 Task: Look for space in Spoleto, Italy from 9th July, 2023 to 16th July, 2023 for 2 adults, 1 child in price range Rs.8000 to Rs.16000. Place can be entire place with 2 bedrooms having 2 beds and 1 bathroom. Property type can be house, flat, guest house. Booking option can be shelf check-in. Required host language is English.
Action: Mouse moved to (547, 154)
Screenshot: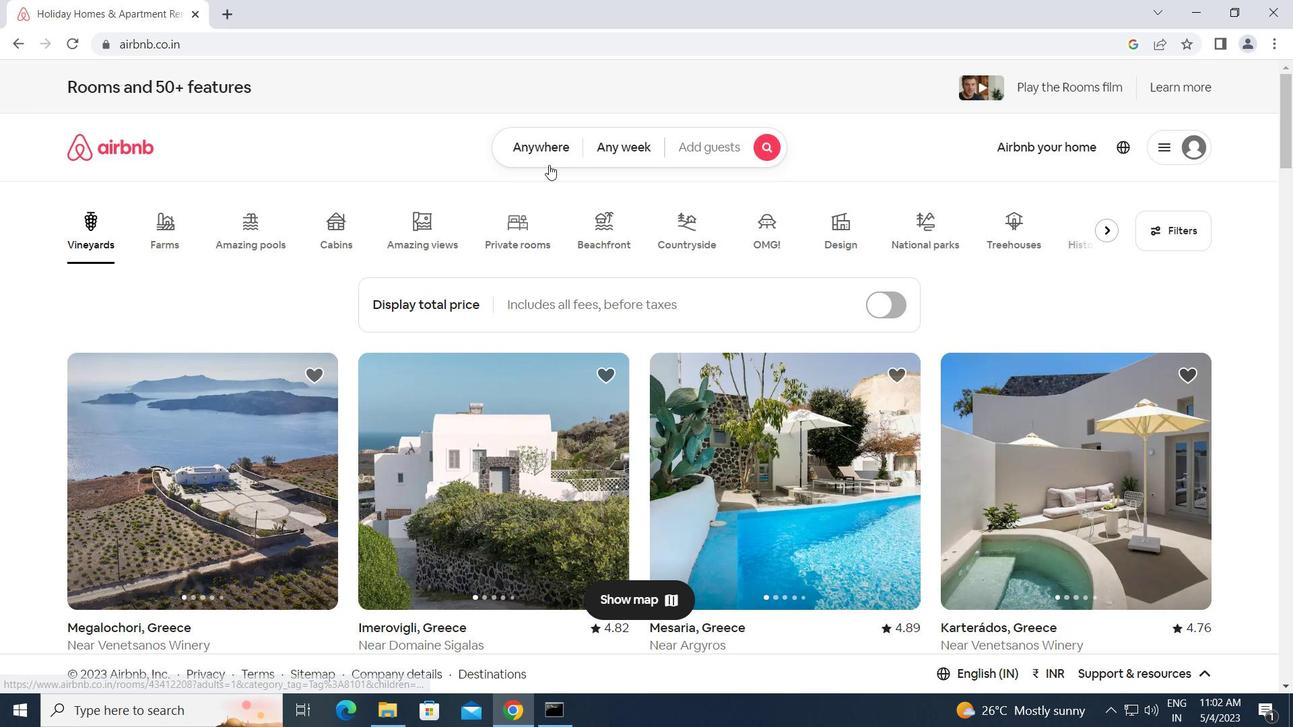 
Action: Mouse pressed left at (547, 154)
Screenshot: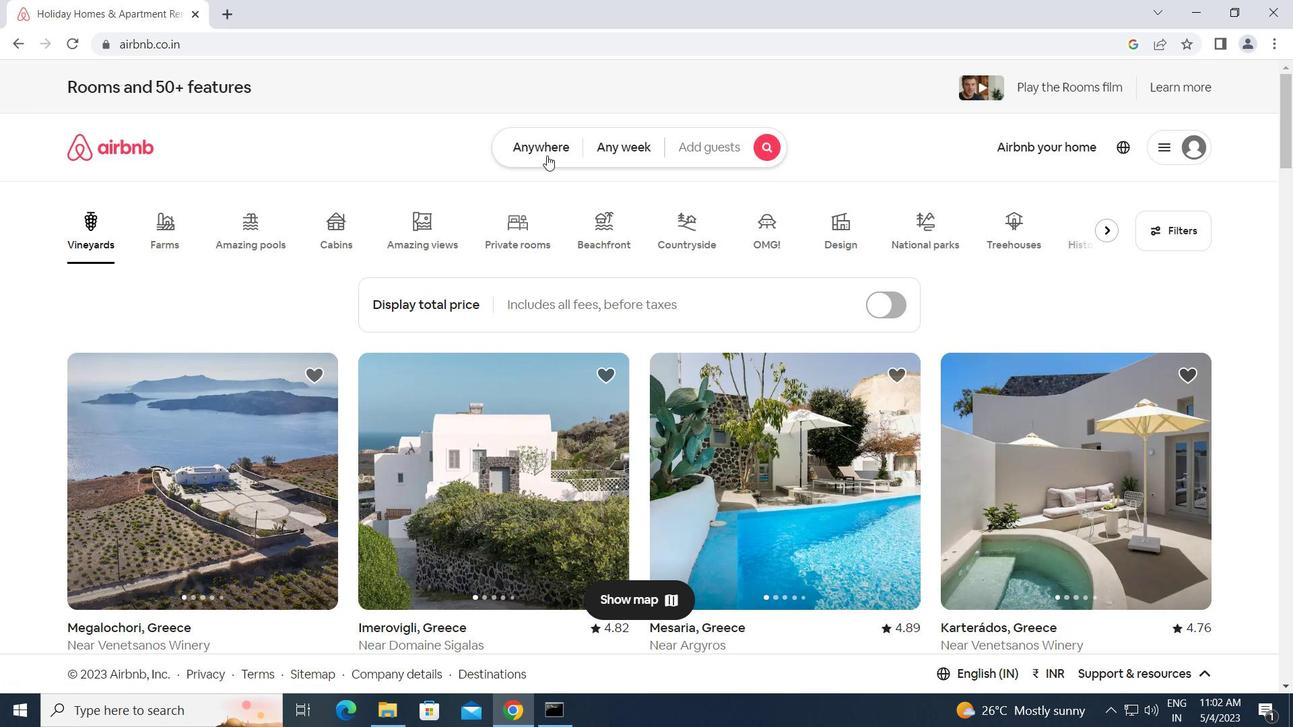 
Action: Mouse moved to (462, 215)
Screenshot: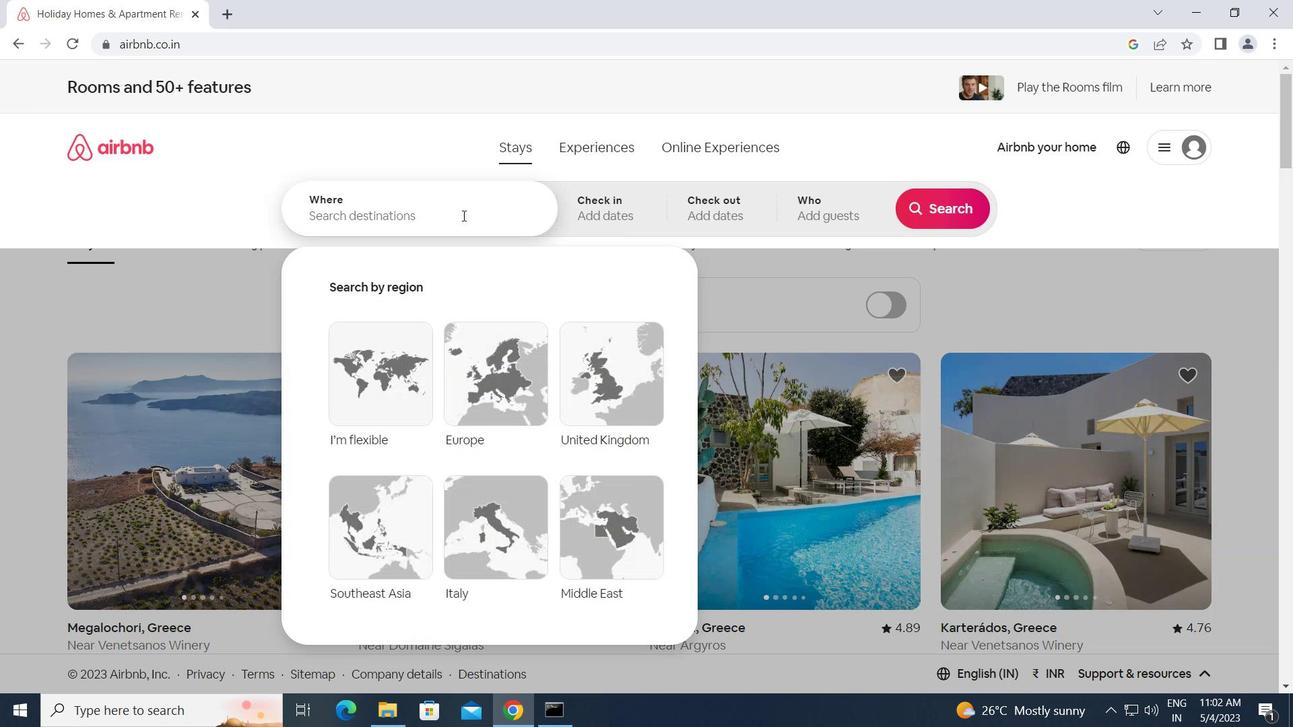 
Action: Mouse pressed left at (462, 215)
Screenshot: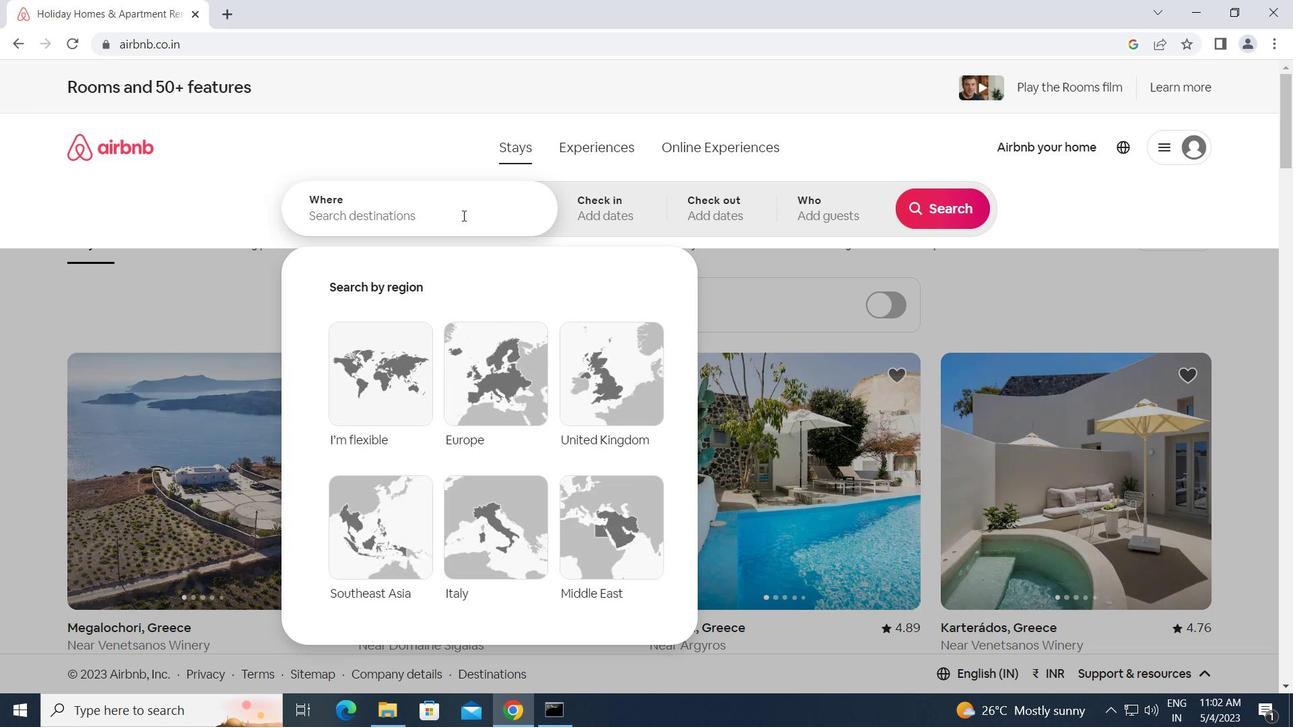 
Action: Key pressed s<Key.caps_lock>poleto,<Key.space><Key.caps_lock>i<Key.caps_lock>taly<Key.enter>
Screenshot: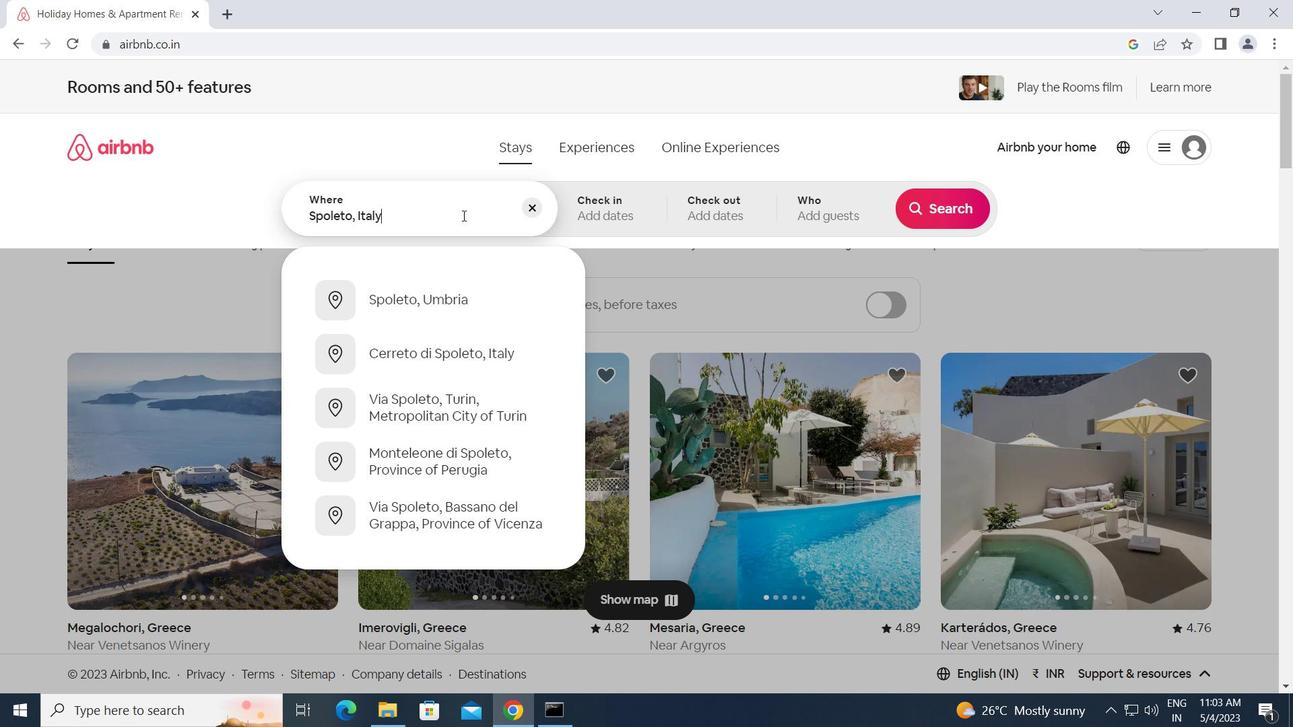 
Action: Mouse moved to (930, 343)
Screenshot: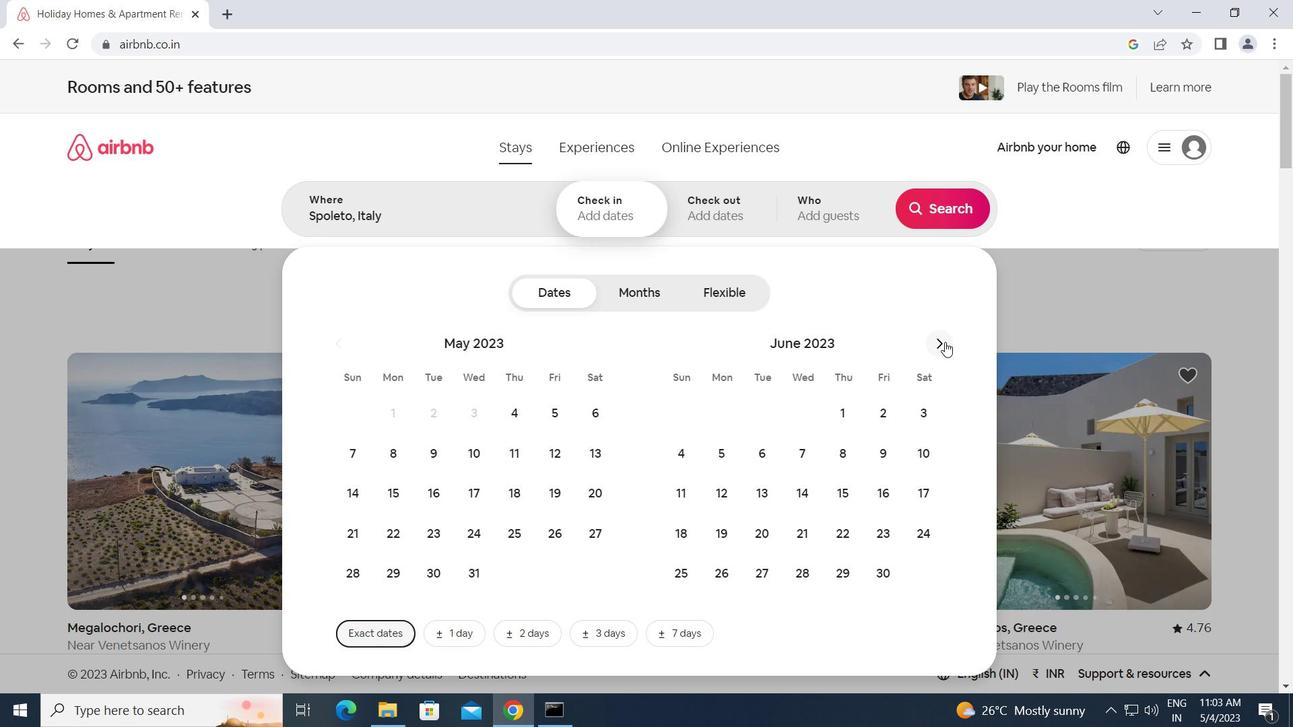 
Action: Mouse pressed left at (930, 343)
Screenshot: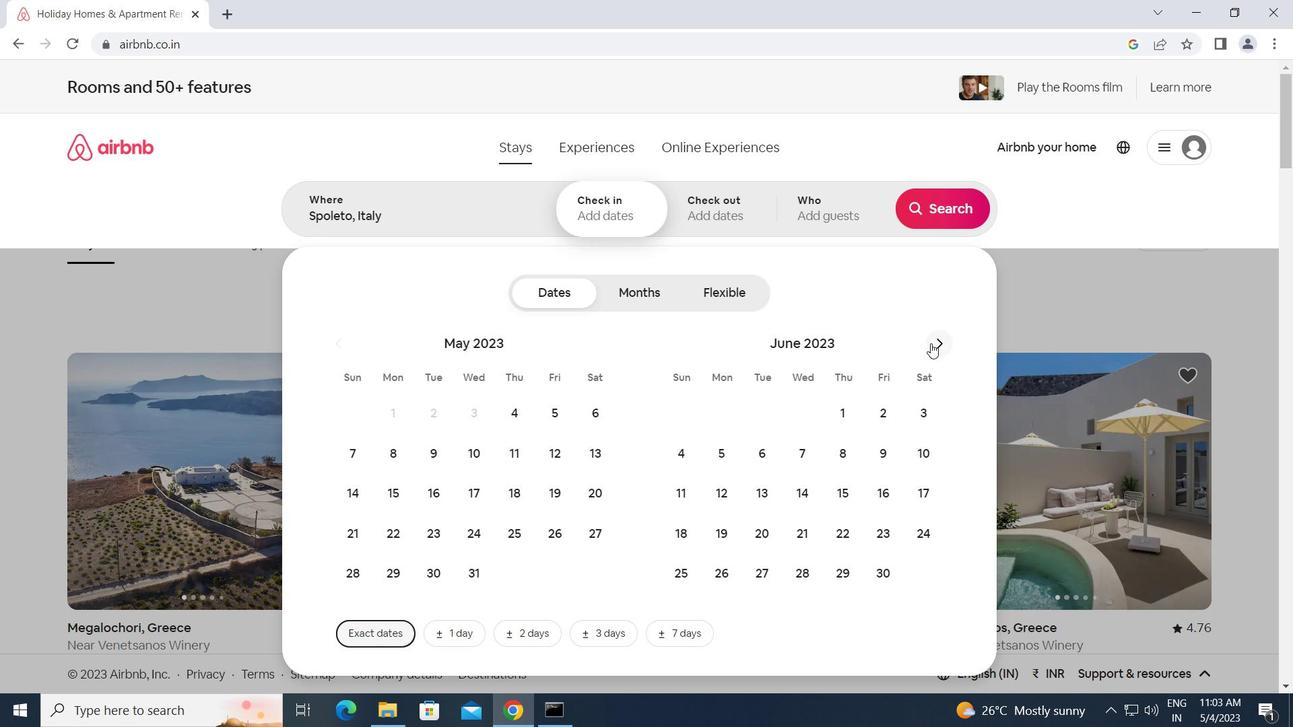 
Action: Mouse moved to (685, 496)
Screenshot: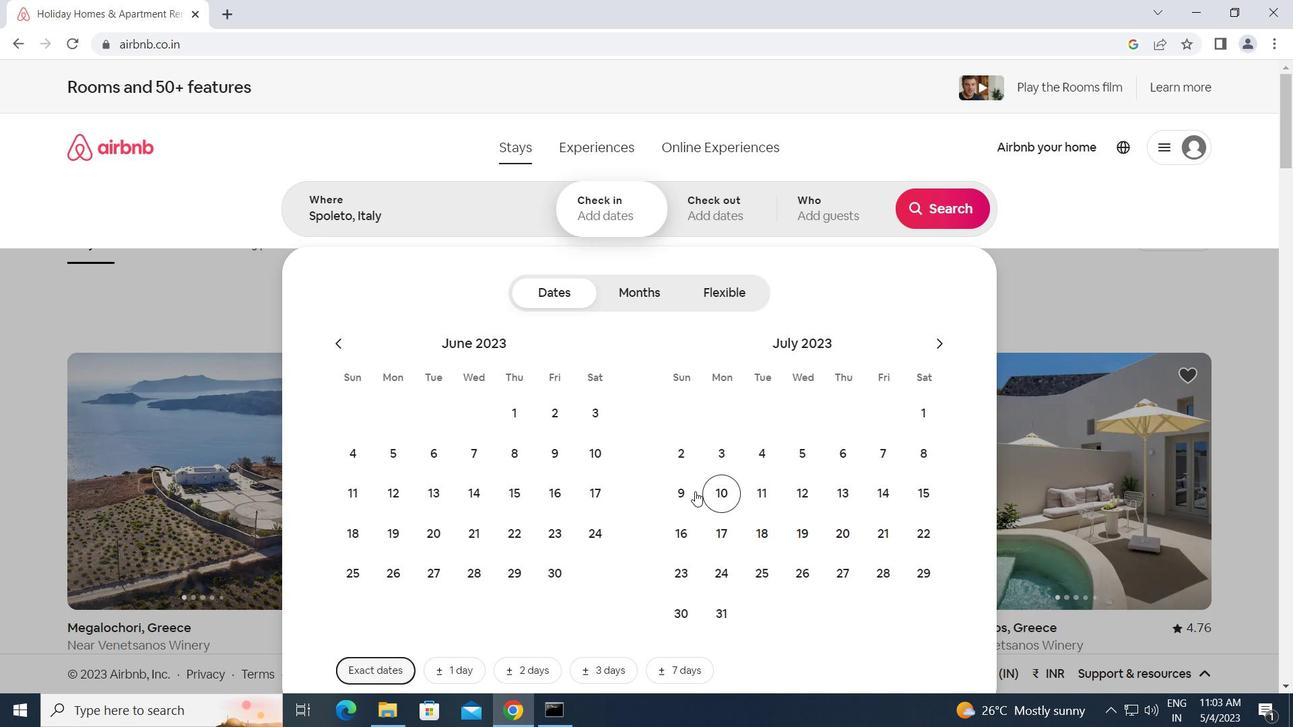 
Action: Mouse pressed left at (685, 496)
Screenshot: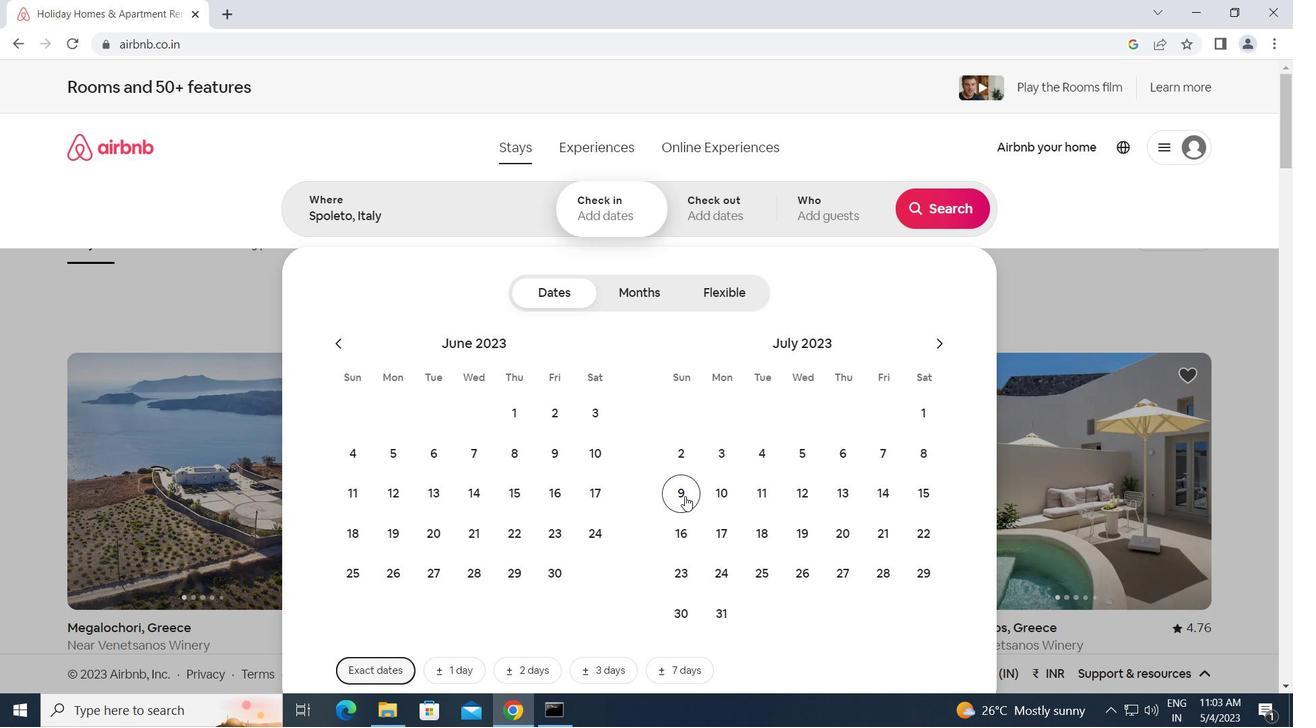 
Action: Mouse moved to (683, 532)
Screenshot: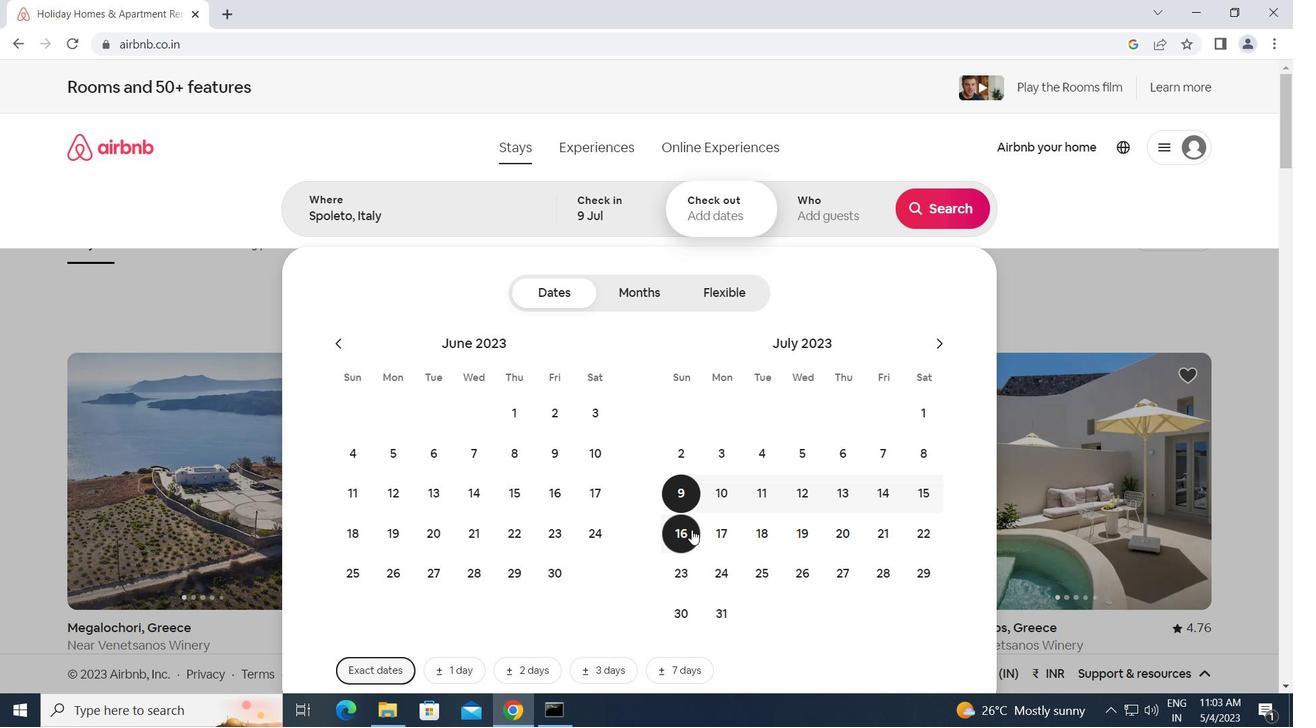 
Action: Mouse pressed left at (683, 532)
Screenshot: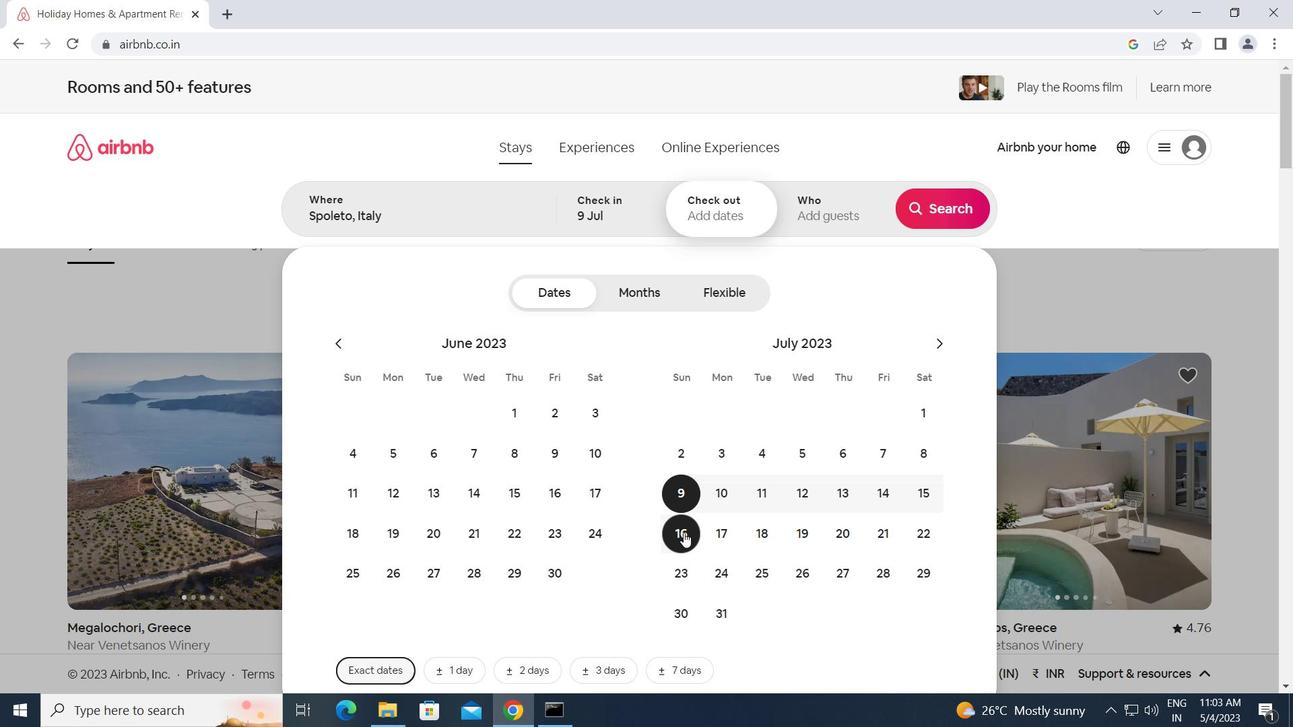 
Action: Mouse moved to (823, 210)
Screenshot: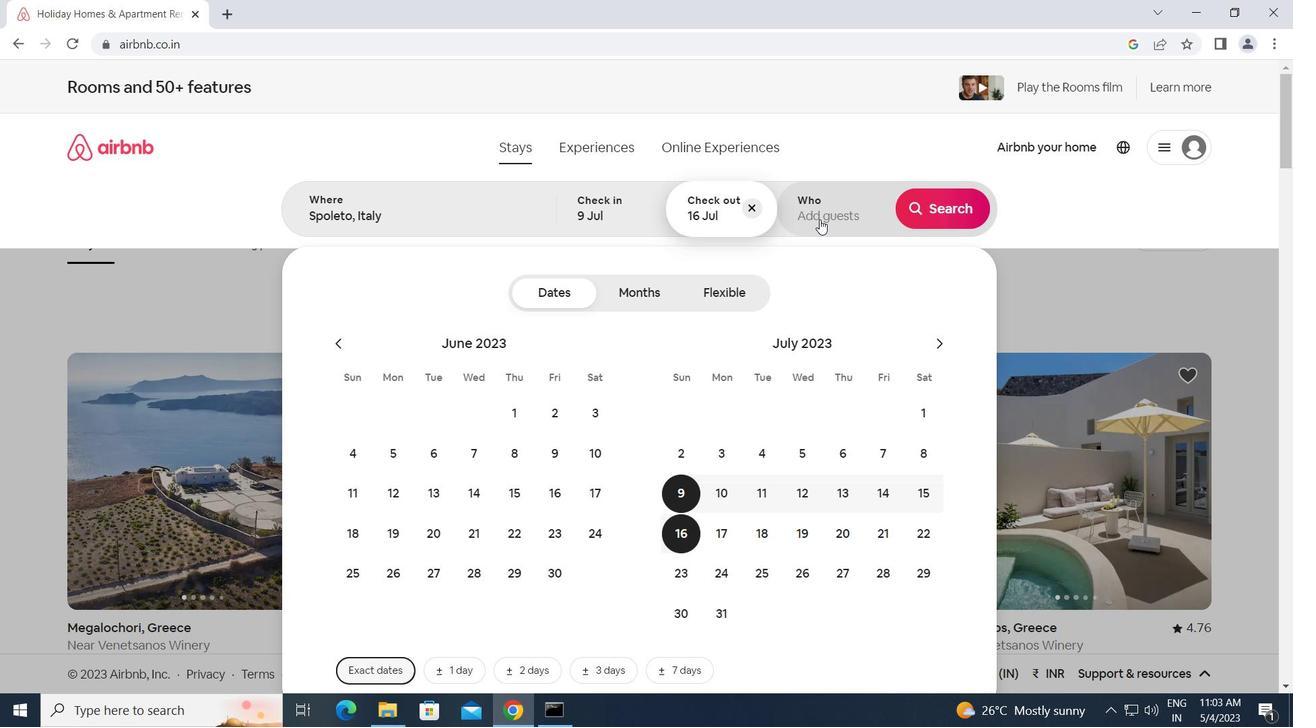 
Action: Mouse pressed left at (823, 210)
Screenshot: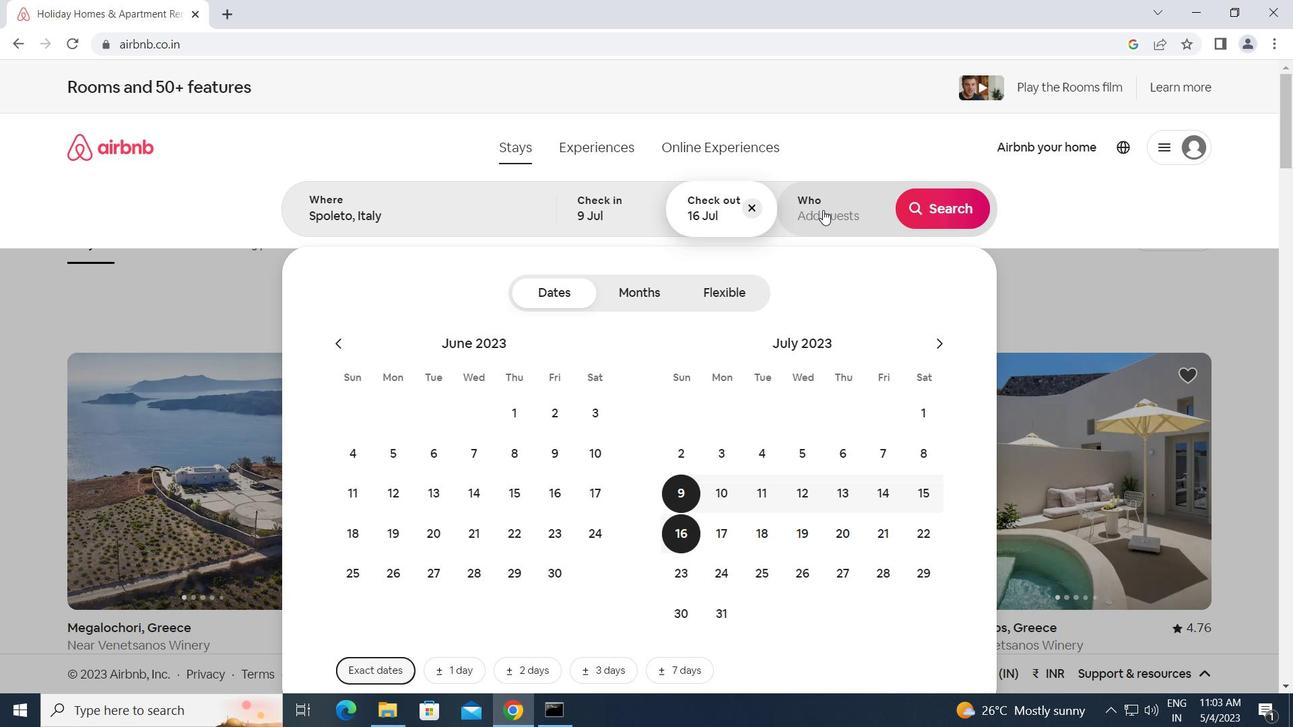 
Action: Mouse moved to (947, 297)
Screenshot: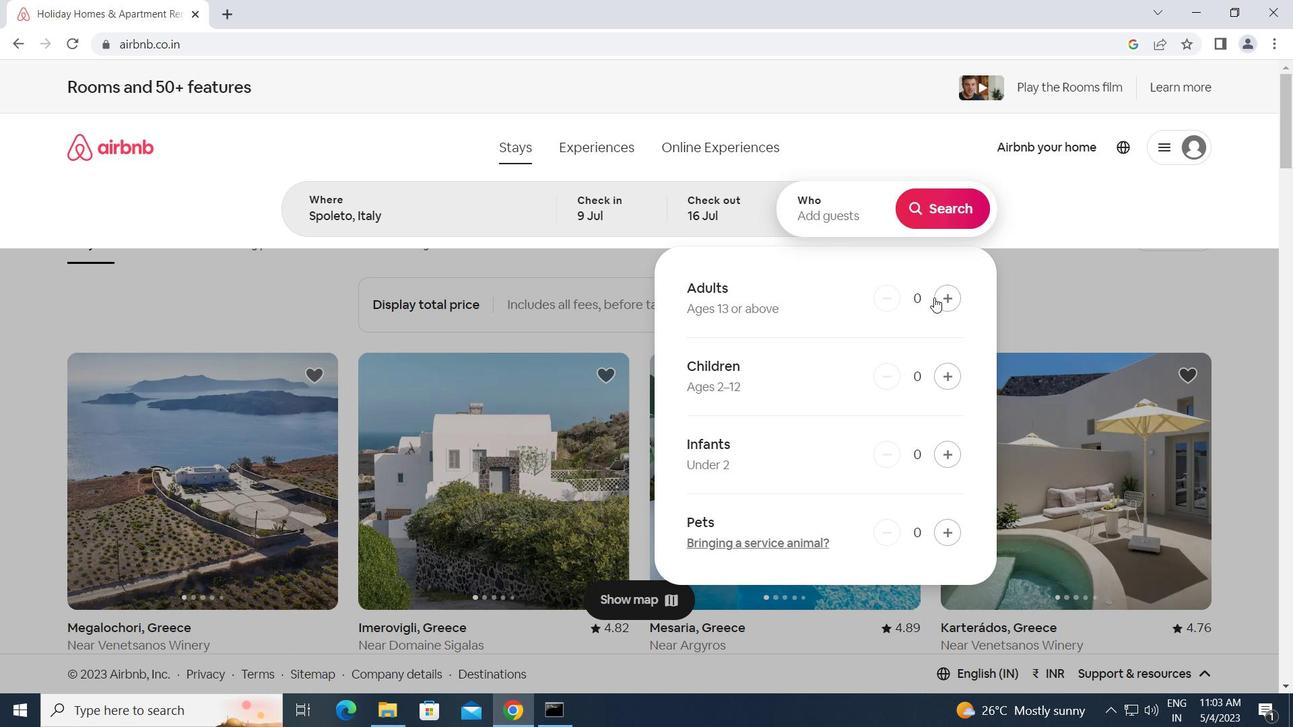 
Action: Mouse pressed left at (947, 297)
Screenshot: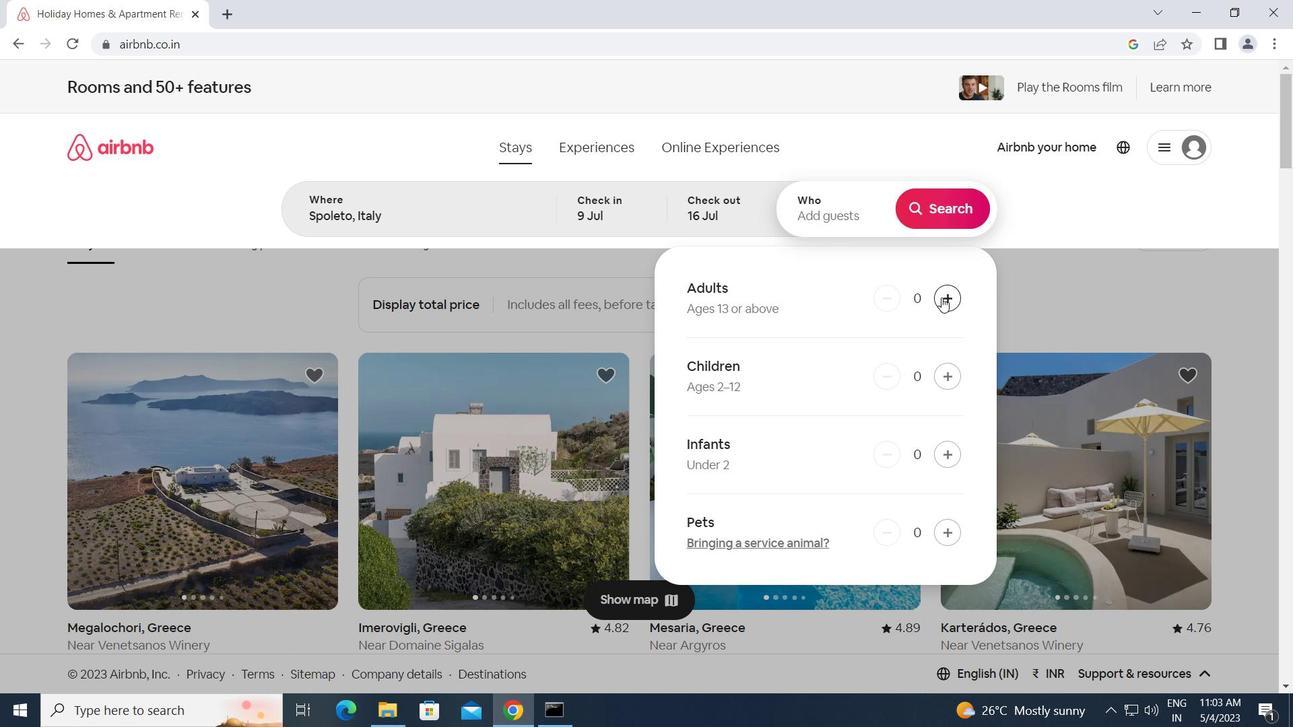 
Action: Mouse pressed left at (947, 297)
Screenshot: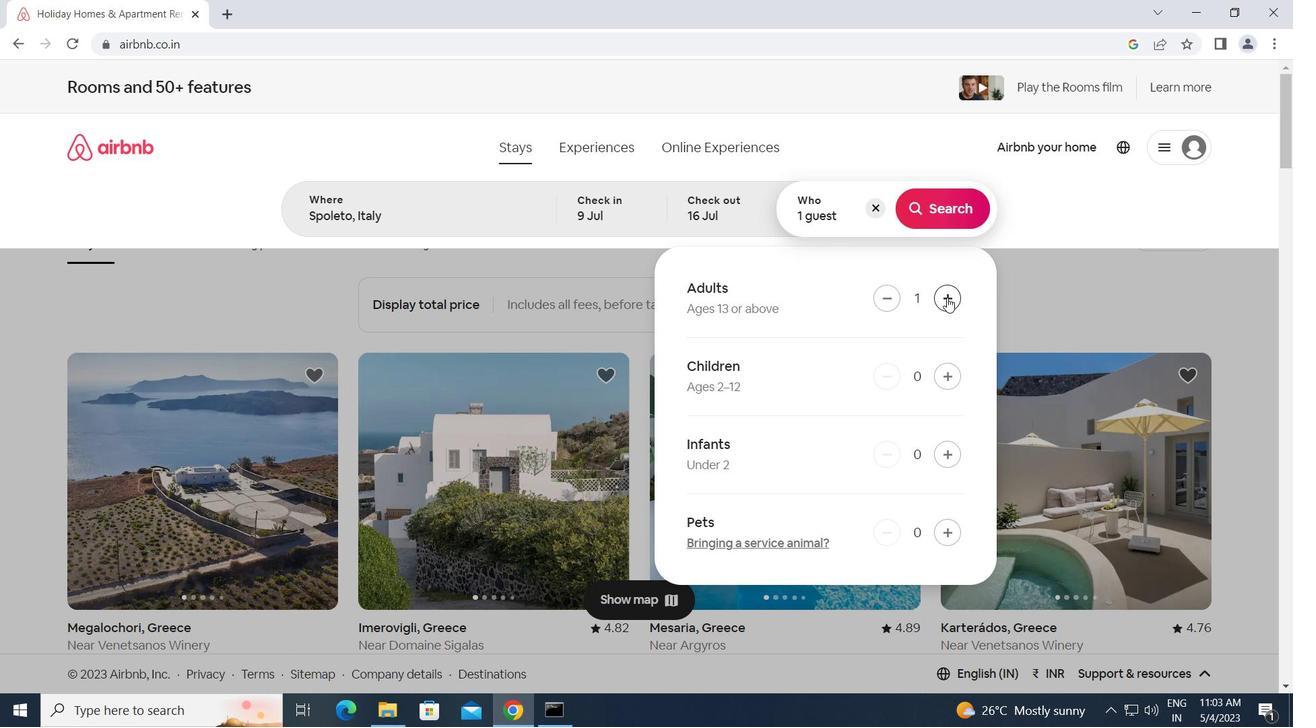 
Action: Mouse moved to (953, 370)
Screenshot: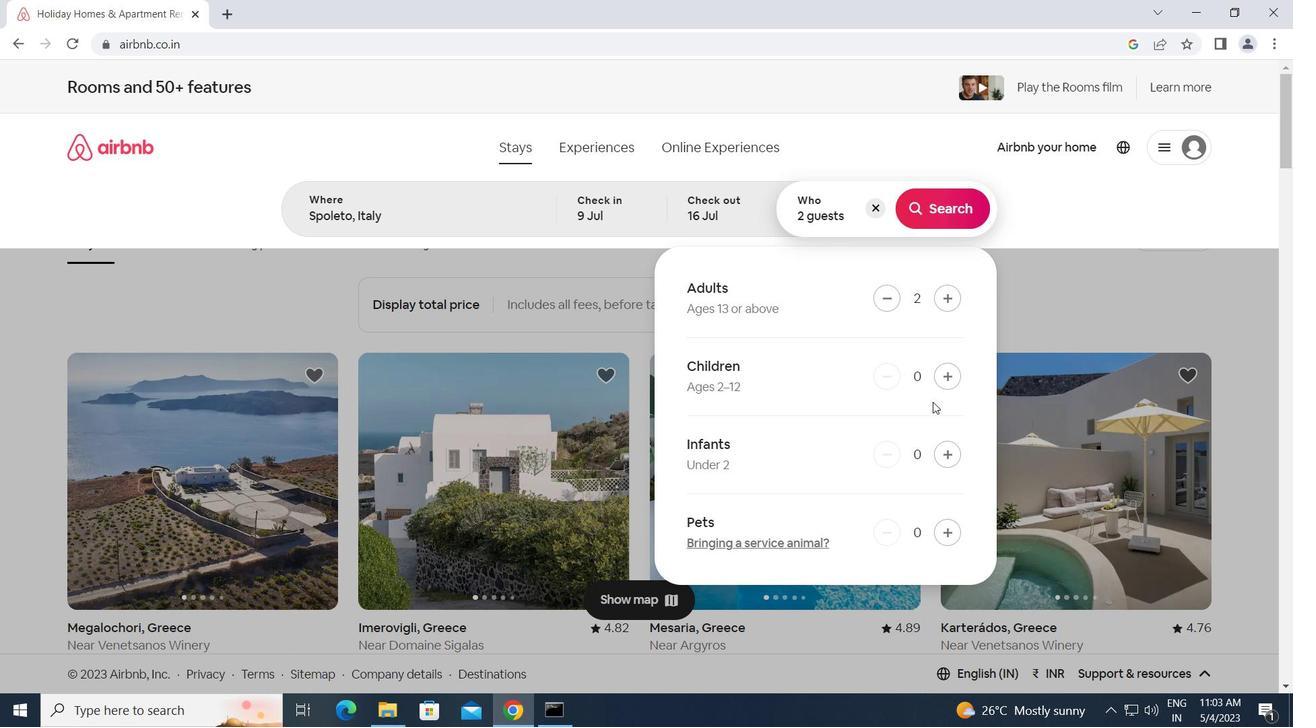 
Action: Mouse pressed left at (953, 370)
Screenshot: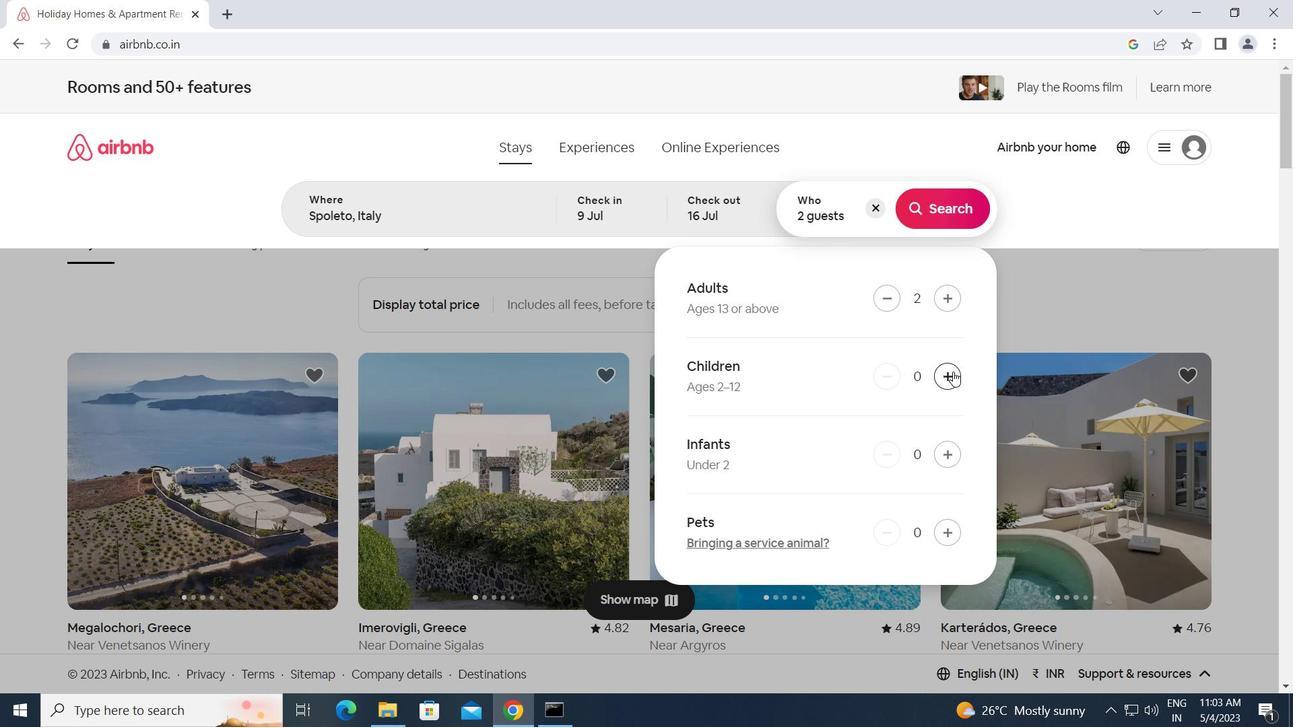 
Action: Mouse moved to (945, 205)
Screenshot: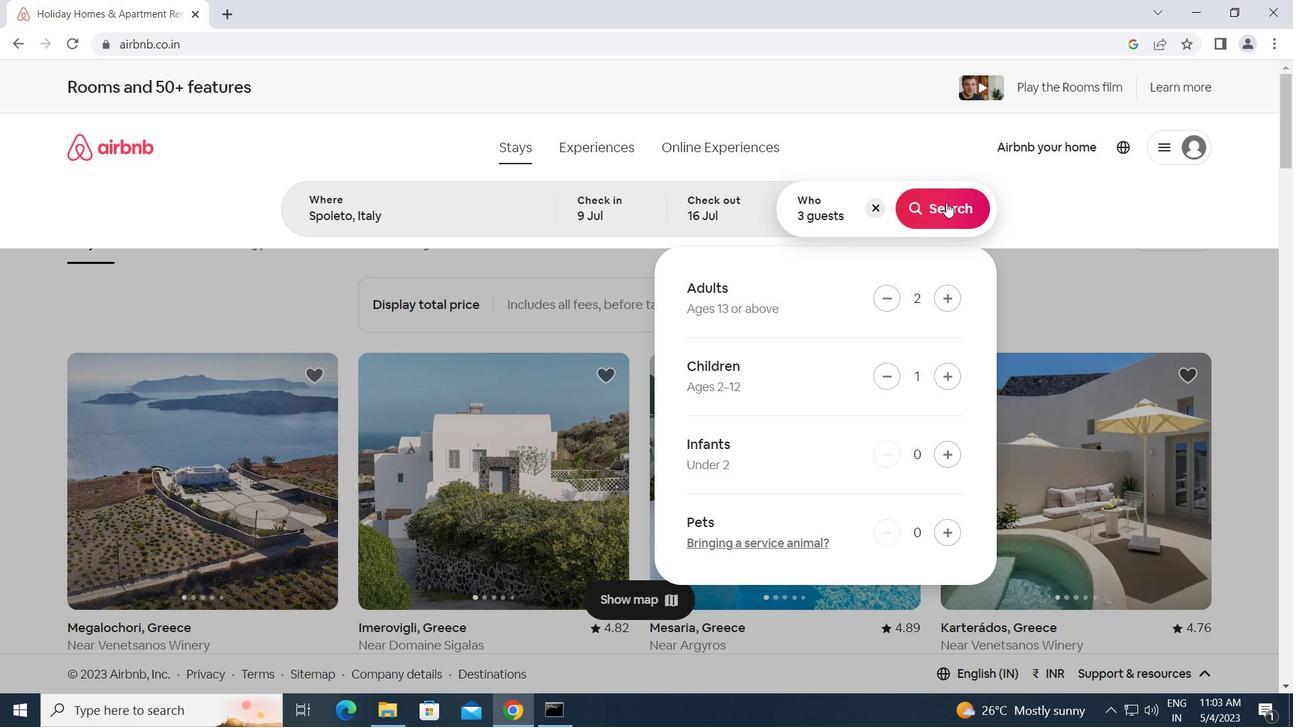 
Action: Mouse pressed left at (945, 205)
Screenshot: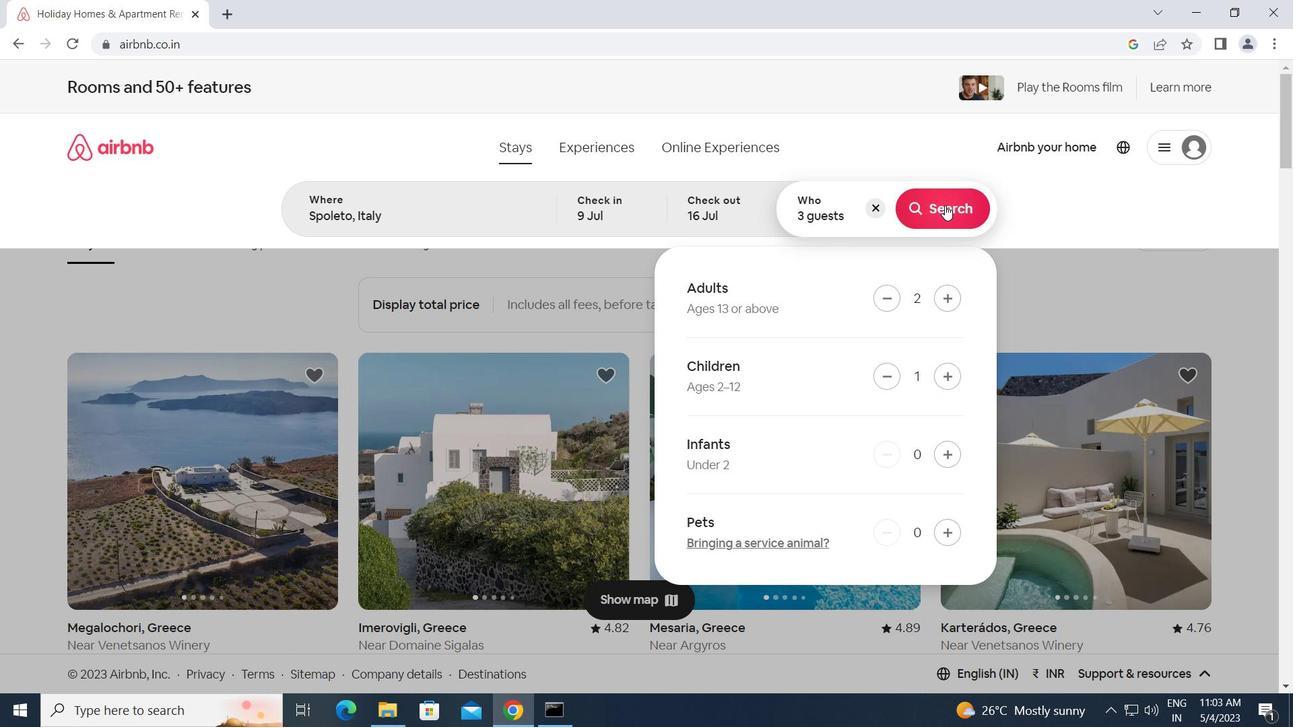 
Action: Mouse moved to (1216, 160)
Screenshot: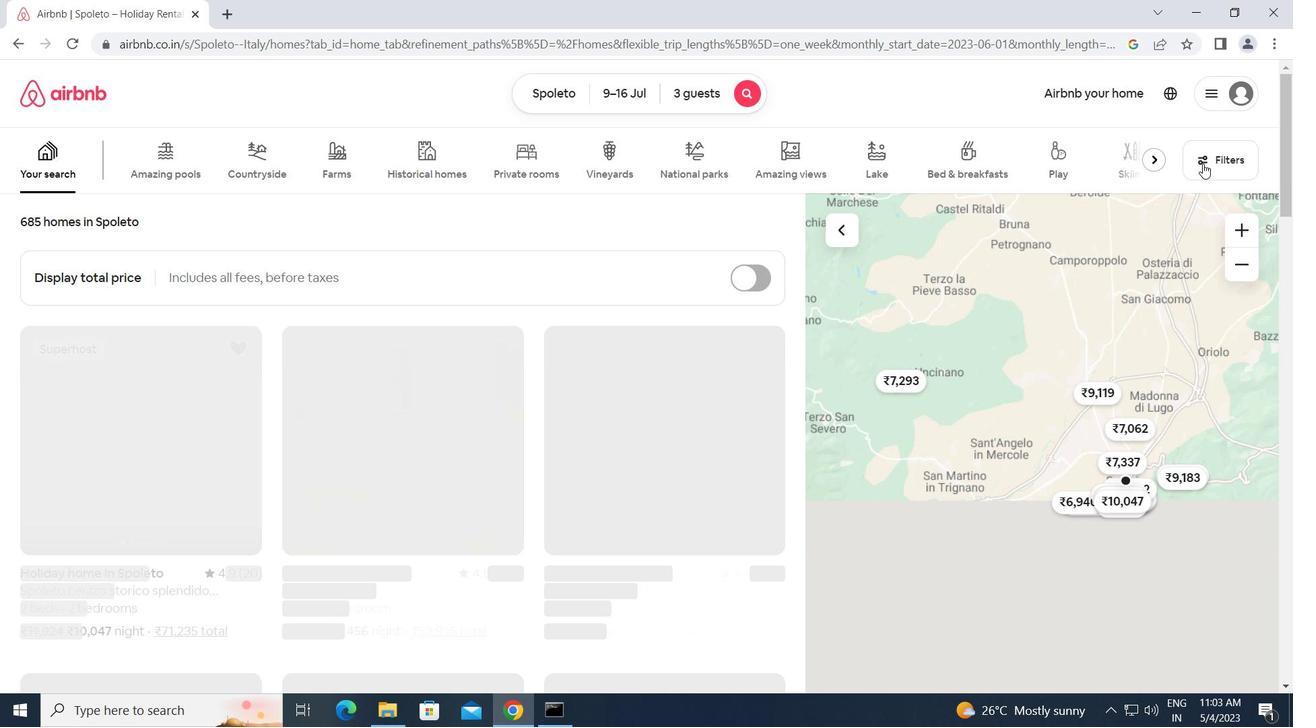 
Action: Mouse pressed left at (1216, 160)
Screenshot: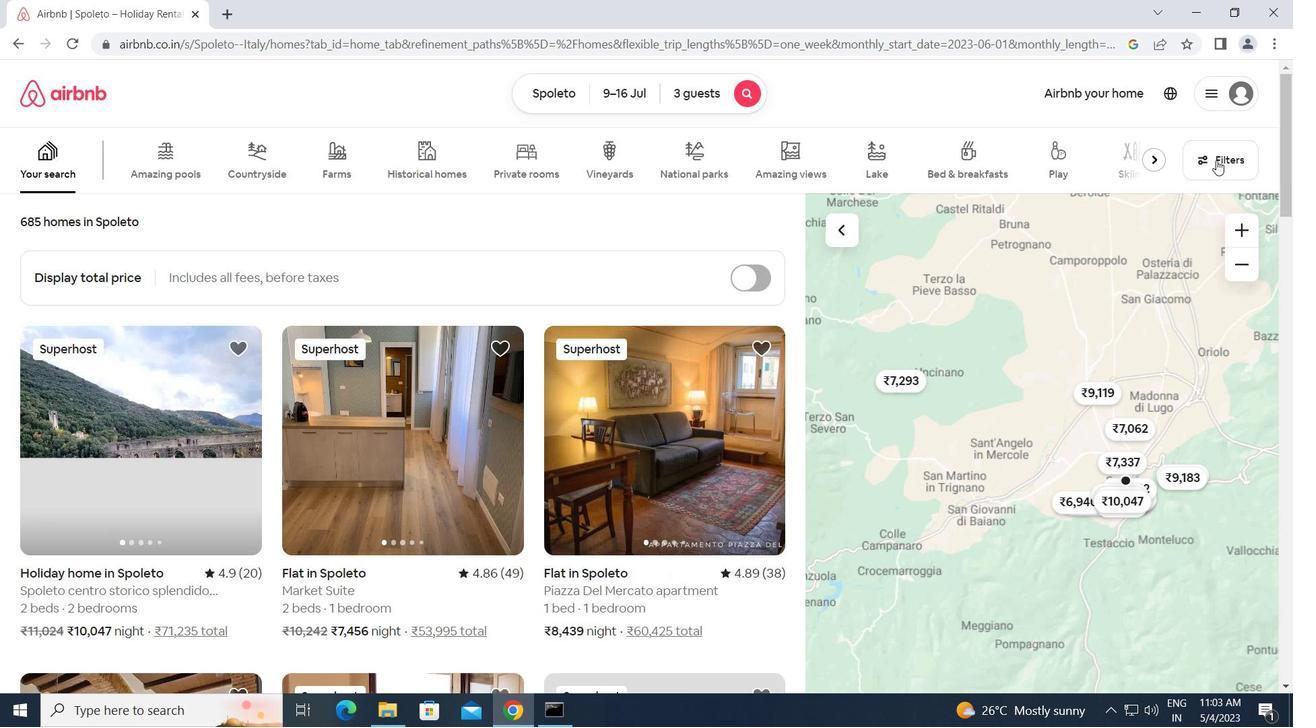 
Action: Mouse moved to (416, 376)
Screenshot: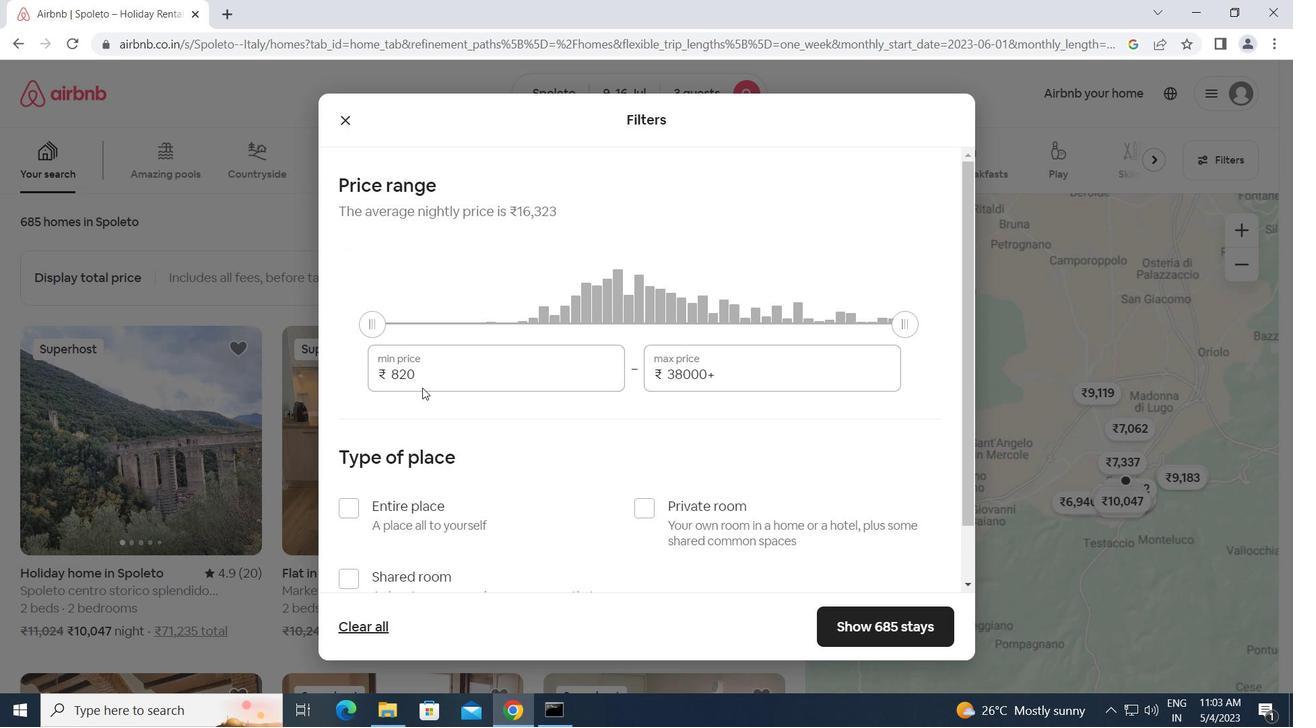 
Action: Mouse pressed left at (416, 376)
Screenshot: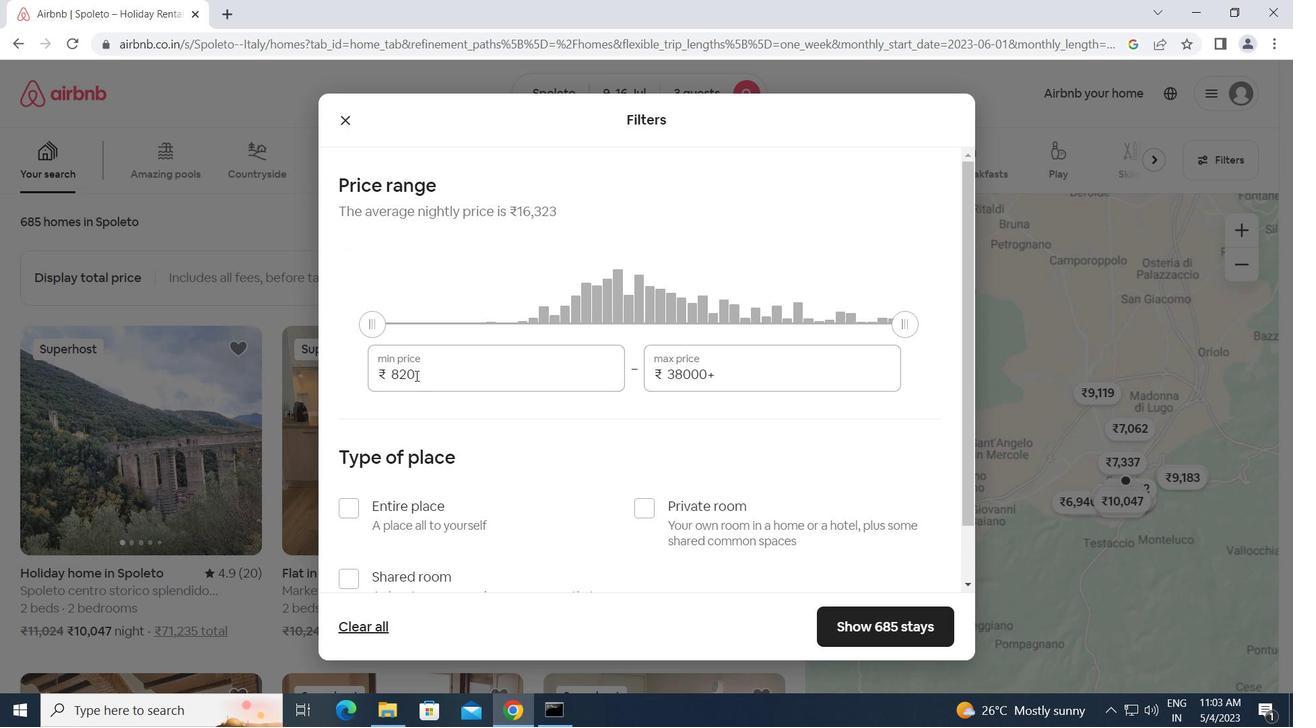 
Action: Mouse moved to (373, 369)
Screenshot: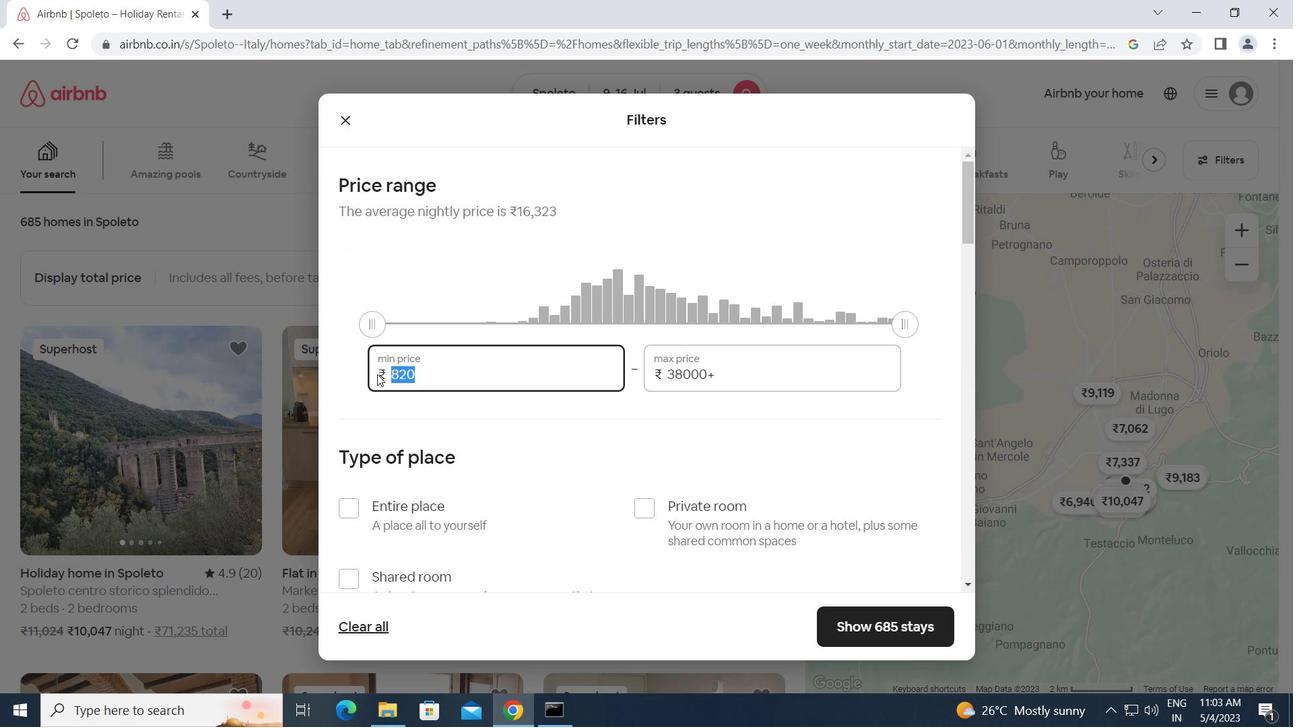 
Action: Key pressed 8000
Screenshot: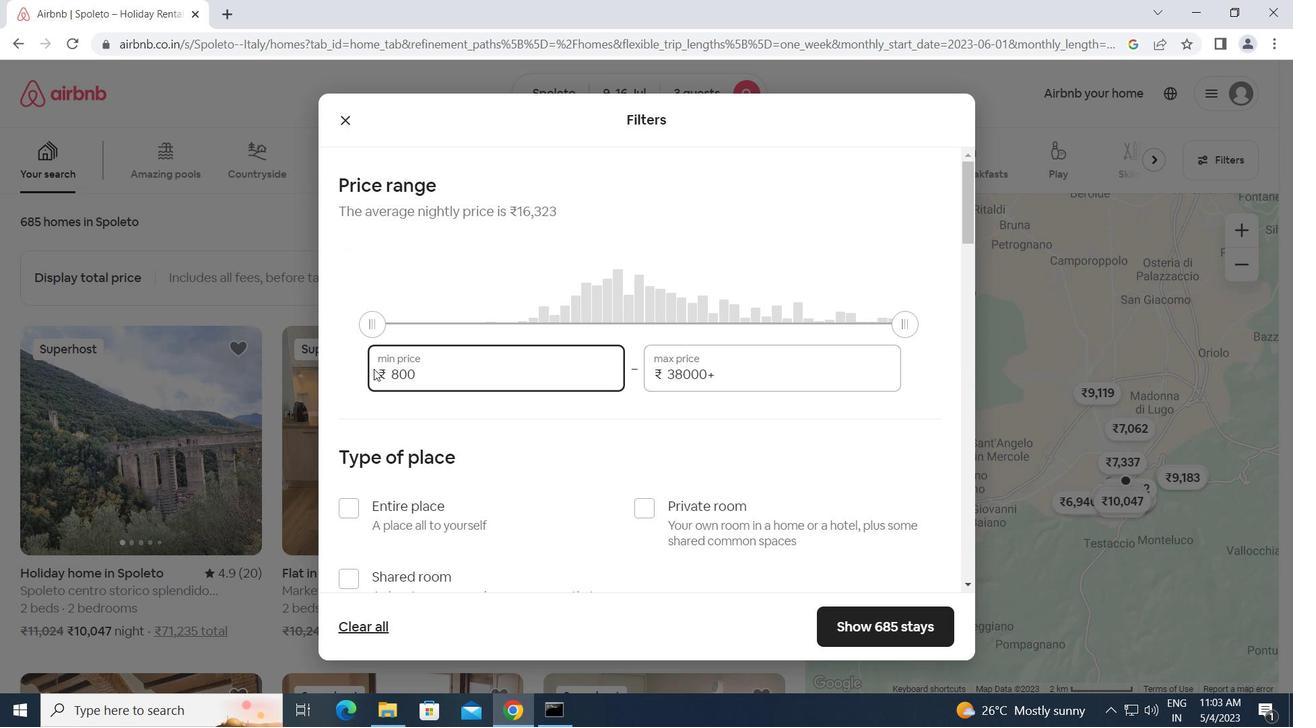 
Action: Mouse moved to (807, 508)
Screenshot: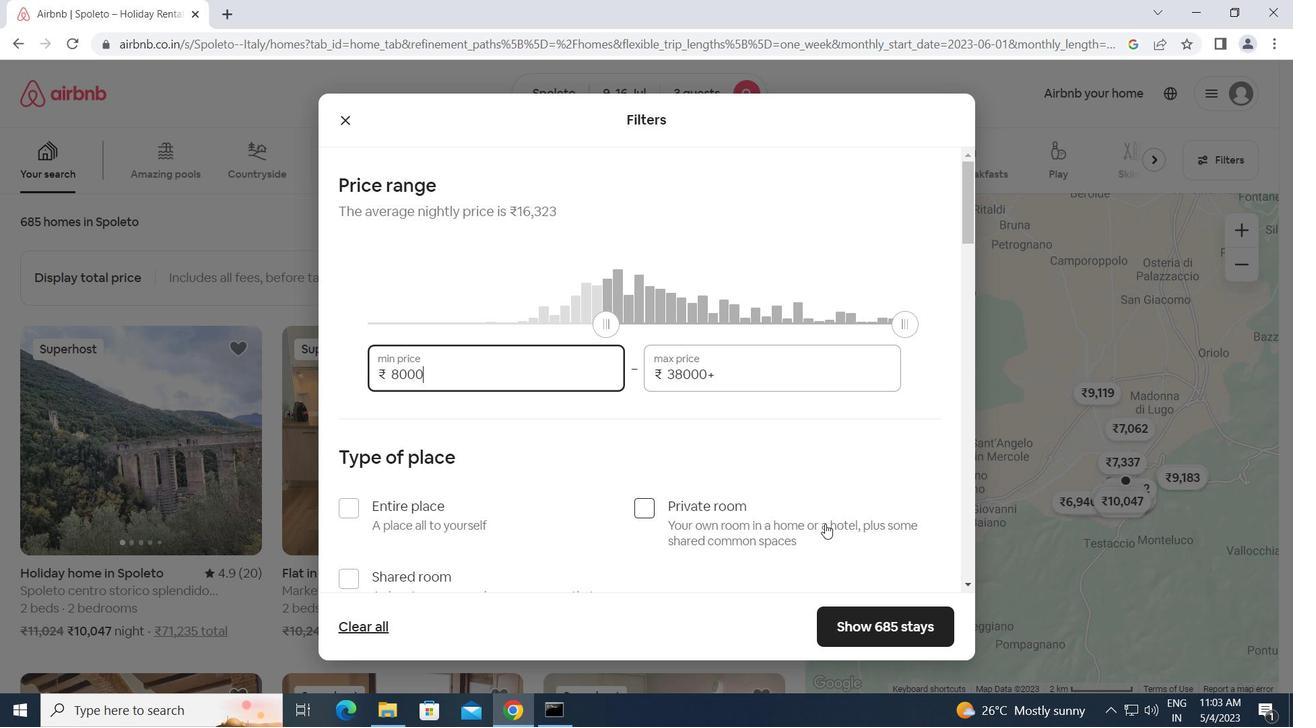 
Action: Key pressed <Key.tab>
Screenshot: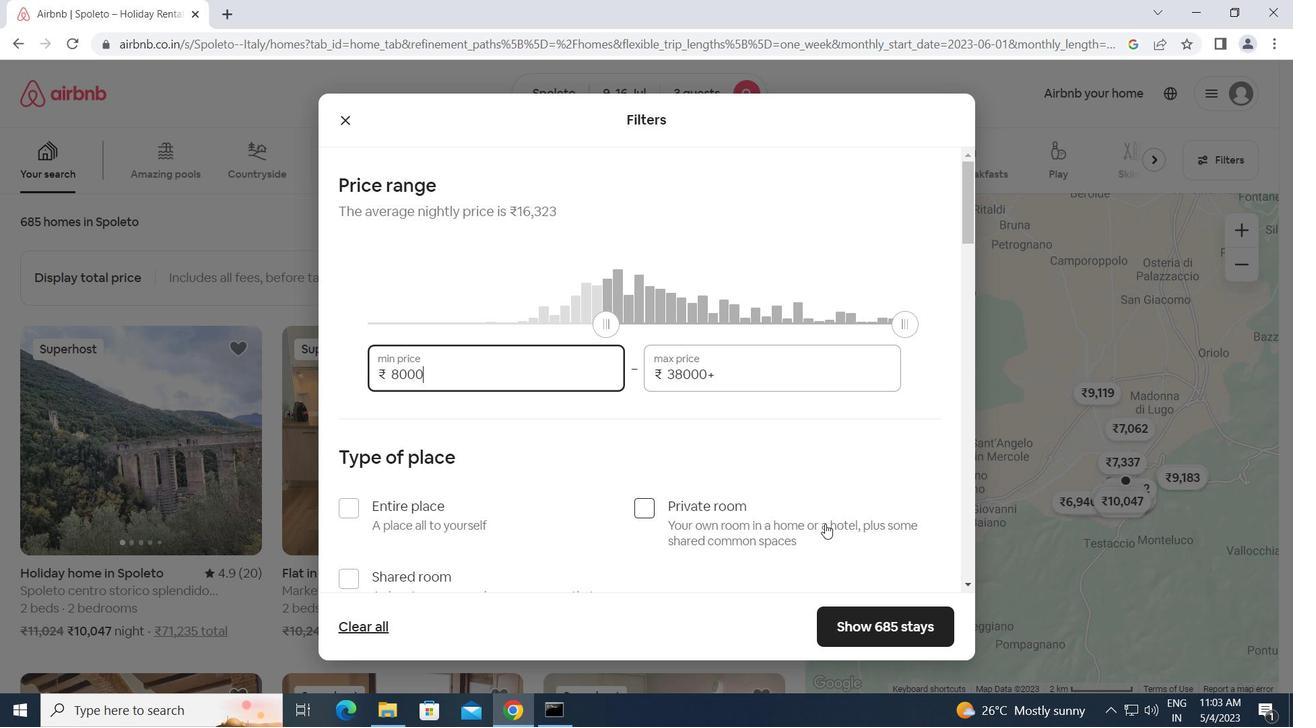 
Action: Mouse moved to (806, 508)
Screenshot: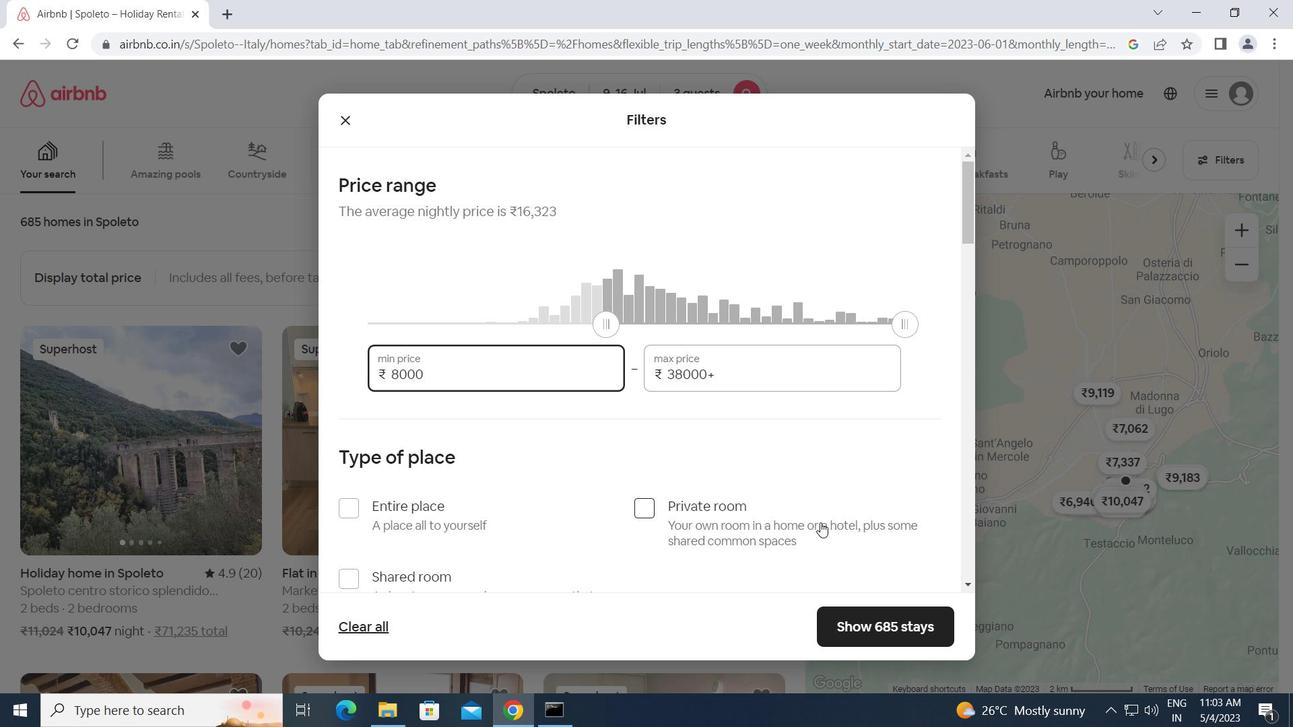 
Action: Key pressed 16000
Screenshot: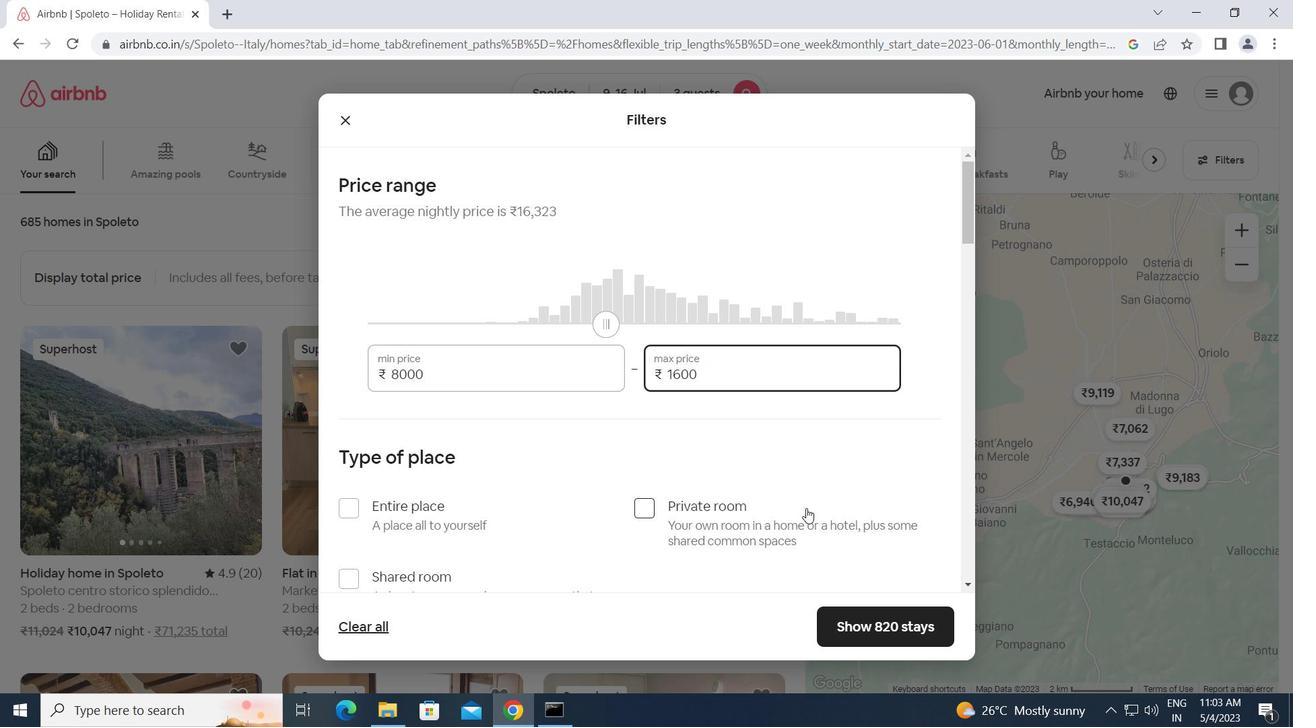 
Action: Mouse moved to (656, 488)
Screenshot: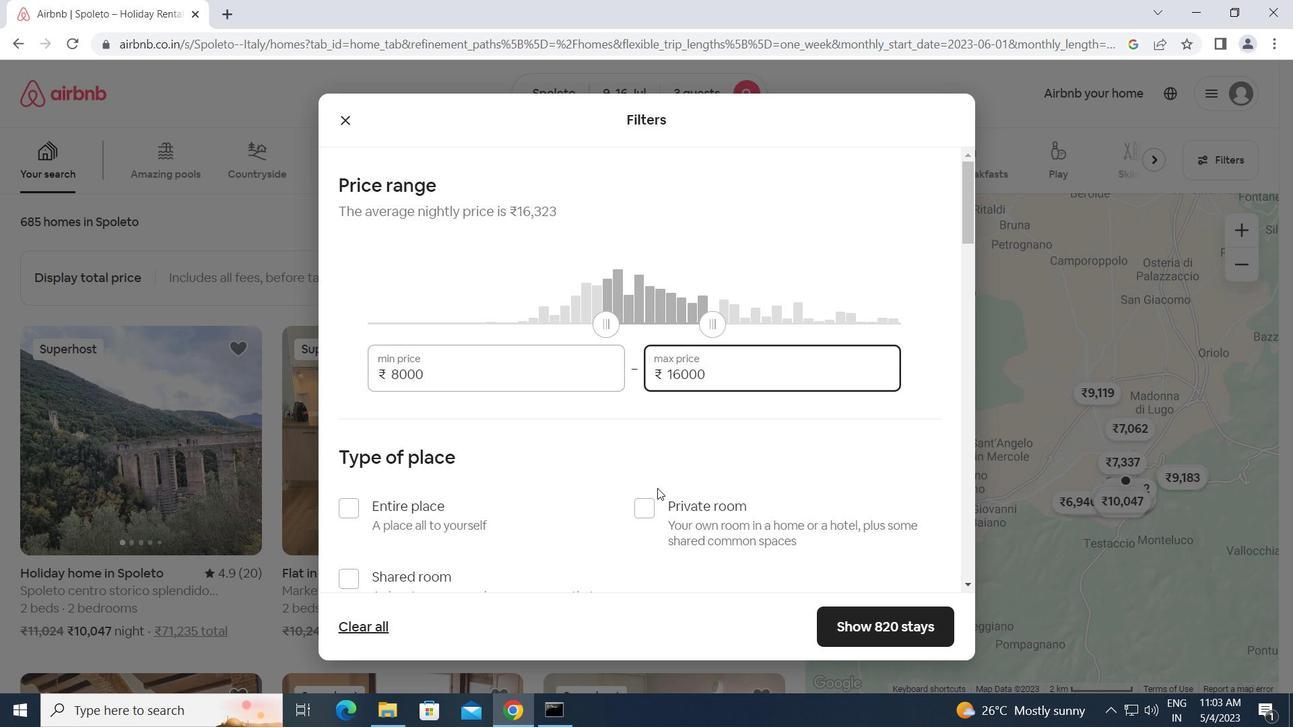 
Action: Mouse scrolled (656, 487) with delta (0, 0)
Screenshot: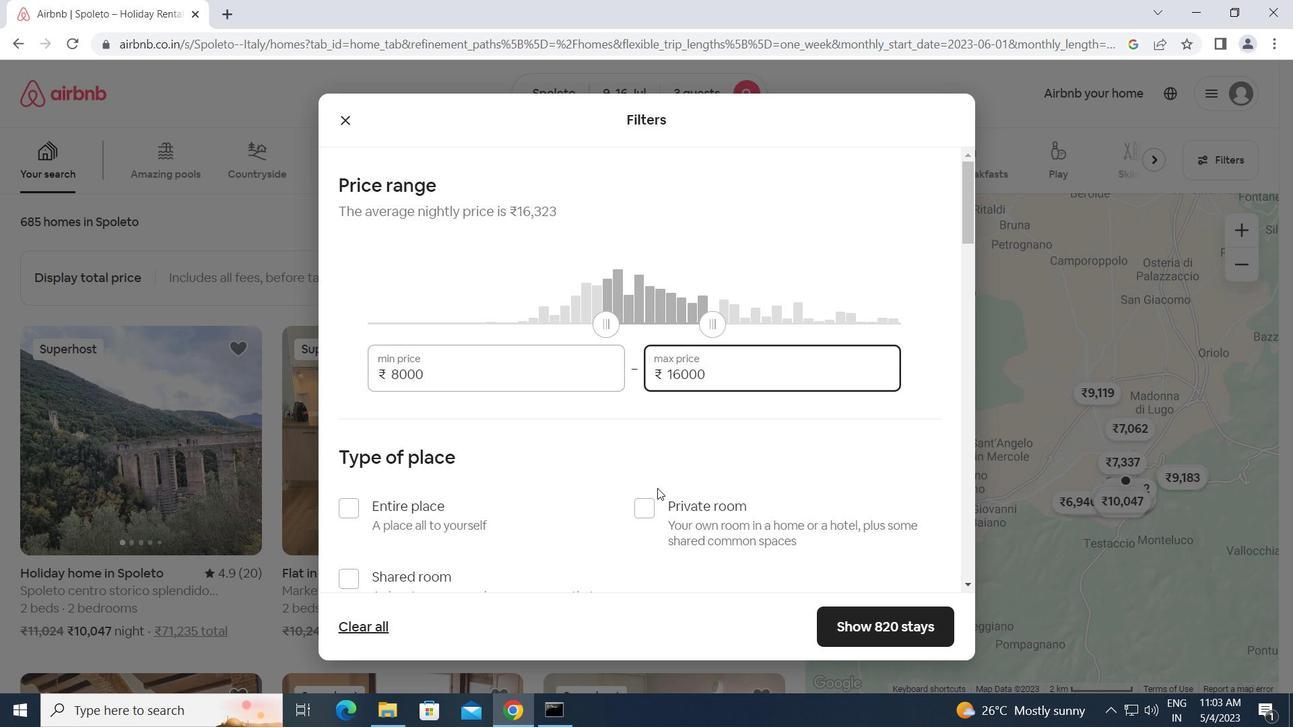 
Action: Mouse moved to (359, 425)
Screenshot: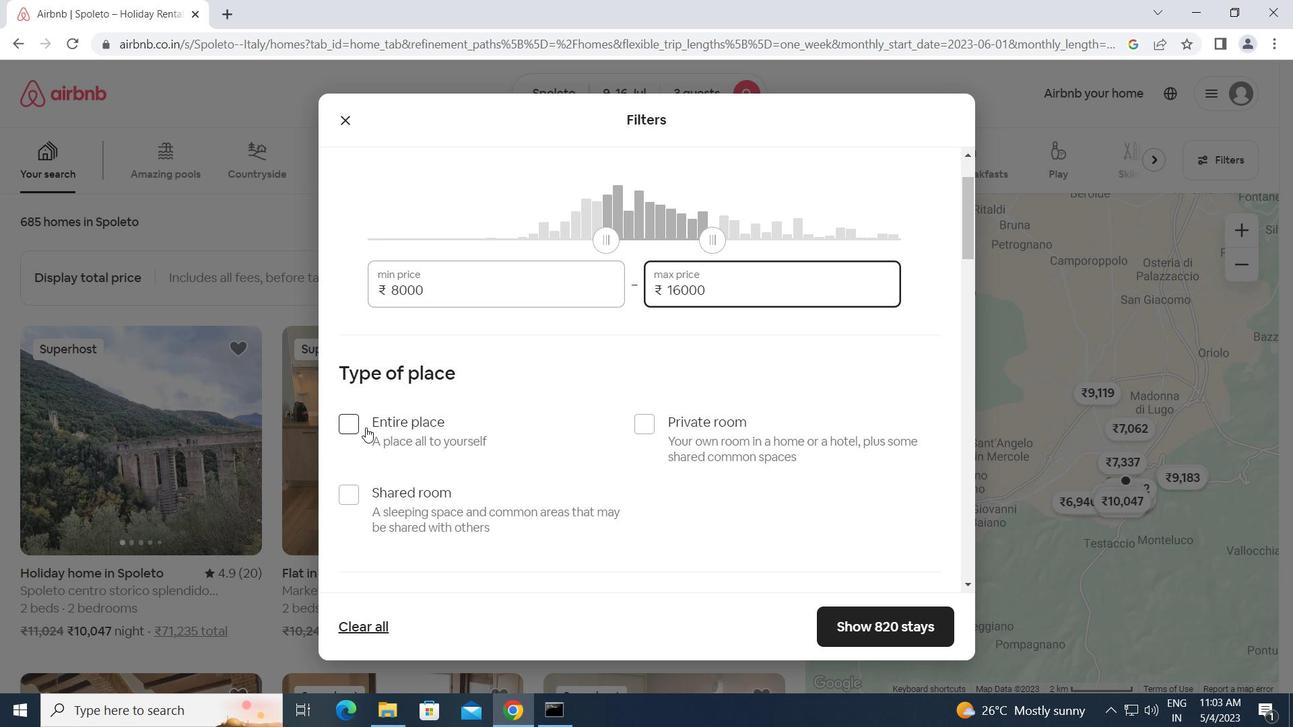 
Action: Mouse pressed left at (359, 425)
Screenshot: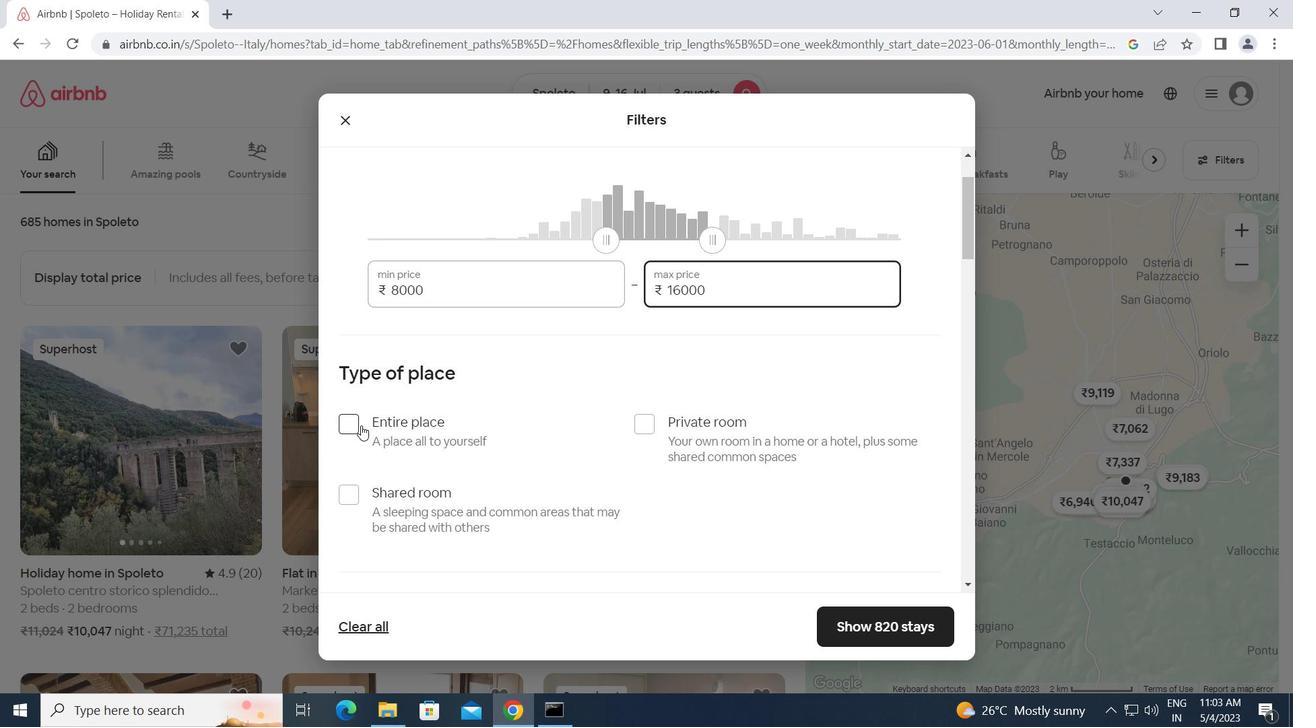 
Action: Mouse moved to (492, 463)
Screenshot: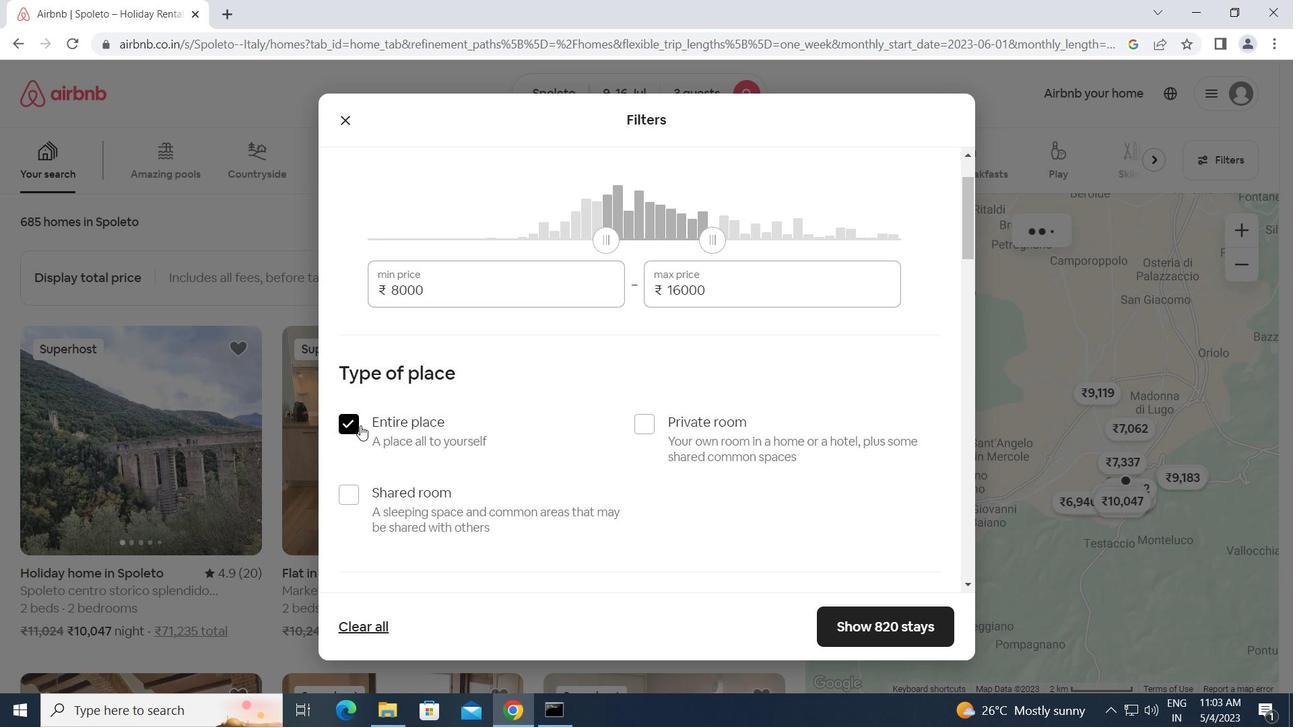 
Action: Mouse scrolled (492, 462) with delta (0, 0)
Screenshot: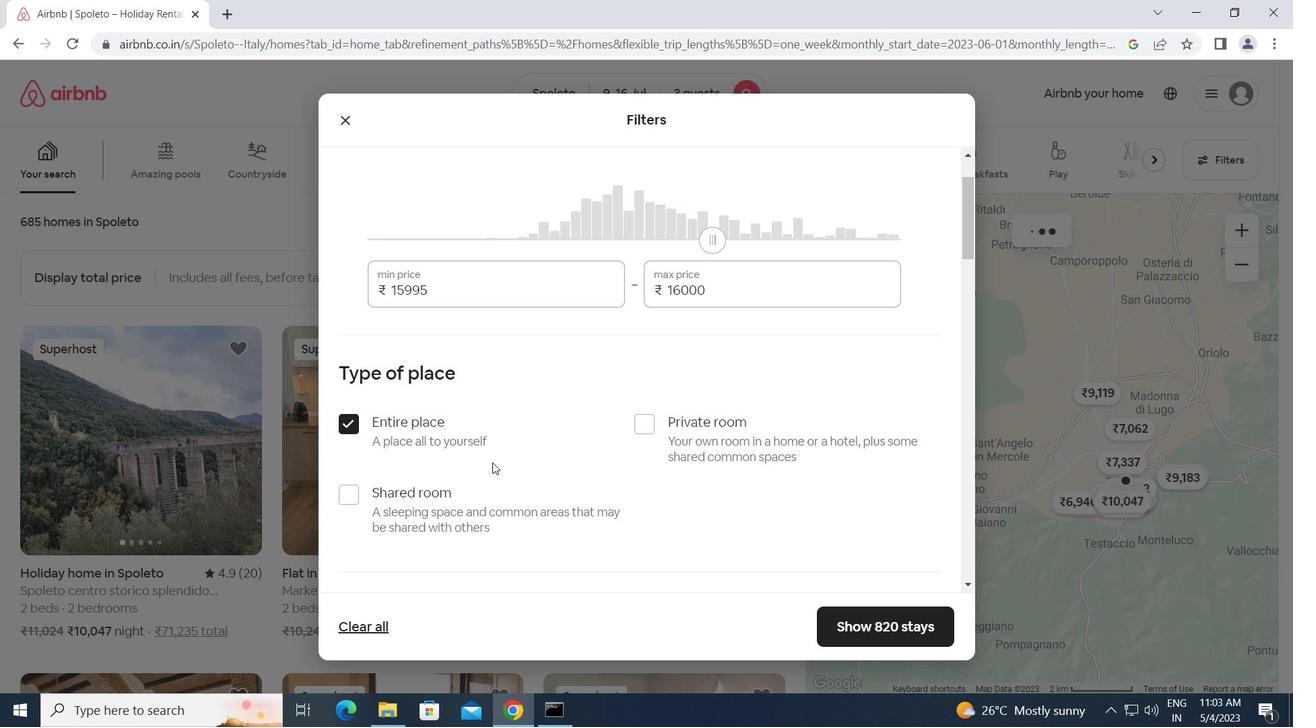 
Action: Mouse scrolled (492, 462) with delta (0, 0)
Screenshot: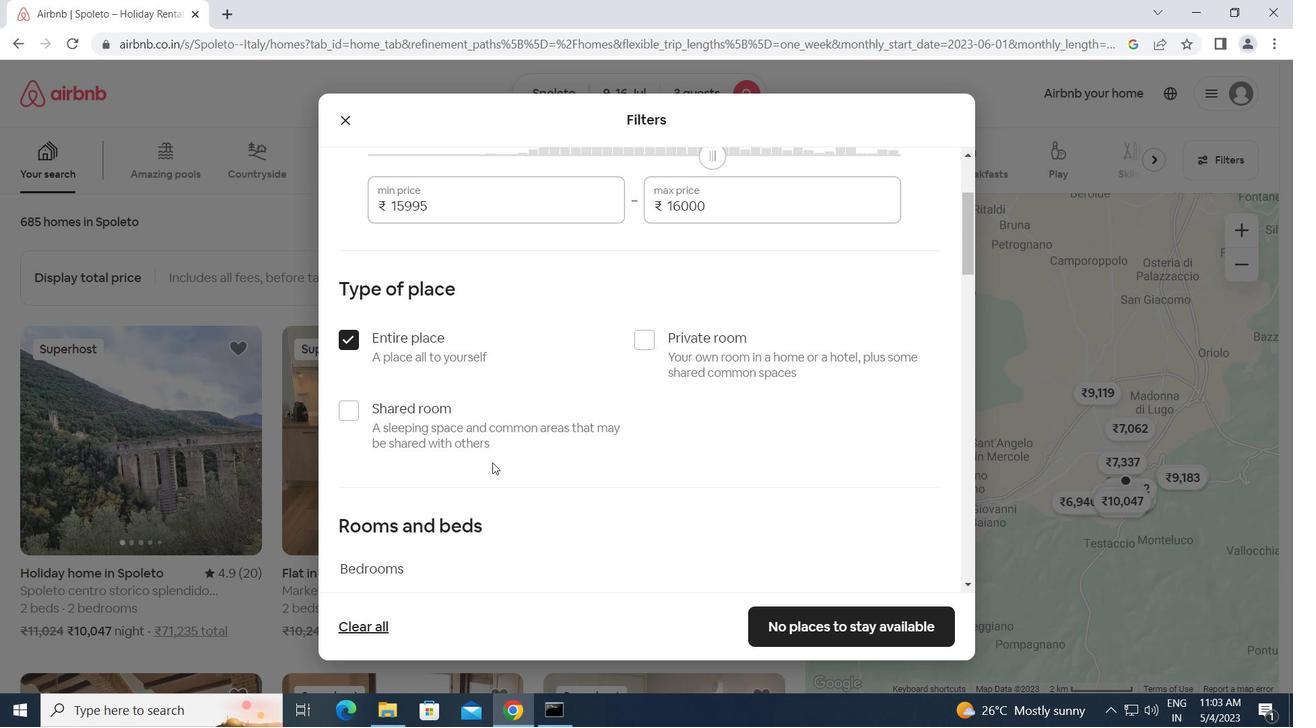 
Action: Mouse moved to (507, 524)
Screenshot: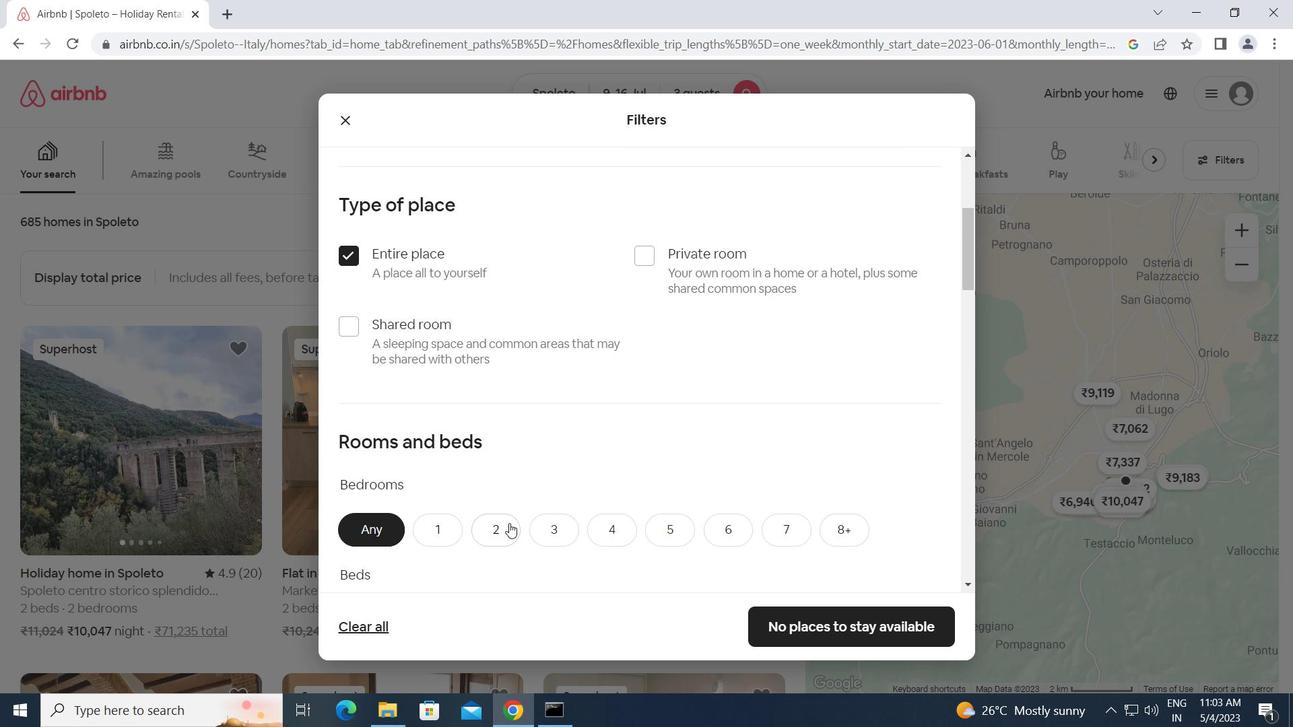 
Action: Mouse pressed left at (507, 524)
Screenshot: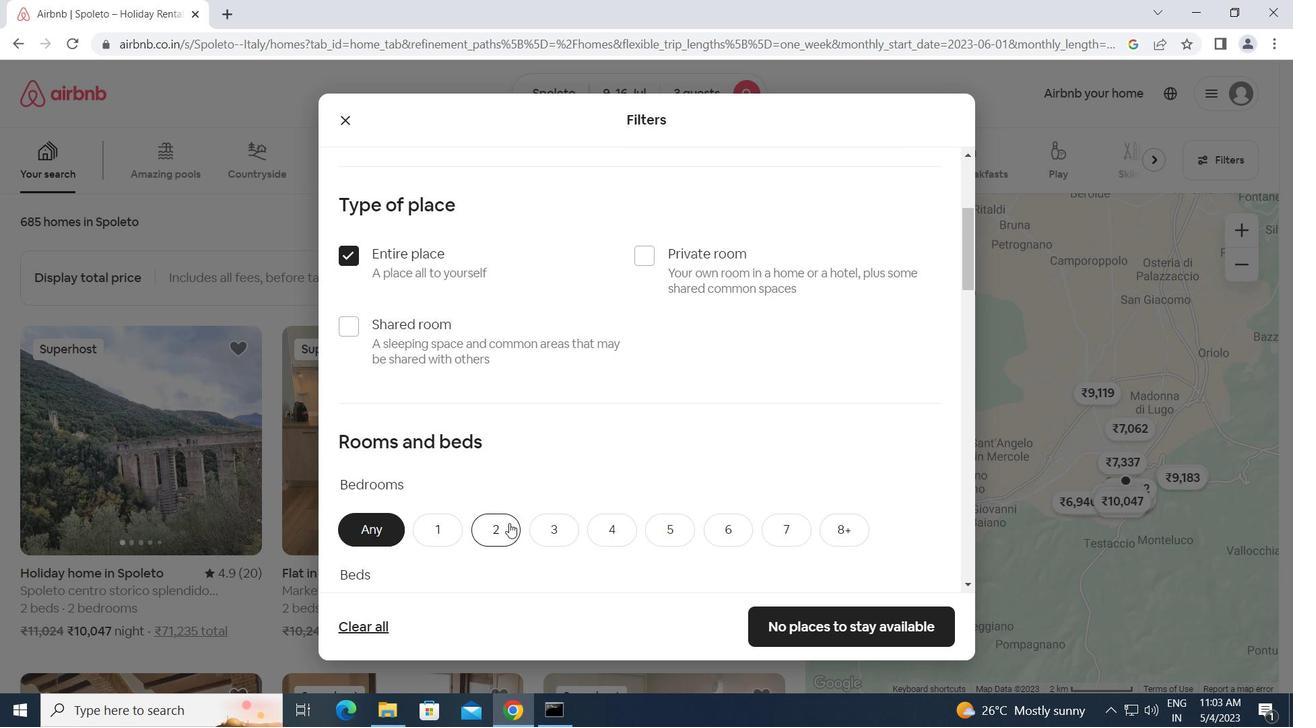 
Action: Mouse moved to (719, 458)
Screenshot: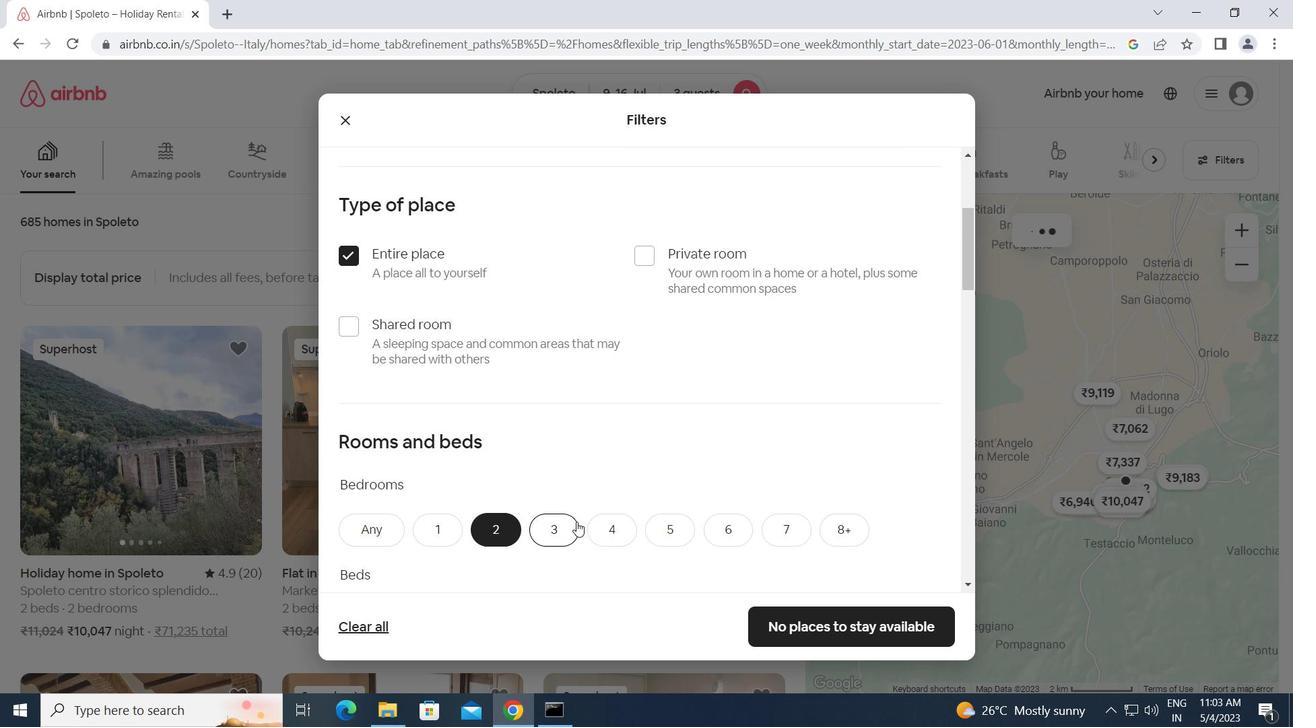 
Action: Mouse scrolled (719, 457) with delta (0, 0)
Screenshot: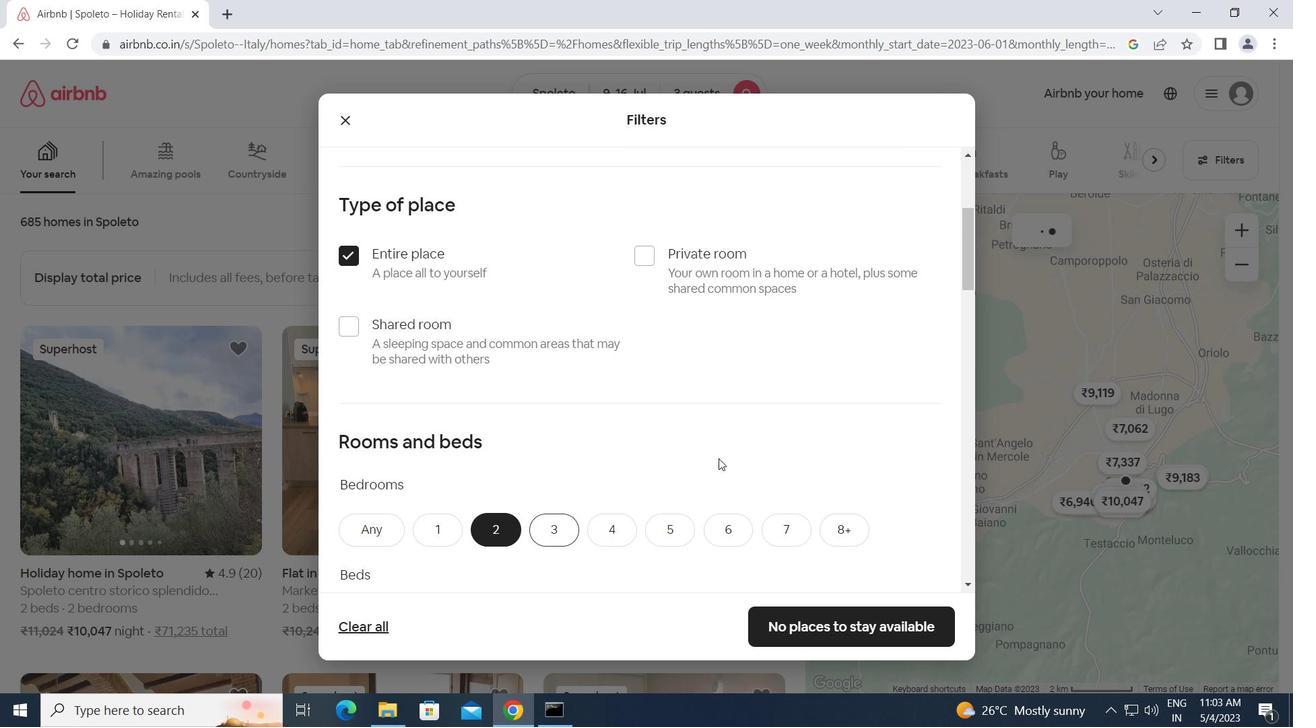 
Action: Mouse scrolled (719, 457) with delta (0, 0)
Screenshot: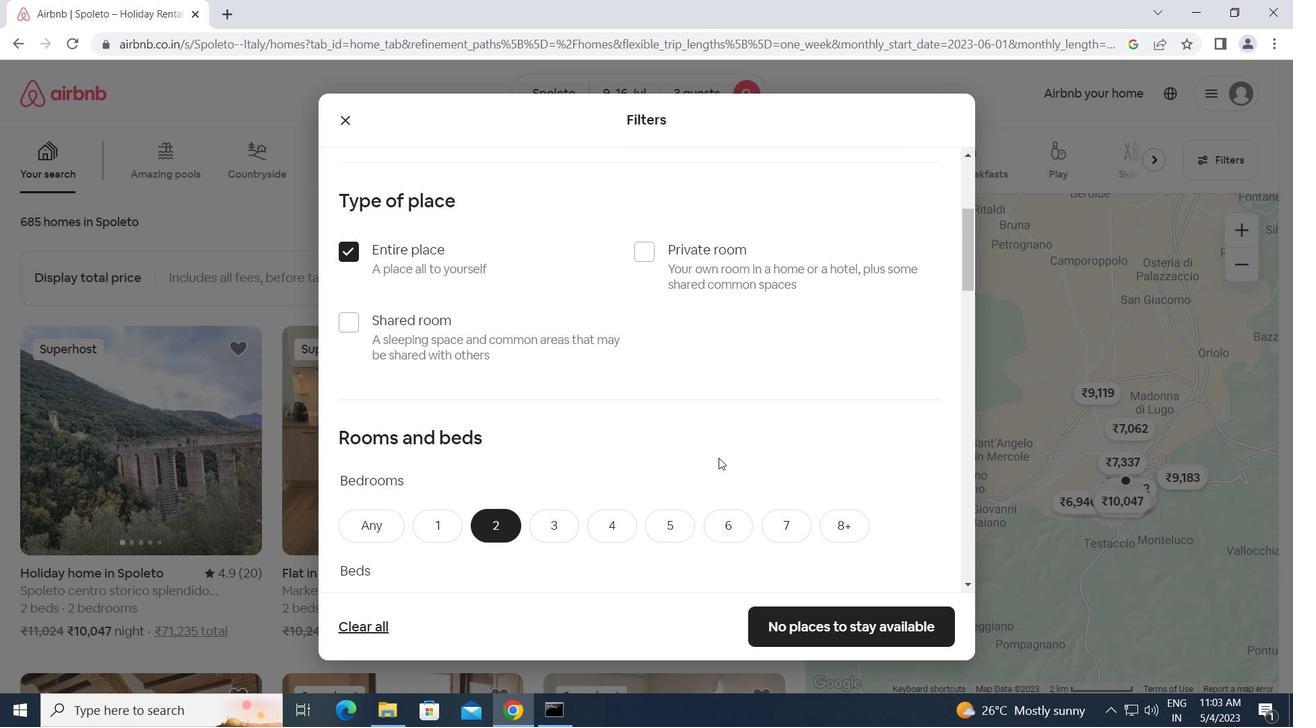 
Action: Mouse moved to (491, 445)
Screenshot: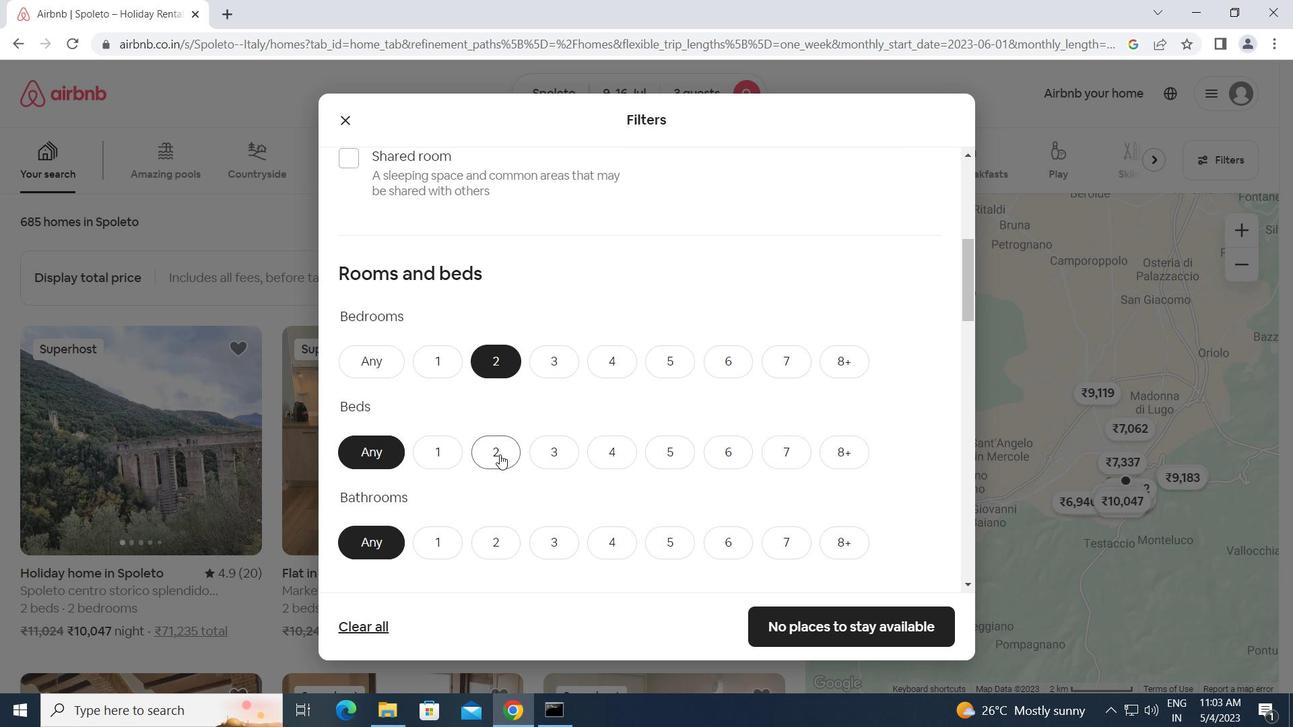 
Action: Mouse pressed left at (491, 445)
Screenshot: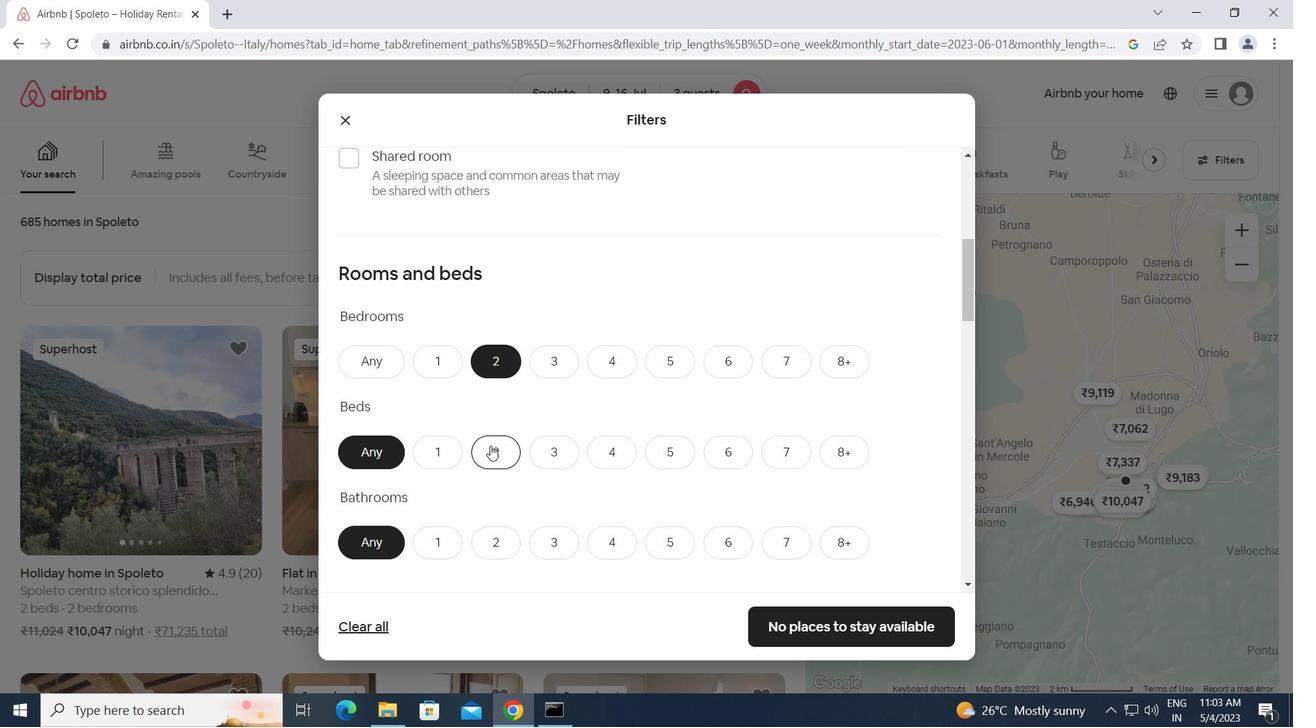 
Action: Mouse moved to (431, 542)
Screenshot: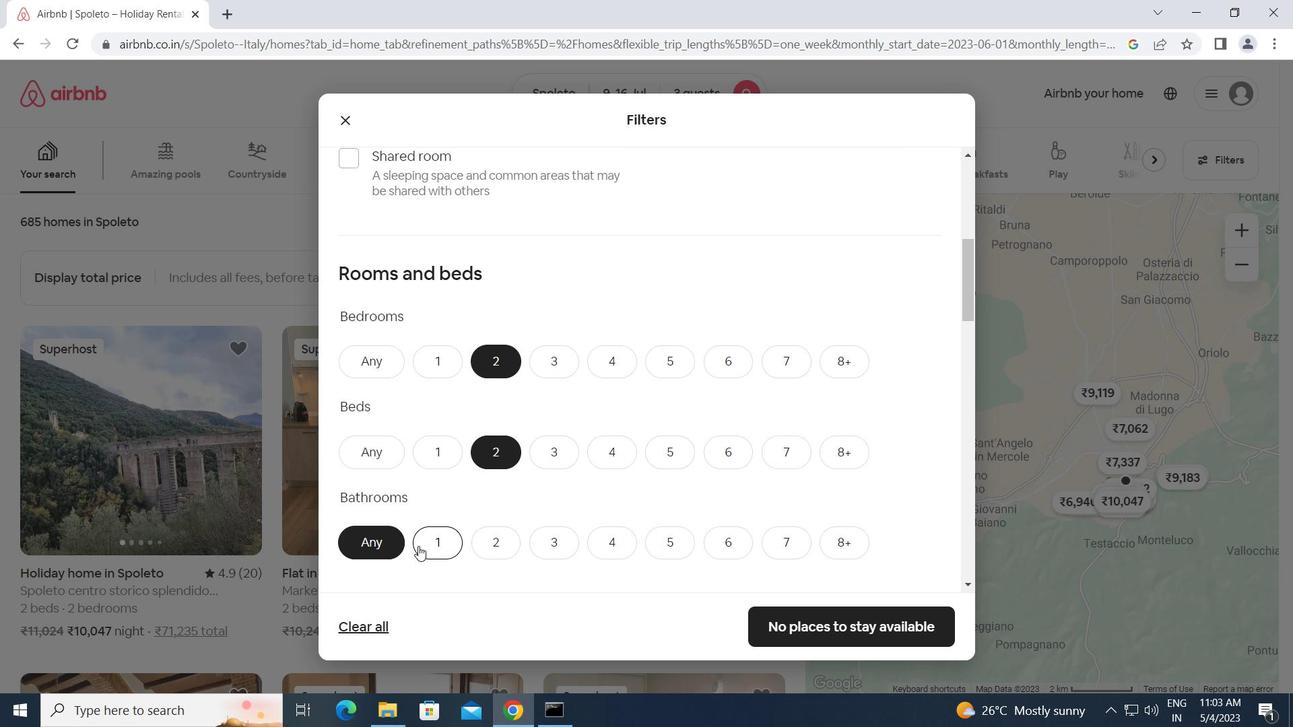
Action: Mouse pressed left at (431, 542)
Screenshot: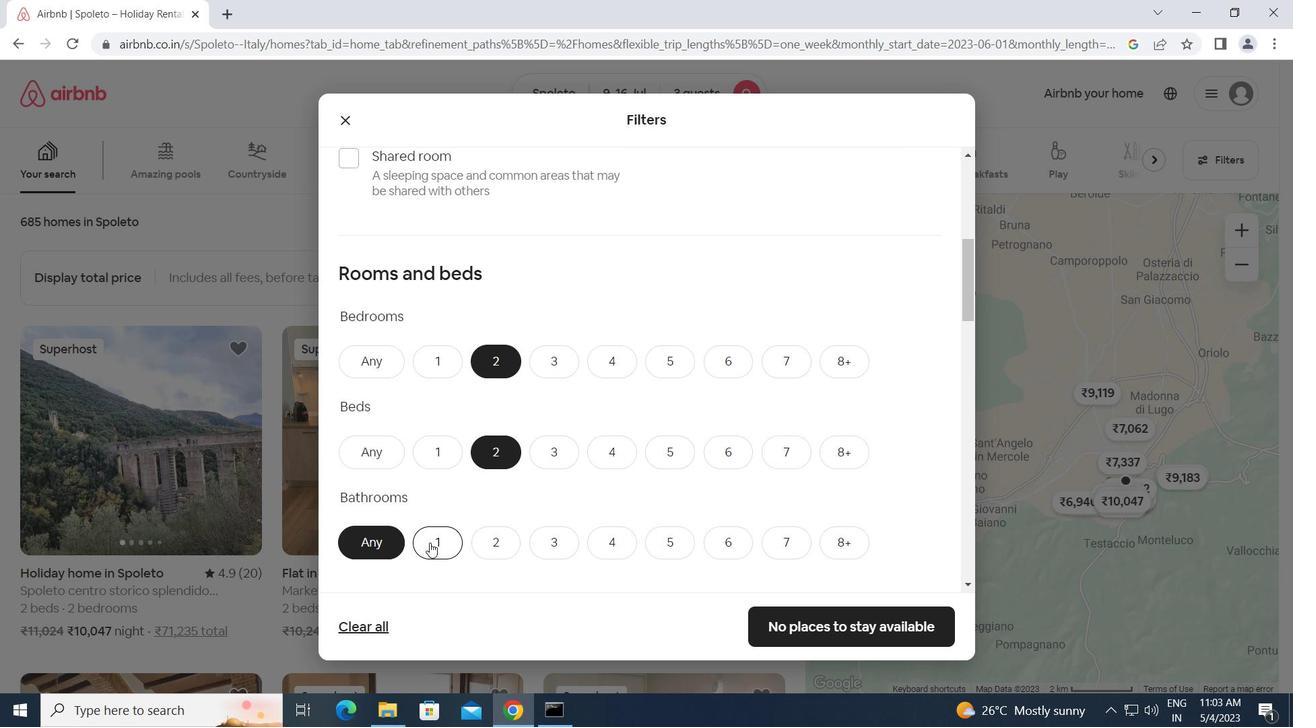 
Action: Mouse moved to (535, 539)
Screenshot: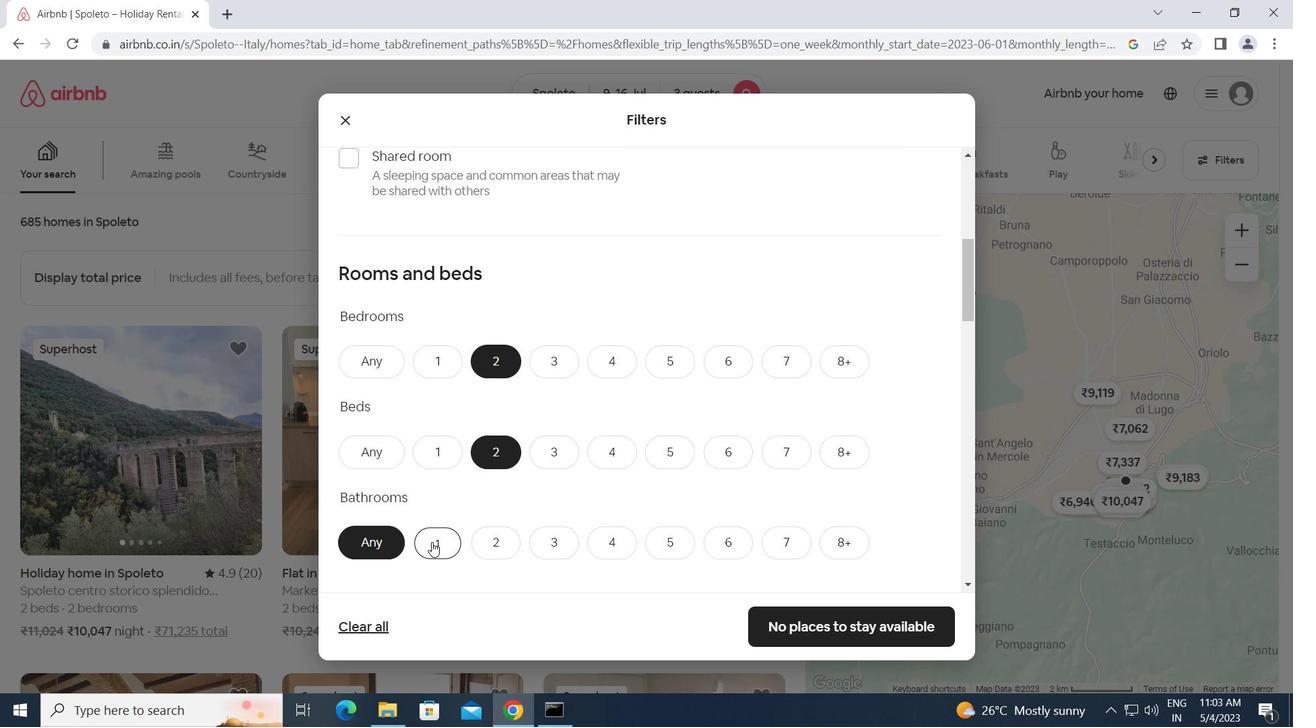 
Action: Mouse scrolled (535, 538) with delta (0, 0)
Screenshot: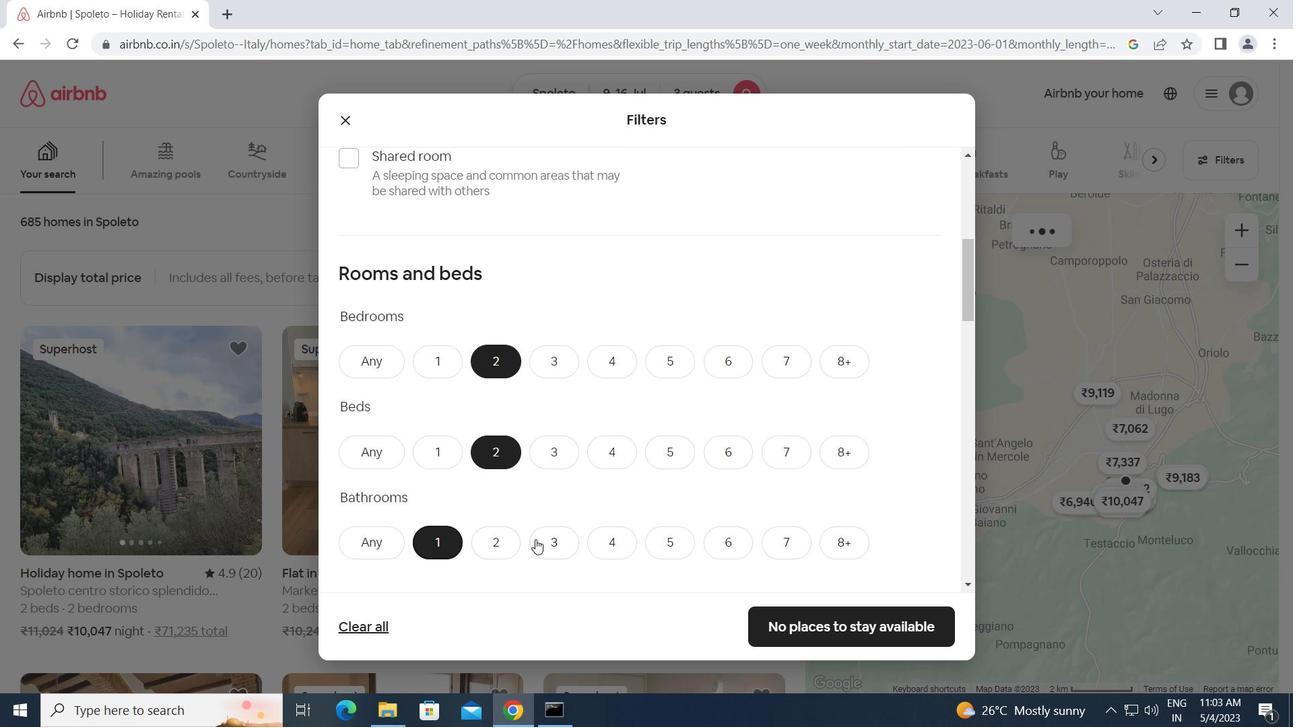 
Action: Mouse scrolled (535, 538) with delta (0, 0)
Screenshot: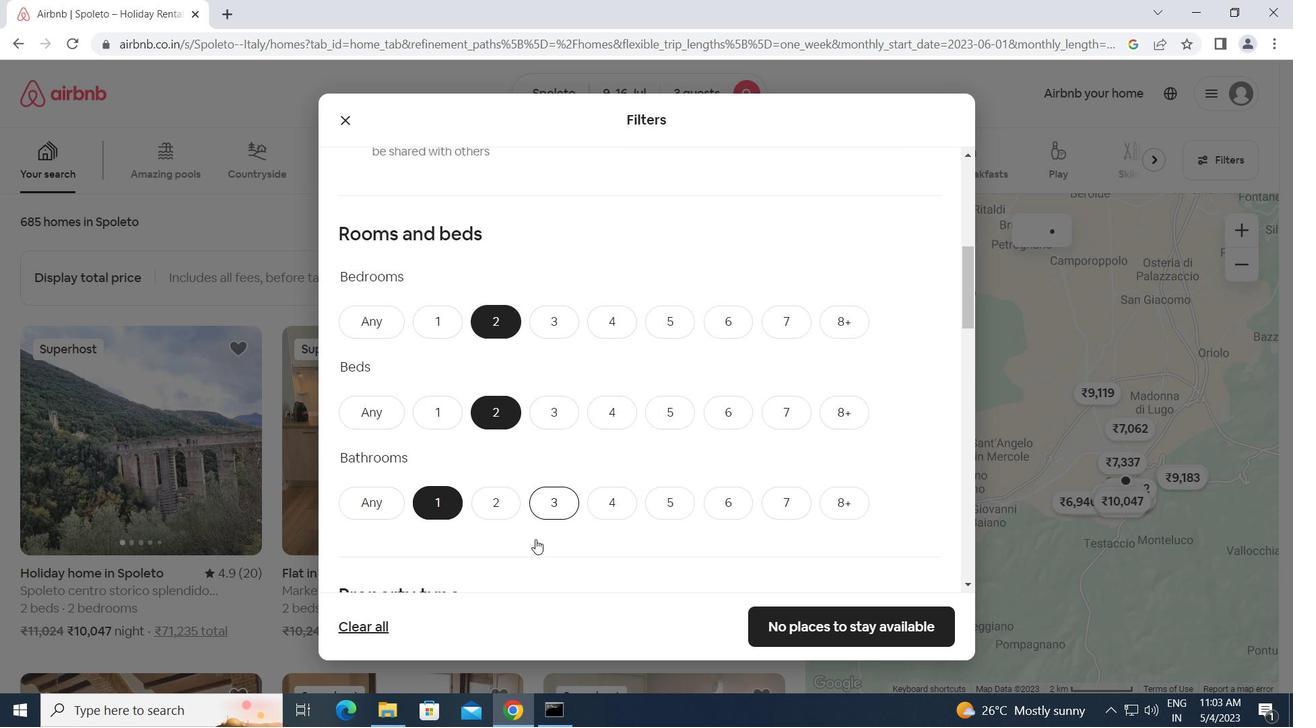 
Action: Mouse moved to (535, 539)
Screenshot: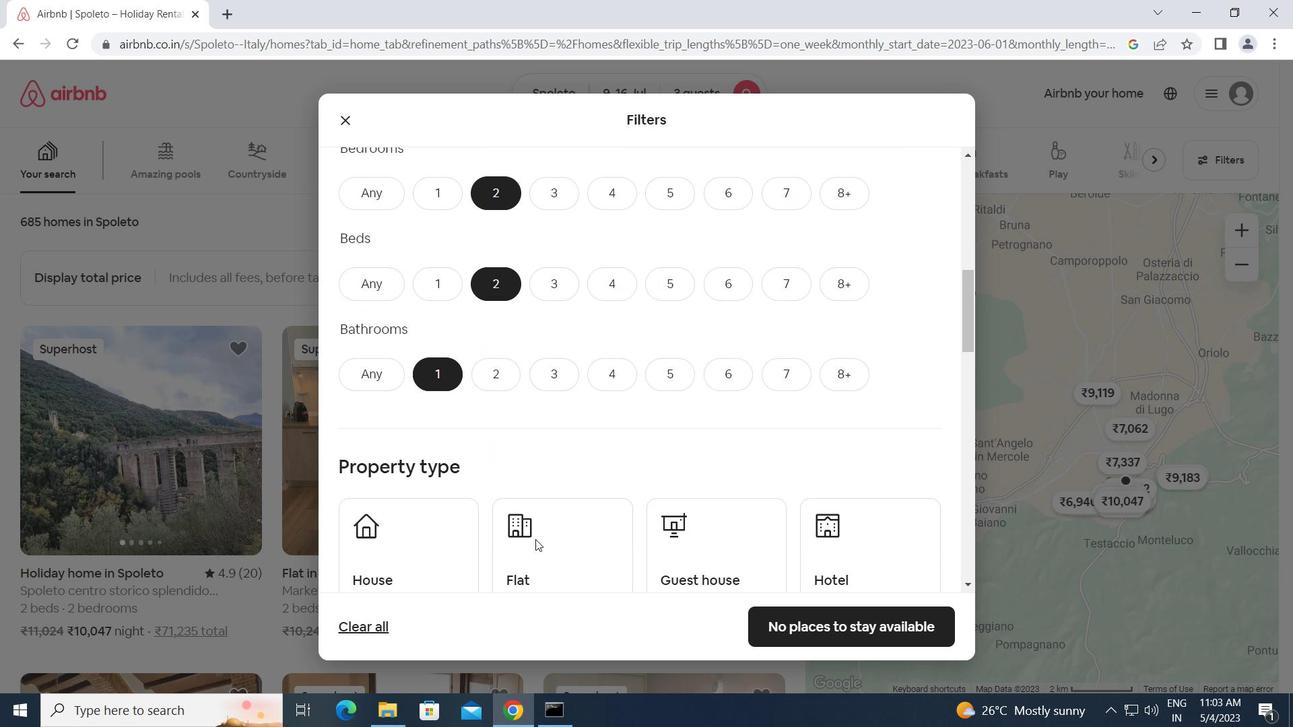 
Action: Mouse scrolled (535, 538) with delta (0, 0)
Screenshot: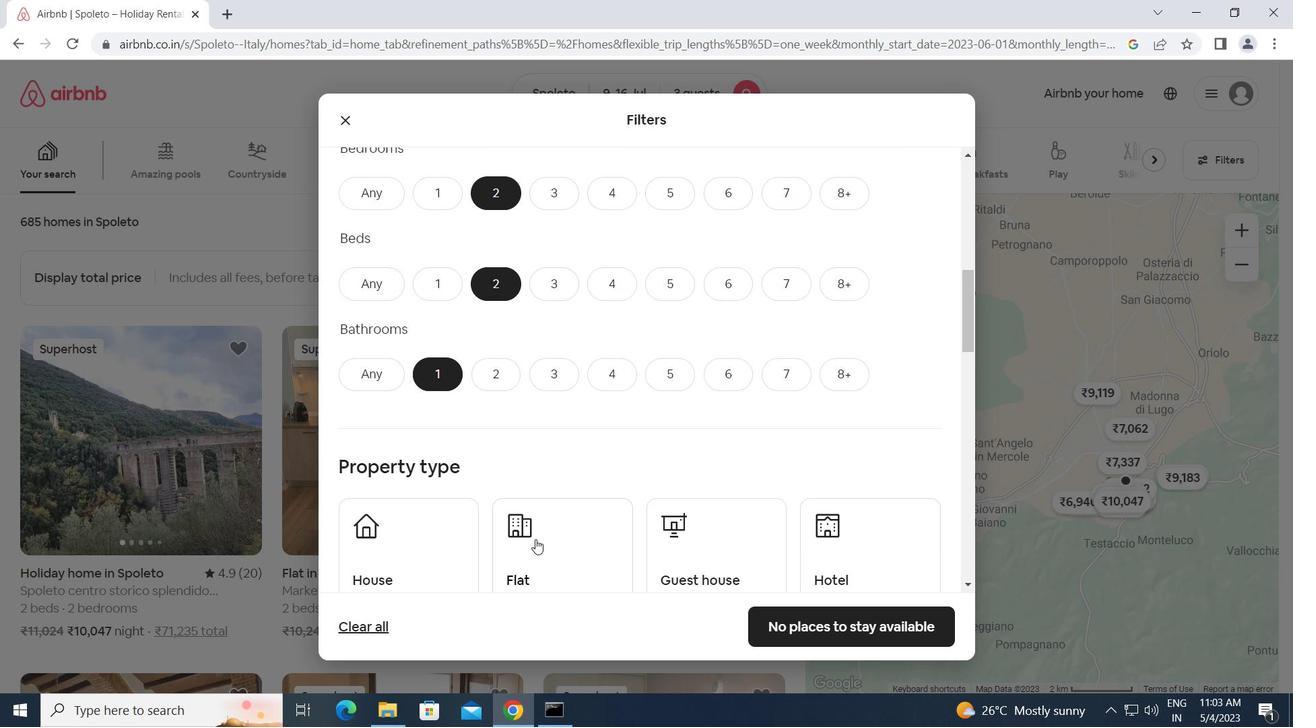 
Action: Mouse moved to (449, 493)
Screenshot: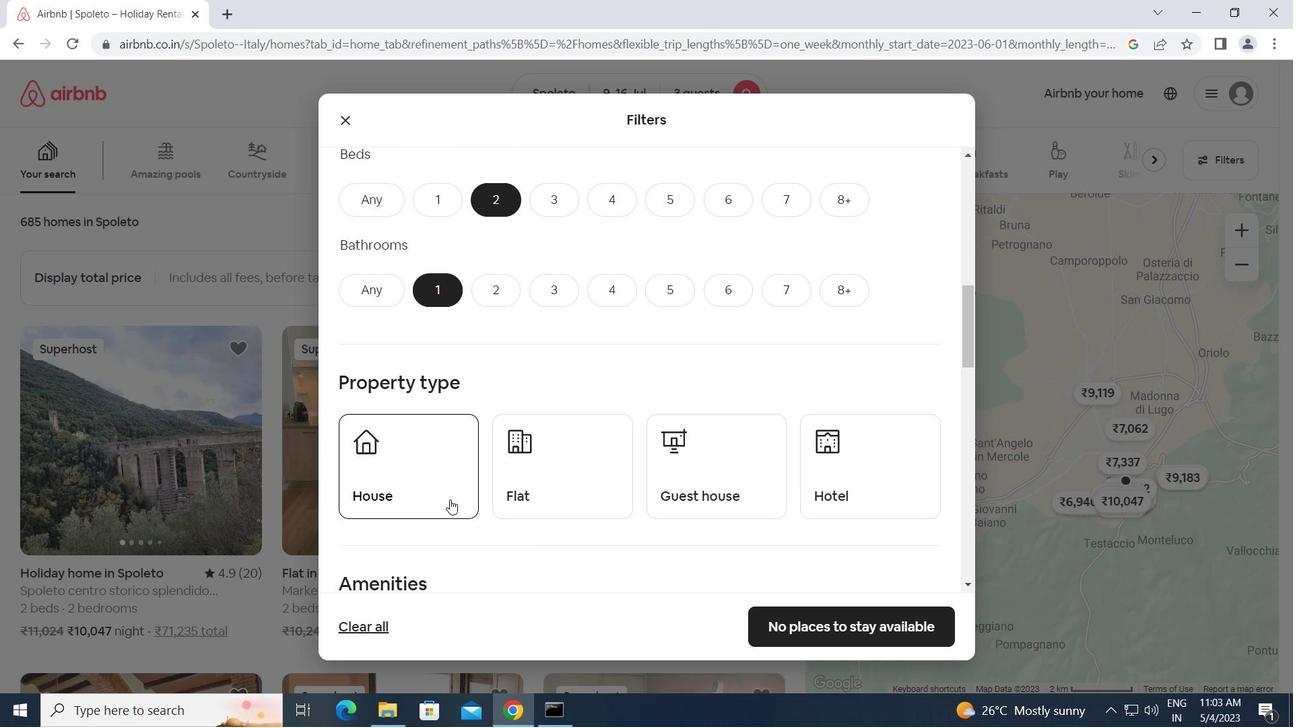 
Action: Mouse pressed left at (449, 493)
Screenshot: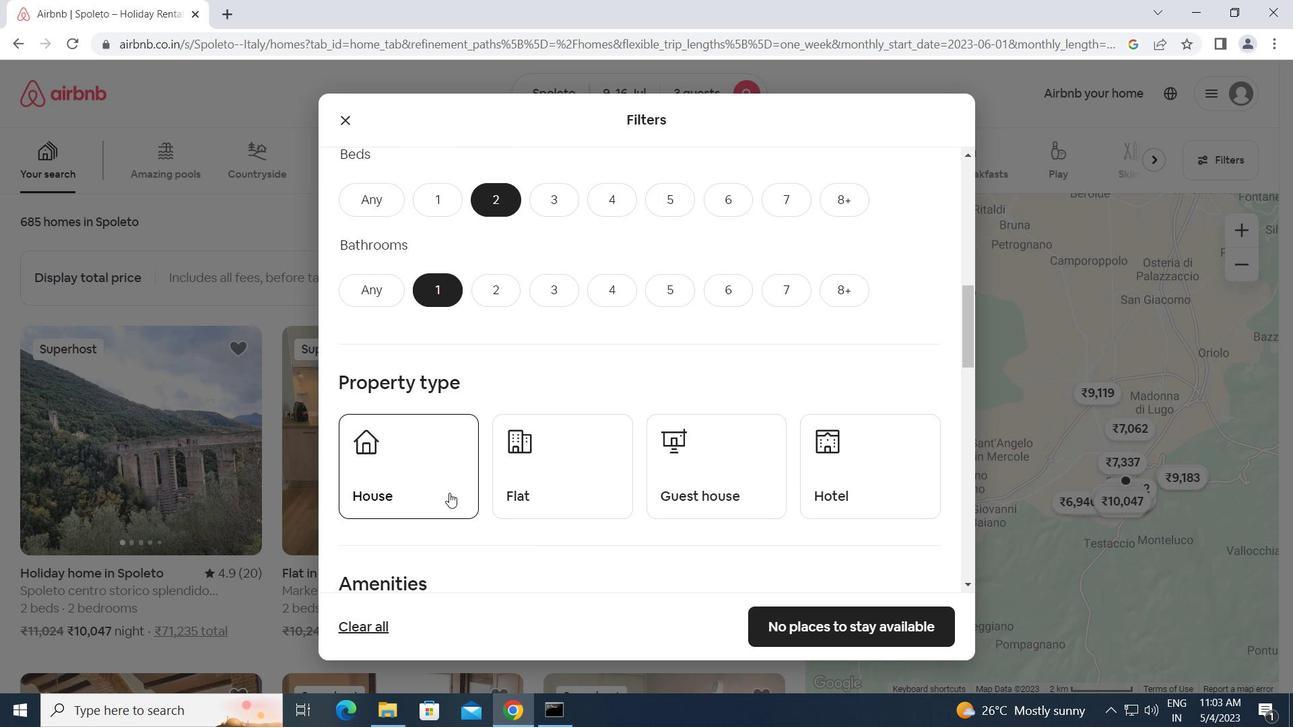 
Action: Mouse moved to (558, 480)
Screenshot: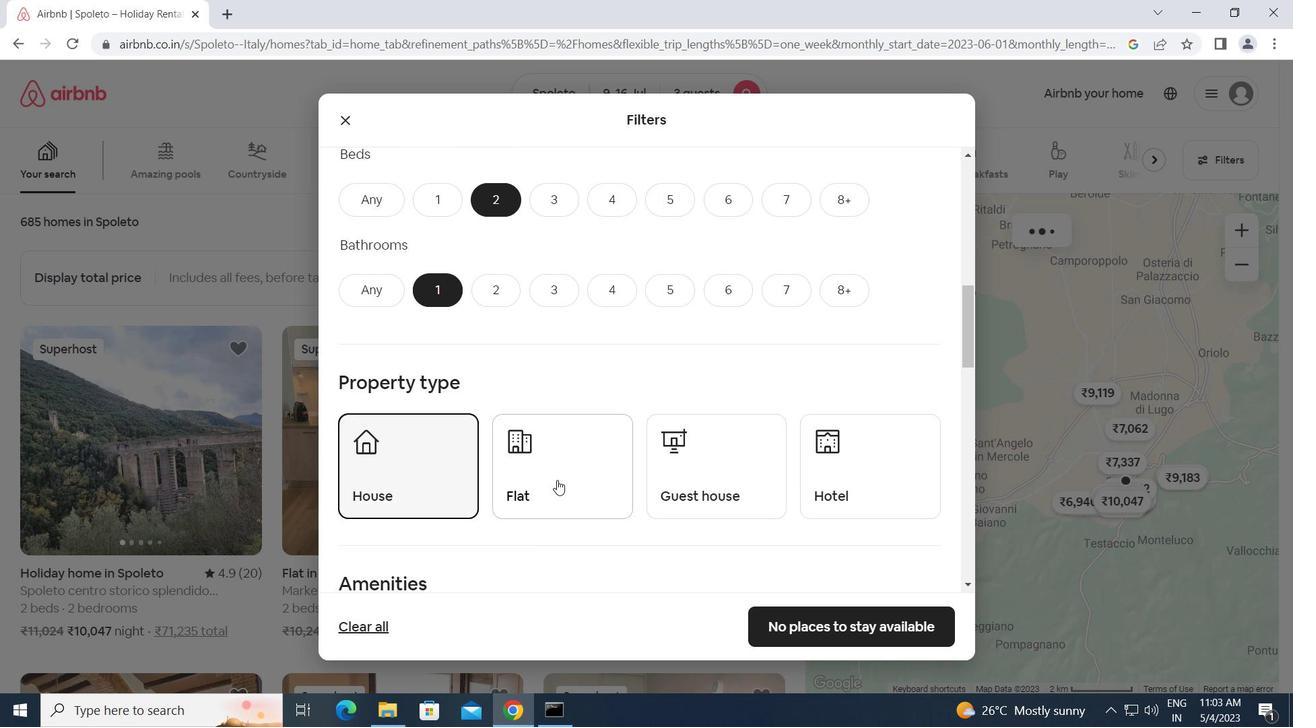 
Action: Mouse pressed left at (558, 480)
Screenshot: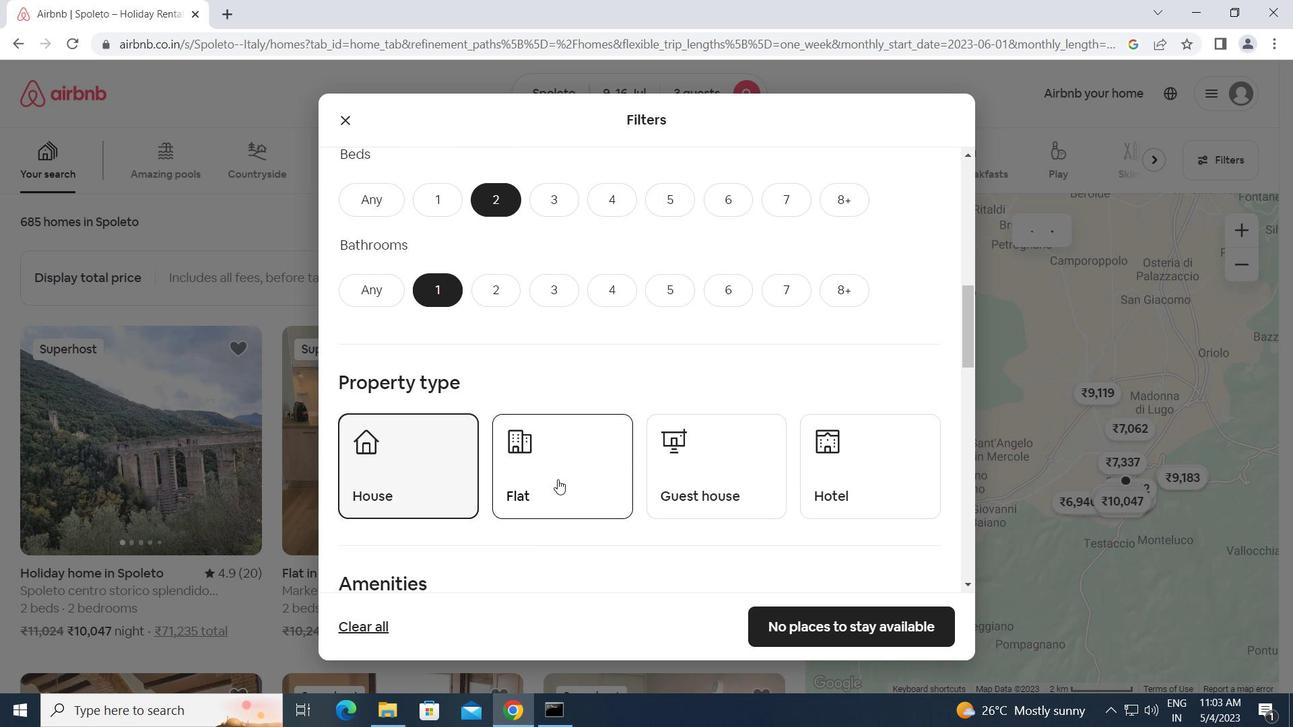 
Action: Mouse moved to (728, 494)
Screenshot: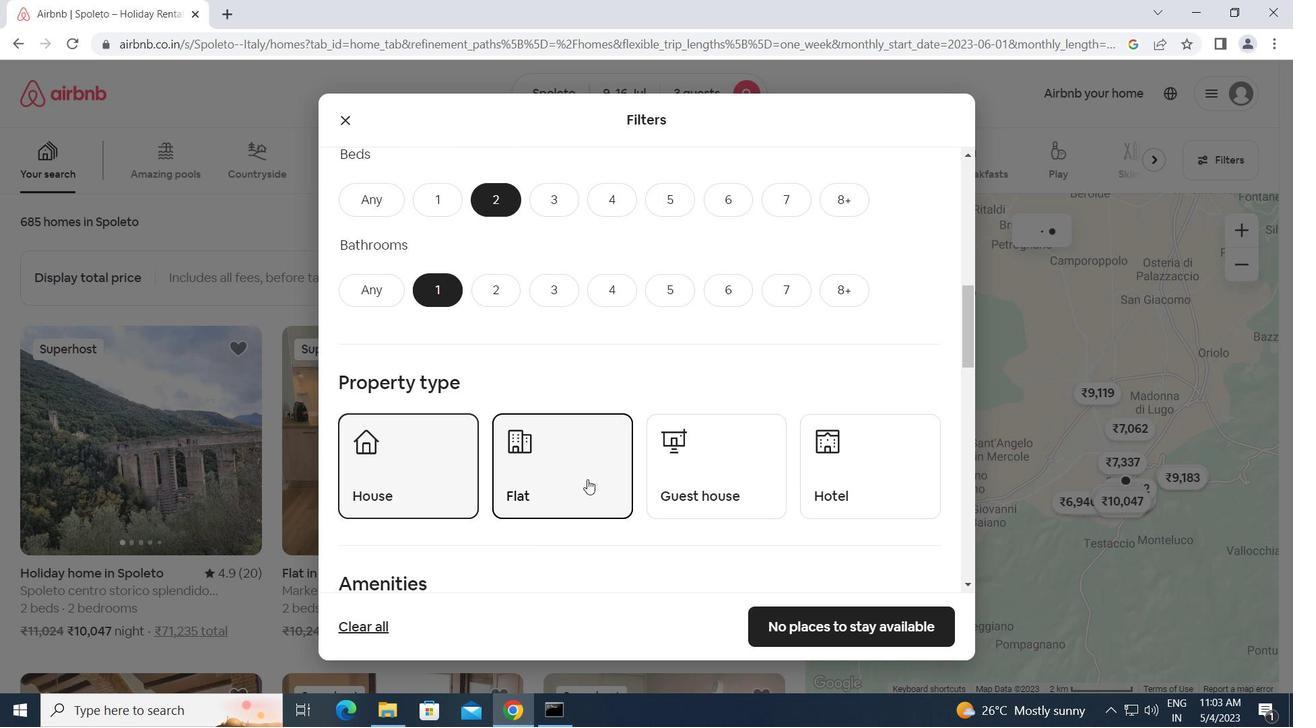 
Action: Mouse pressed left at (728, 494)
Screenshot: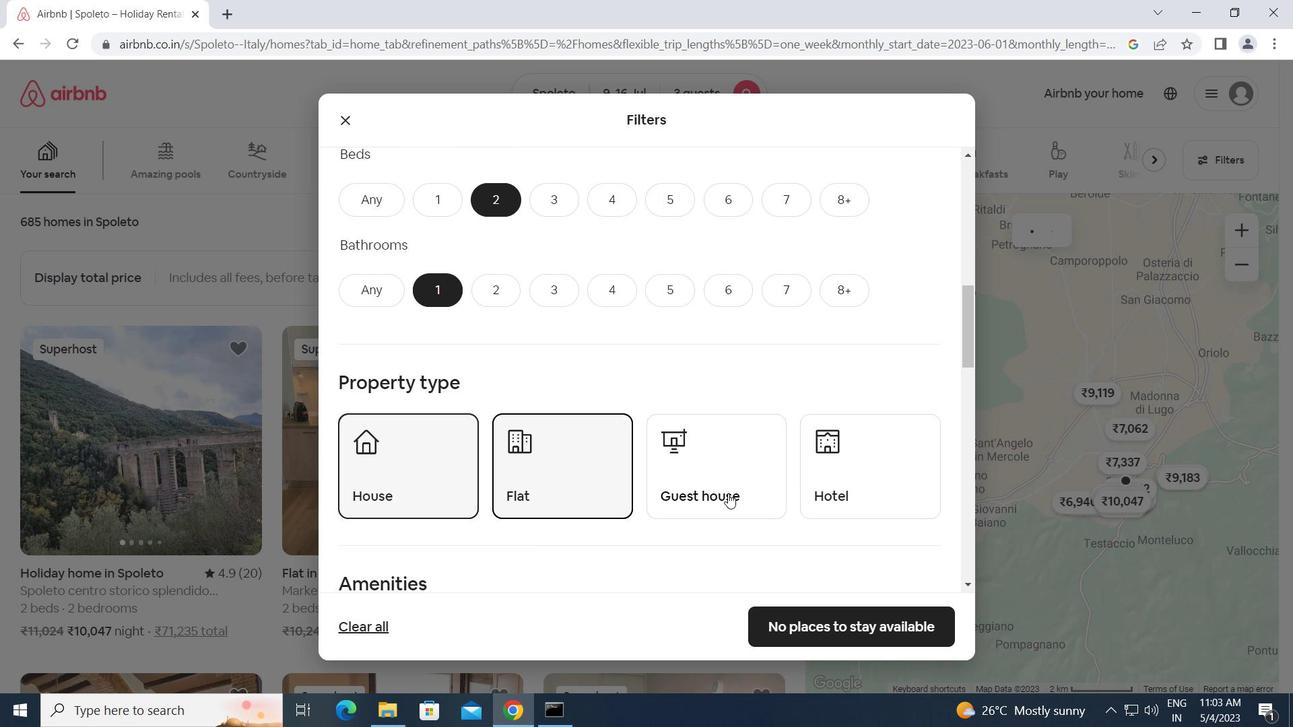 
Action: Mouse moved to (641, 506)
Screenshot: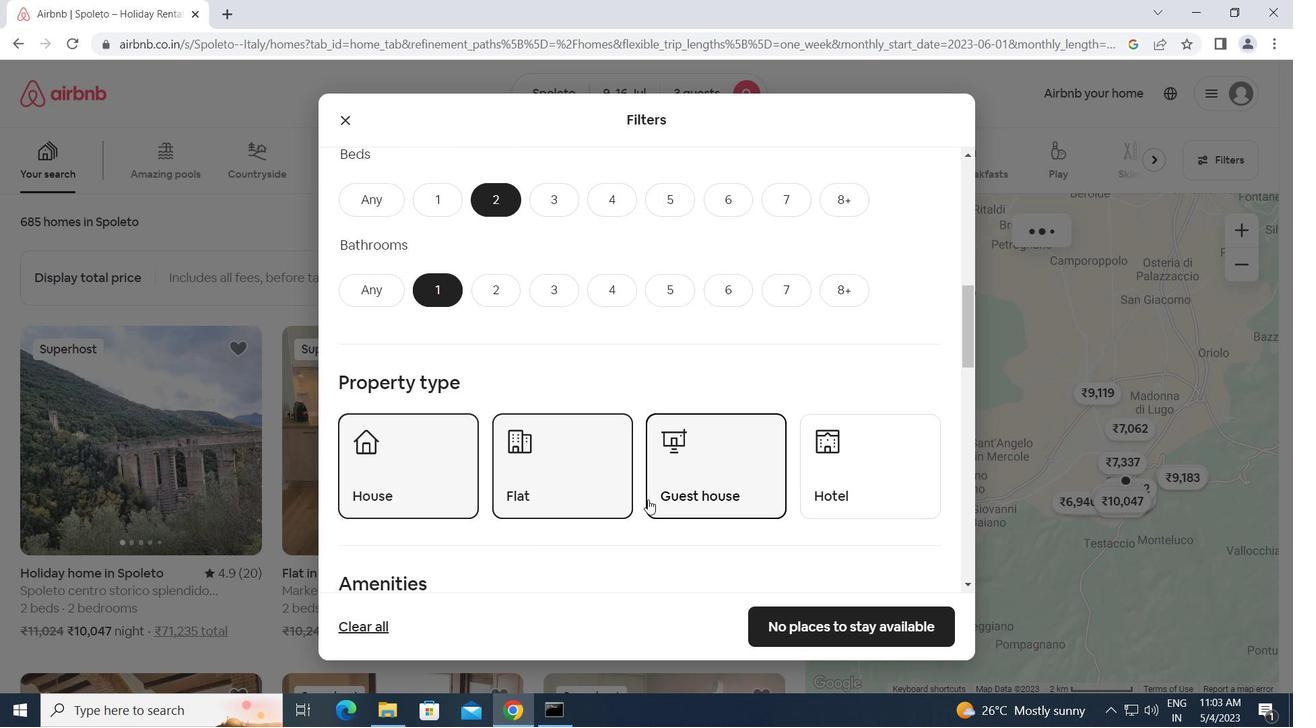 
Action: Mouse scrolled (641, 505) with delta (0, 0)
Screenshot: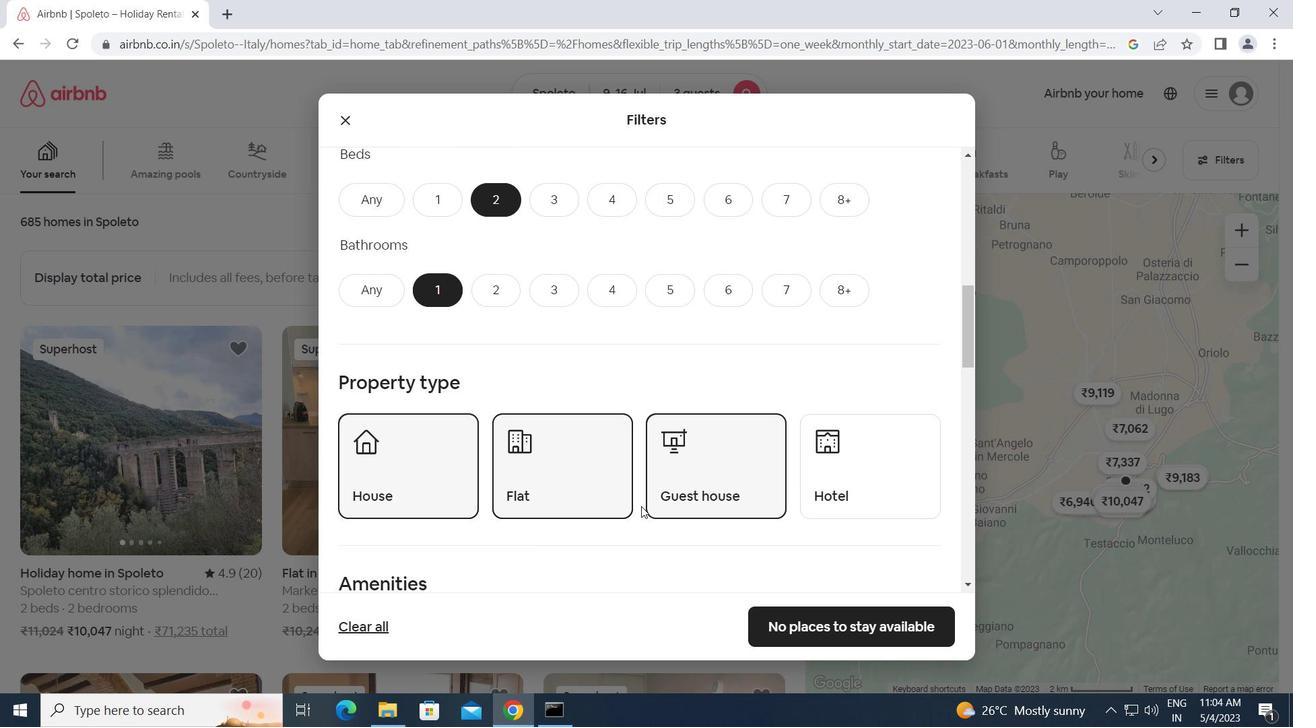
Action: Mouse scrolled (641, 505) with delta (0, 0)
Screenshot: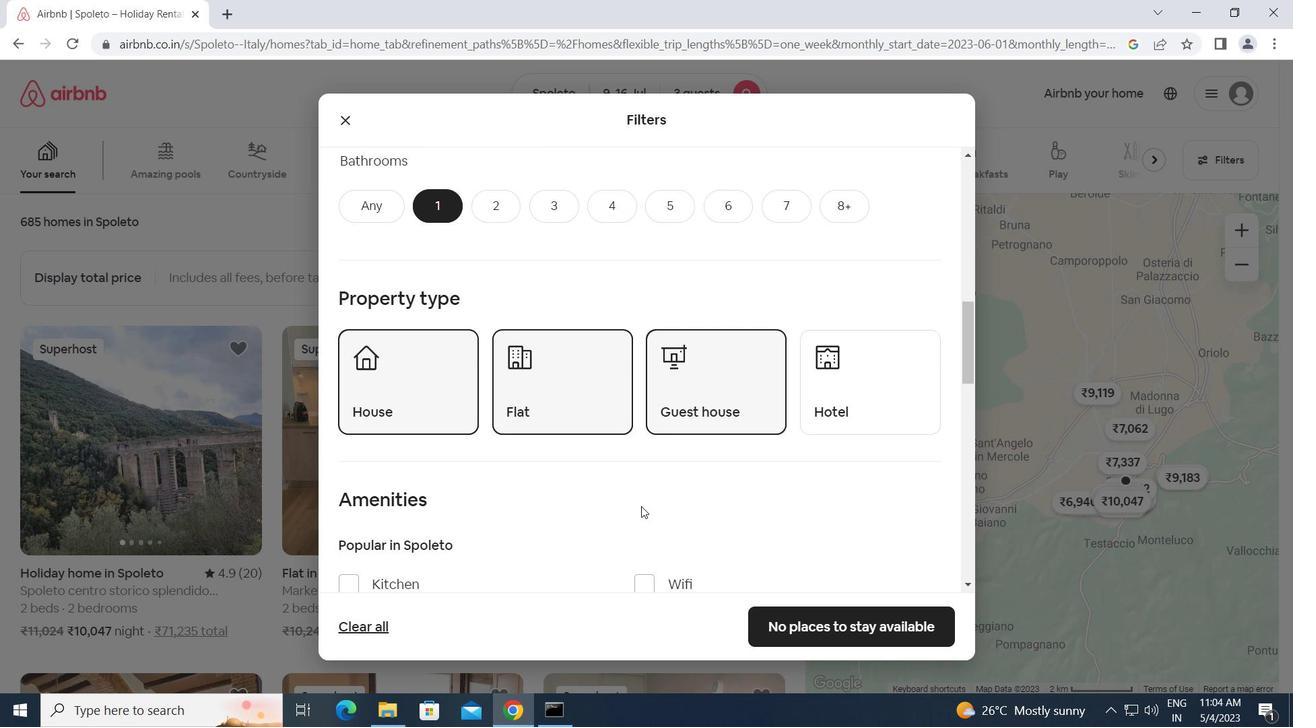 
Action: Mouse scrolled (641, 505) with delta (0, 0)
Screenshot: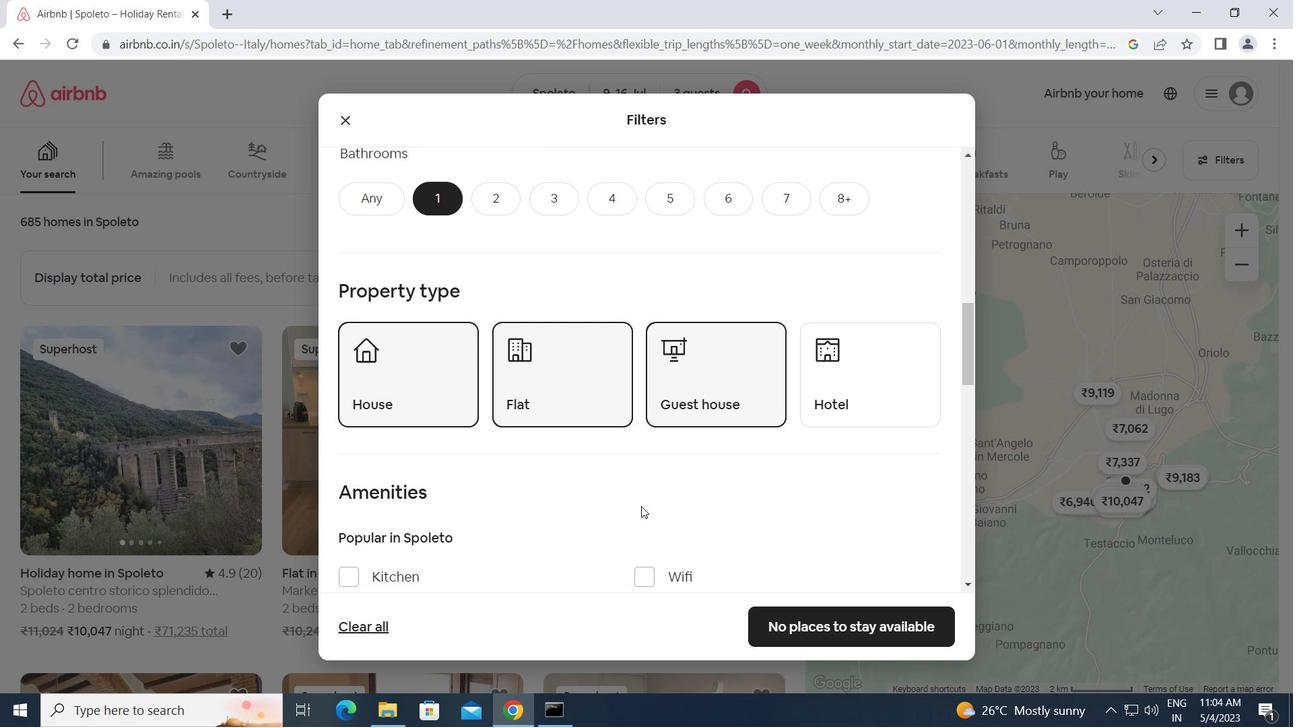 
Action: Mouse scrolled (641, 505) with delta (0, 0)
Screenshot: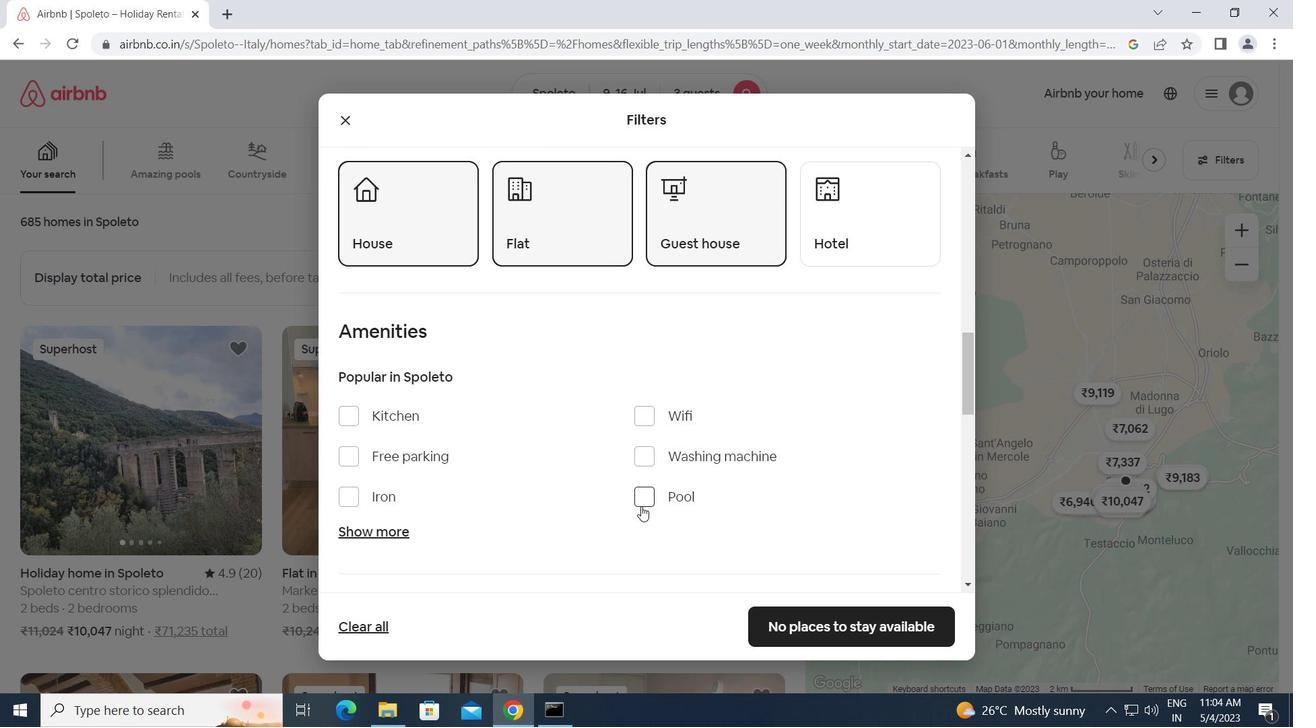 
Action: Mouse scrolled (641, 505) with delta (0, 0)
Screenshot: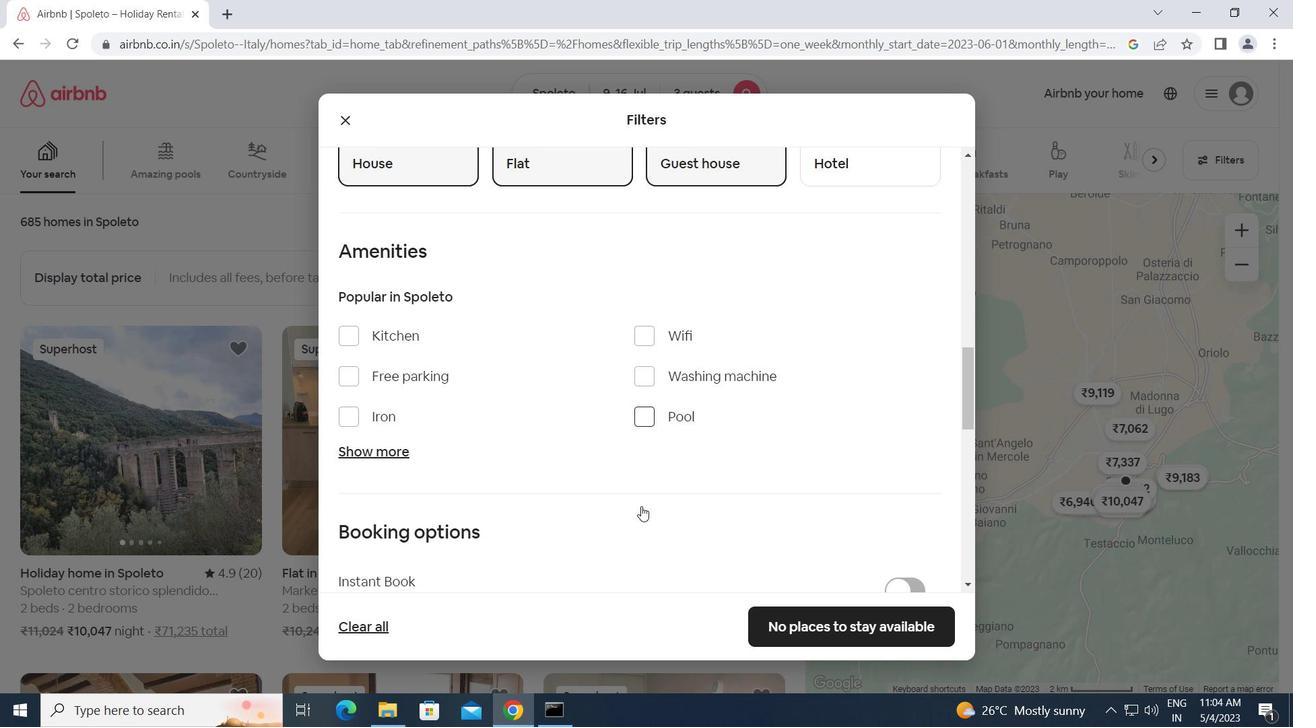 
Action: Mouse scrolled (641, 505) with delta (0, 0)
Screenshot: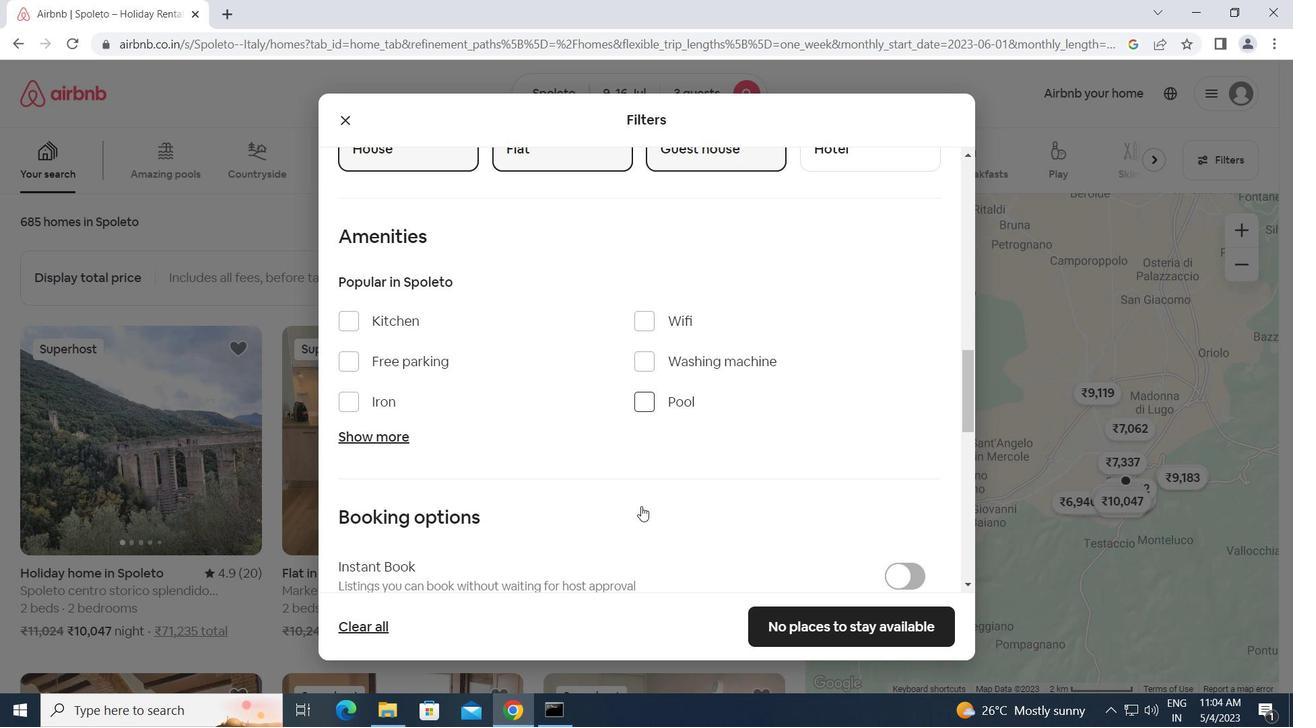 
Action: Mouse scrolled (641, 505) with delta (0, 0)
Screenshot: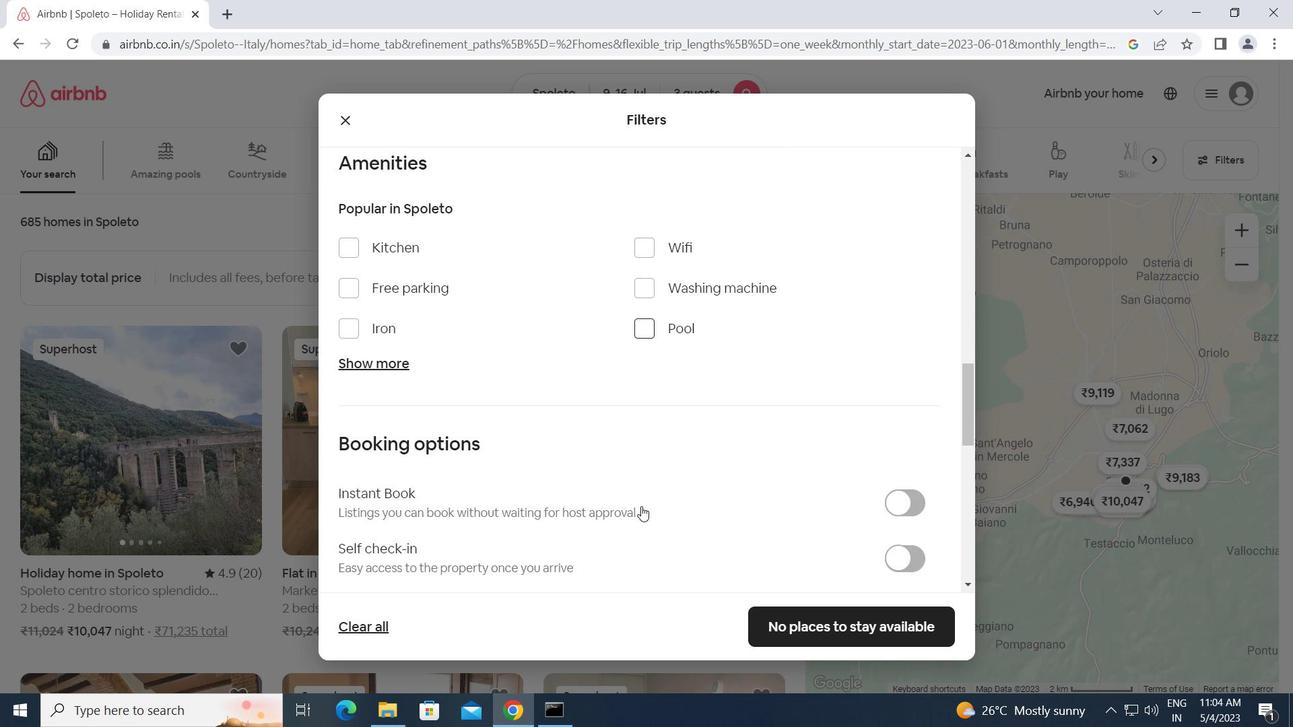 
Action: Mouse moved to (899, 387)
Screenshot: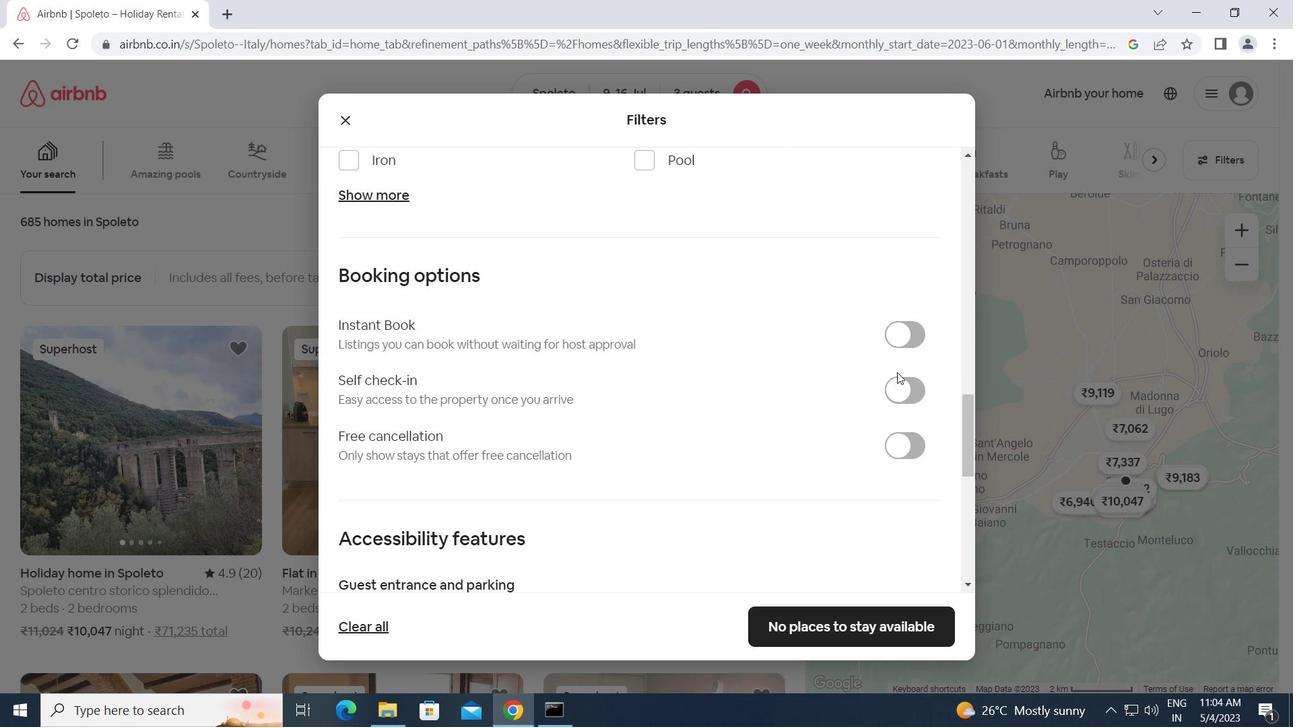 
Action: Mouse pressed left at (899, 387)
Screenshot: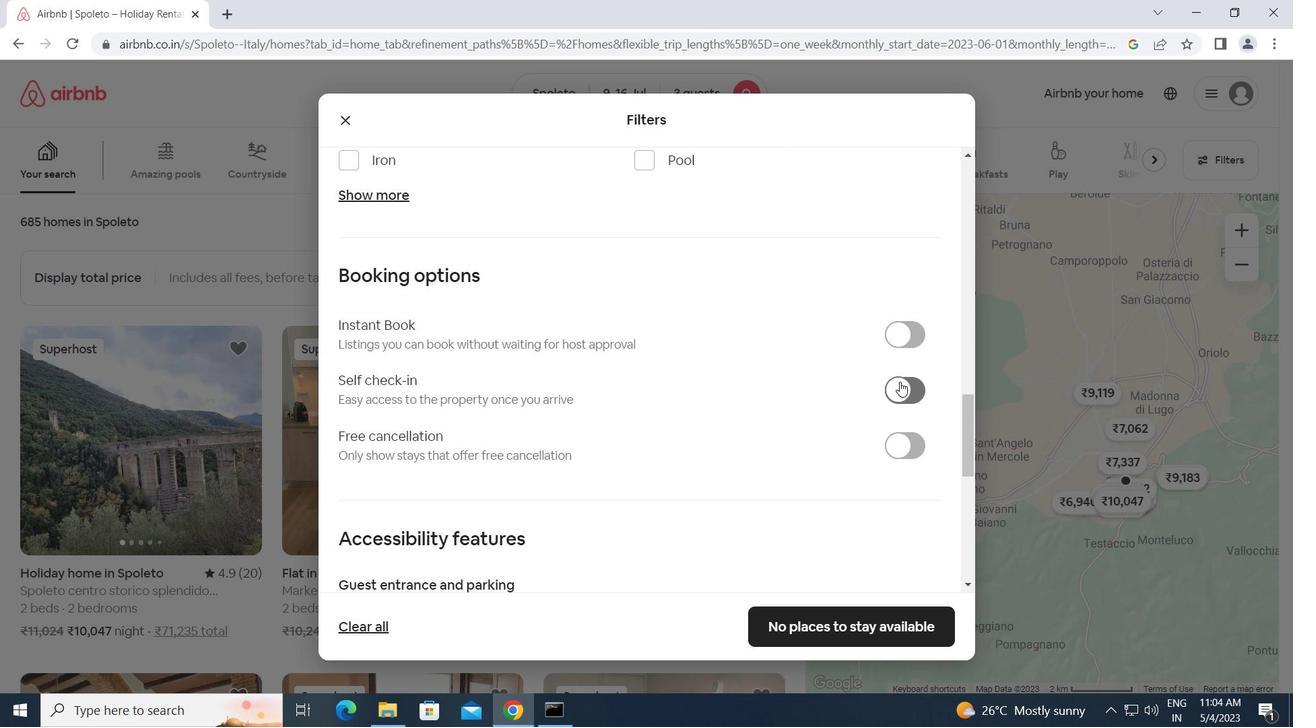 
Action: Mouse moved to (719, 449)
Screenshot: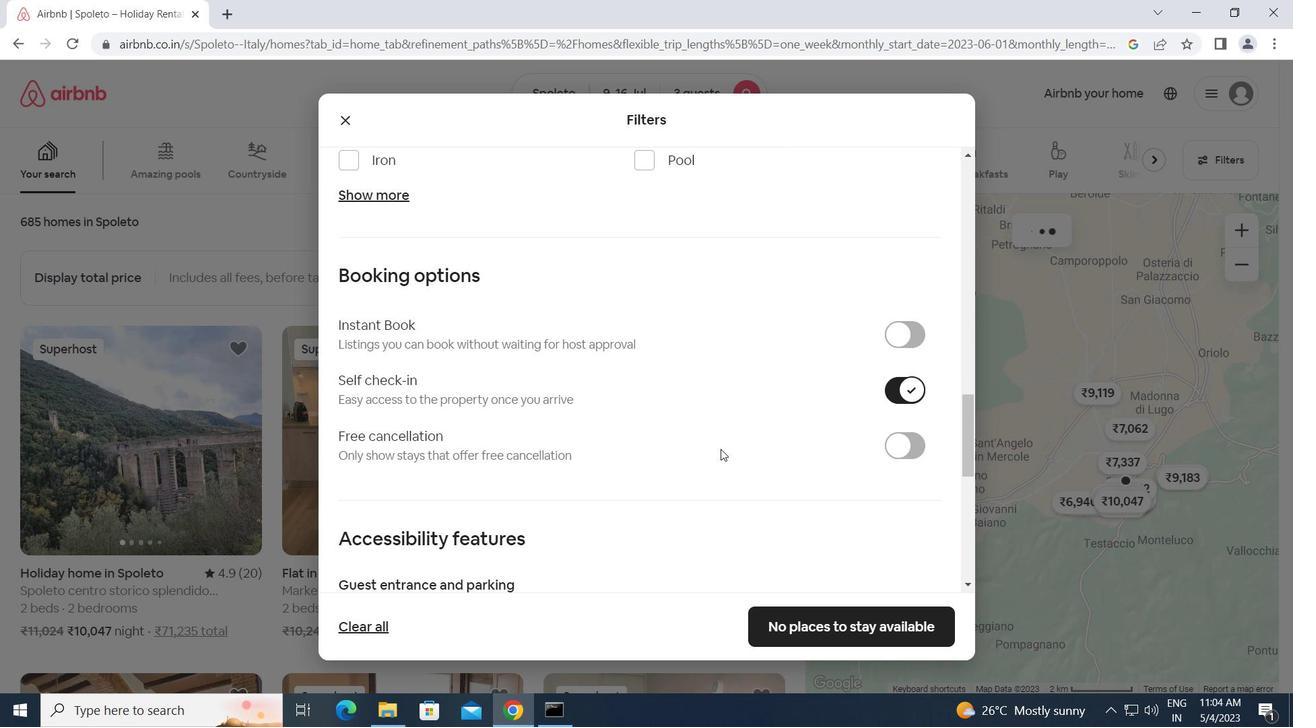 
Action: Mouse scrolled (719, 449) with delta (0, 0)
Screenshot: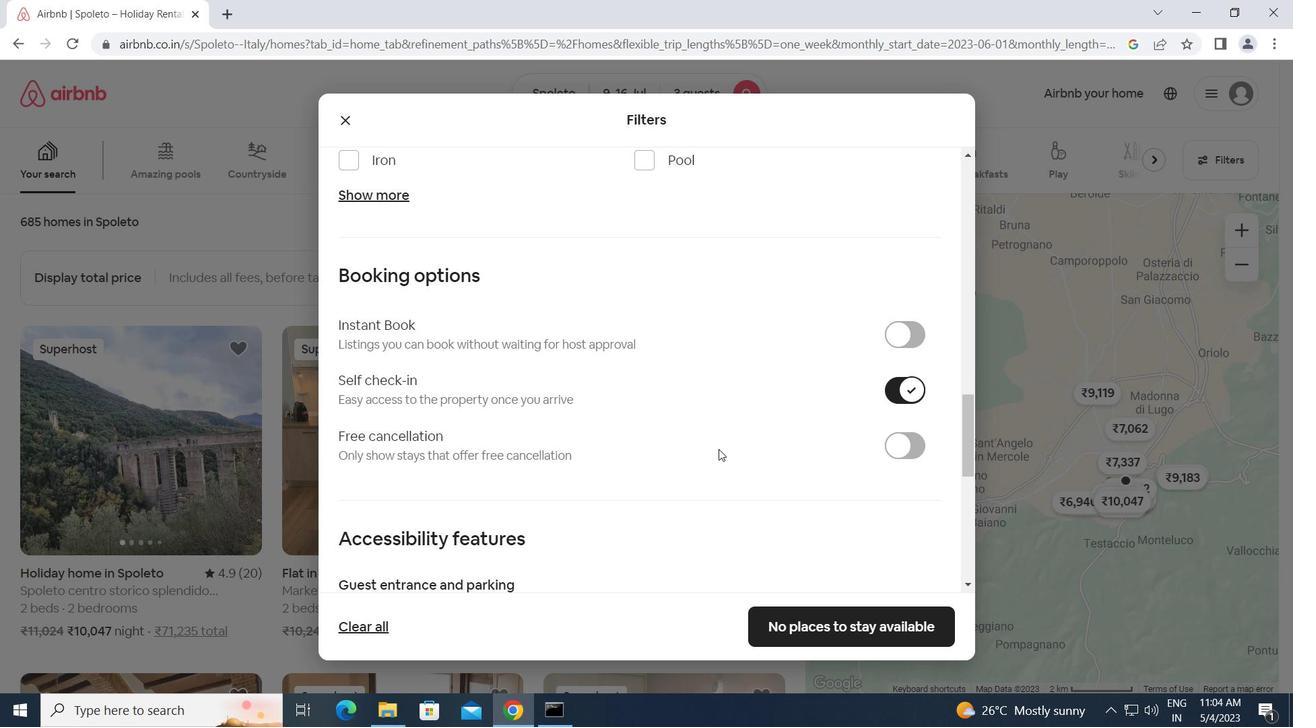 
Action: Mouse scrolled (719, 449) with delta (0, 0)
Screenshot: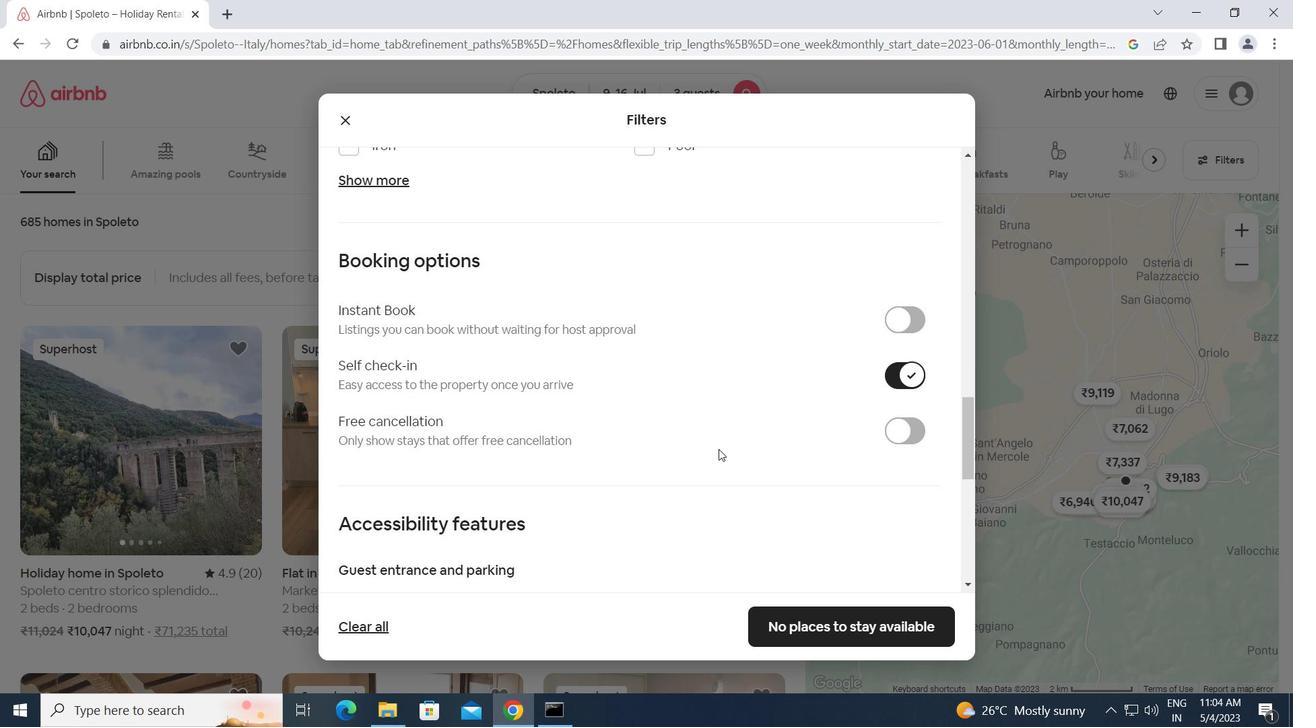 
Action: Mouse scrolled (719, 449) with delta (0, 0)
Screenshot: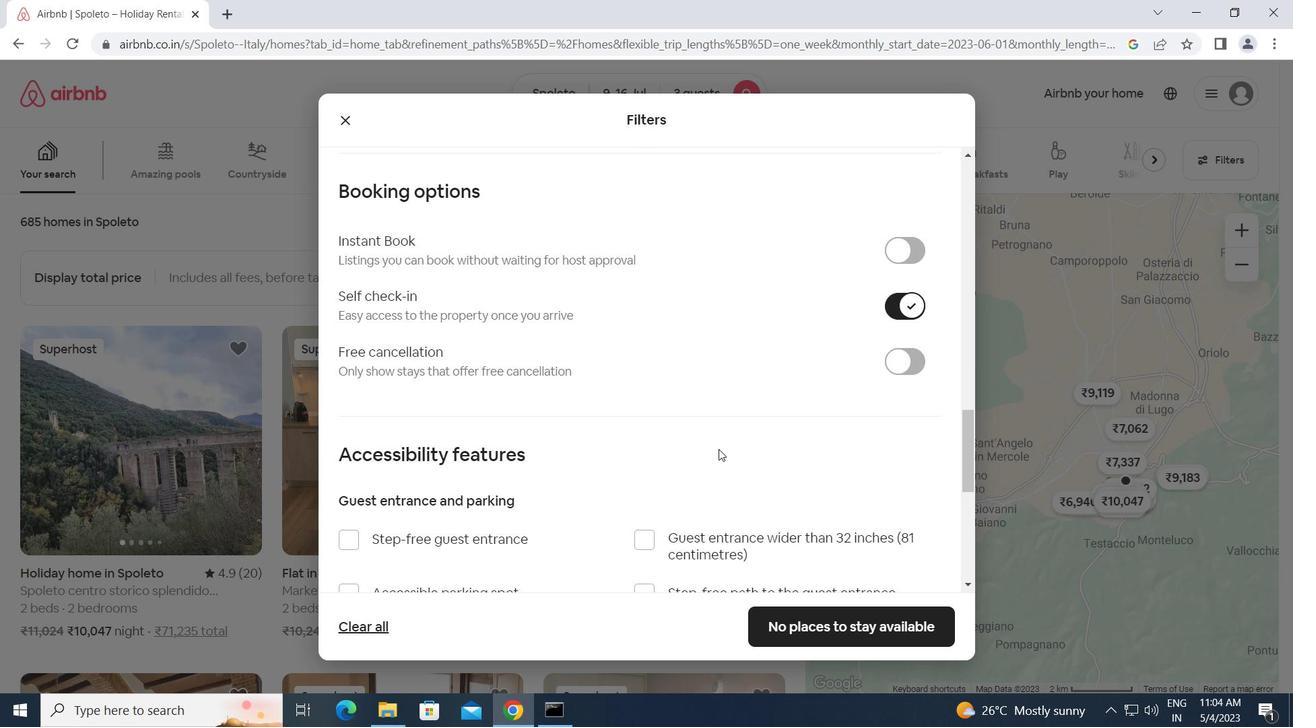 
Action: Mouse scrolled (719, 449) with delta (0, 0)
Screenshot: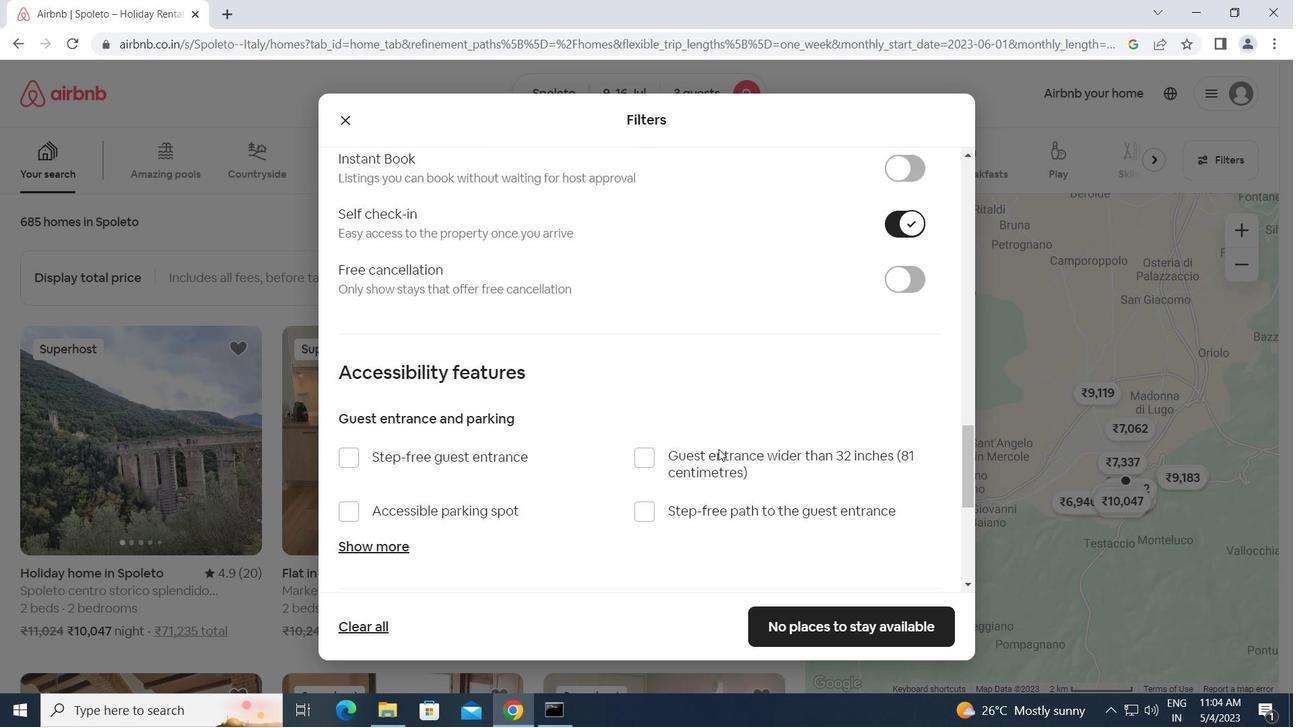 
Action: Mouse scrolled (719, 449) with delta (0, 0)
Screenshot: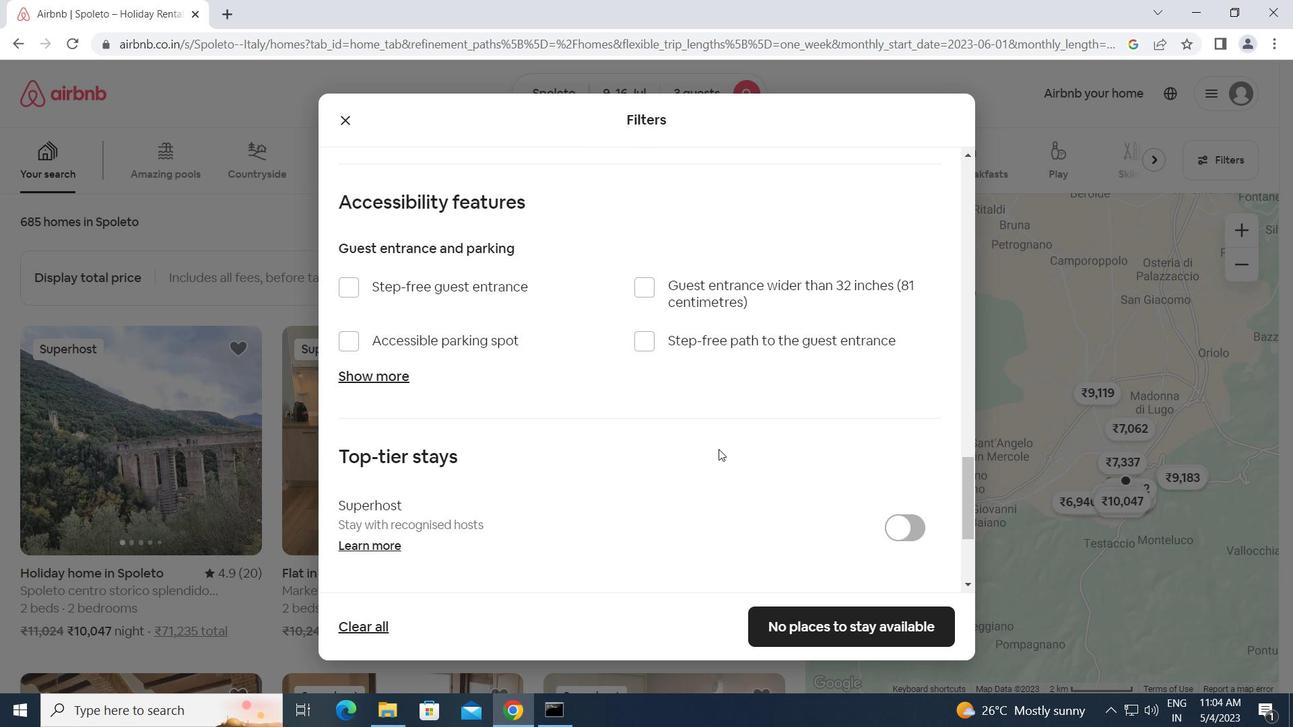 
Action: Mouse scrolled (719, 449) with delta (0, 0)
Screenshot: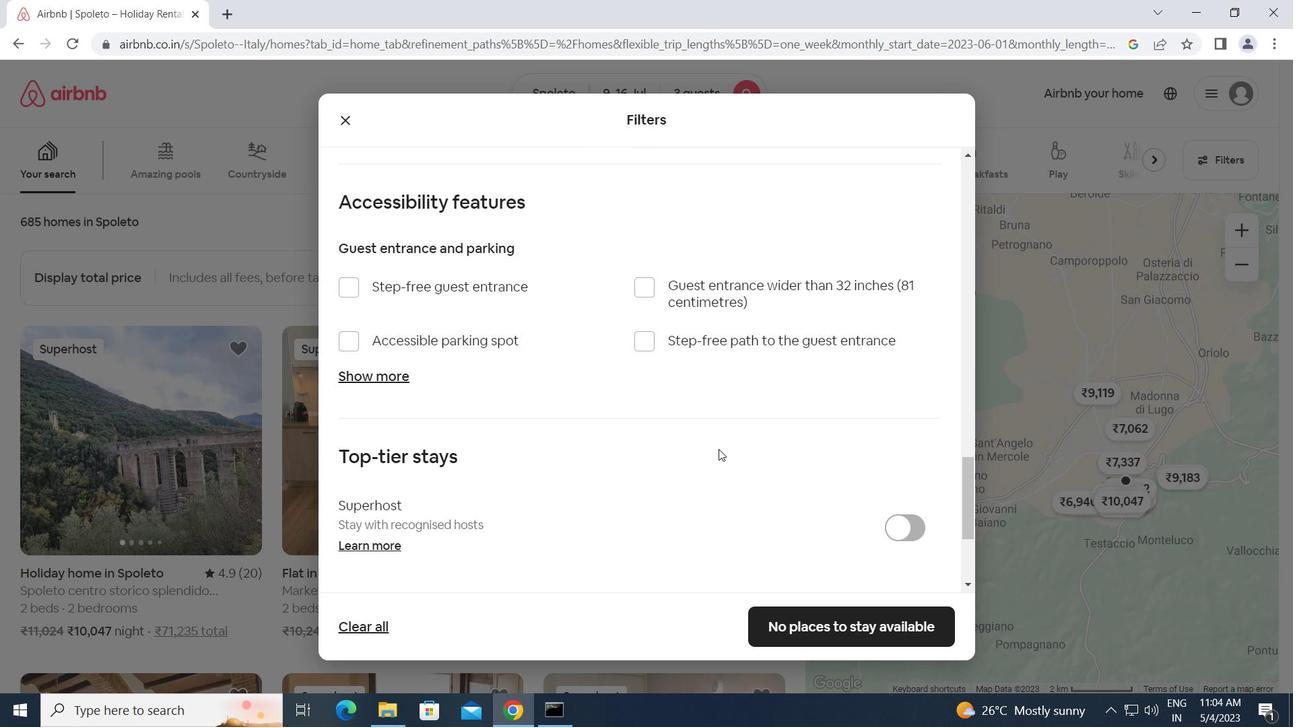 
Action: Mouse scrolled (719, 449) with delta (0, 0)
Screenshot: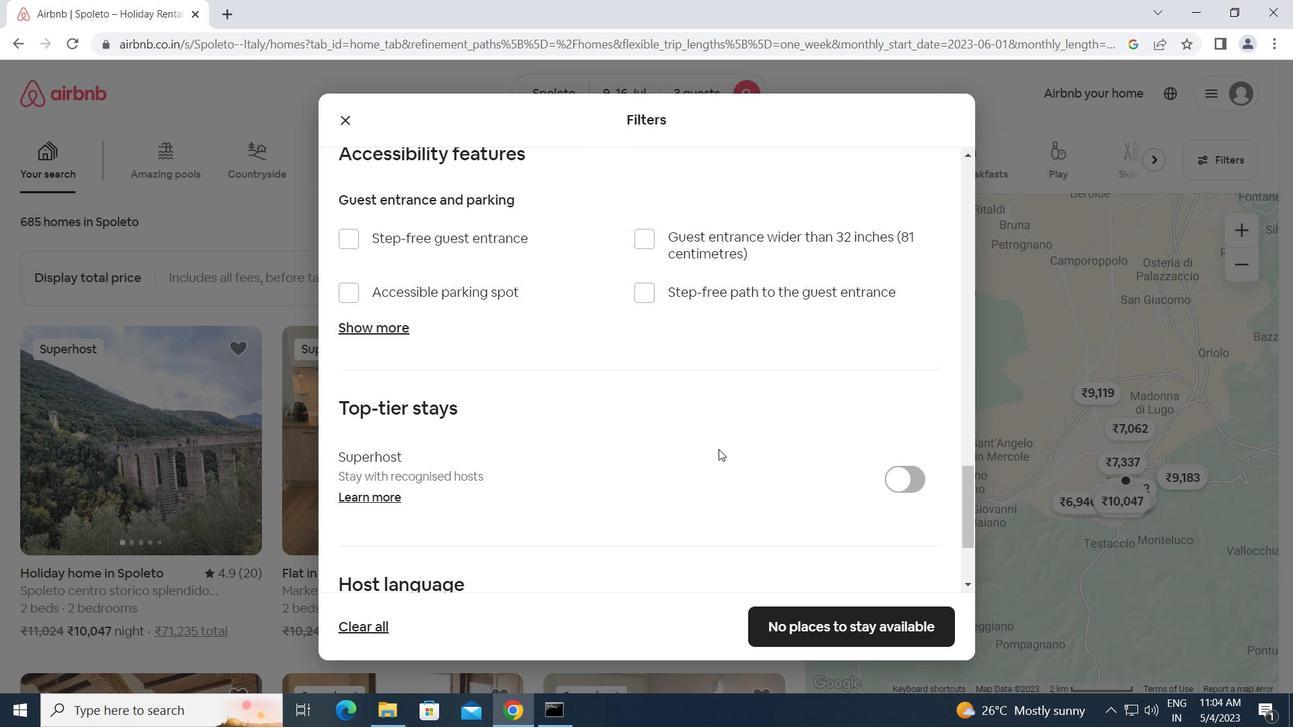
Action: Mouse moved to (344, 477)
Screenshot: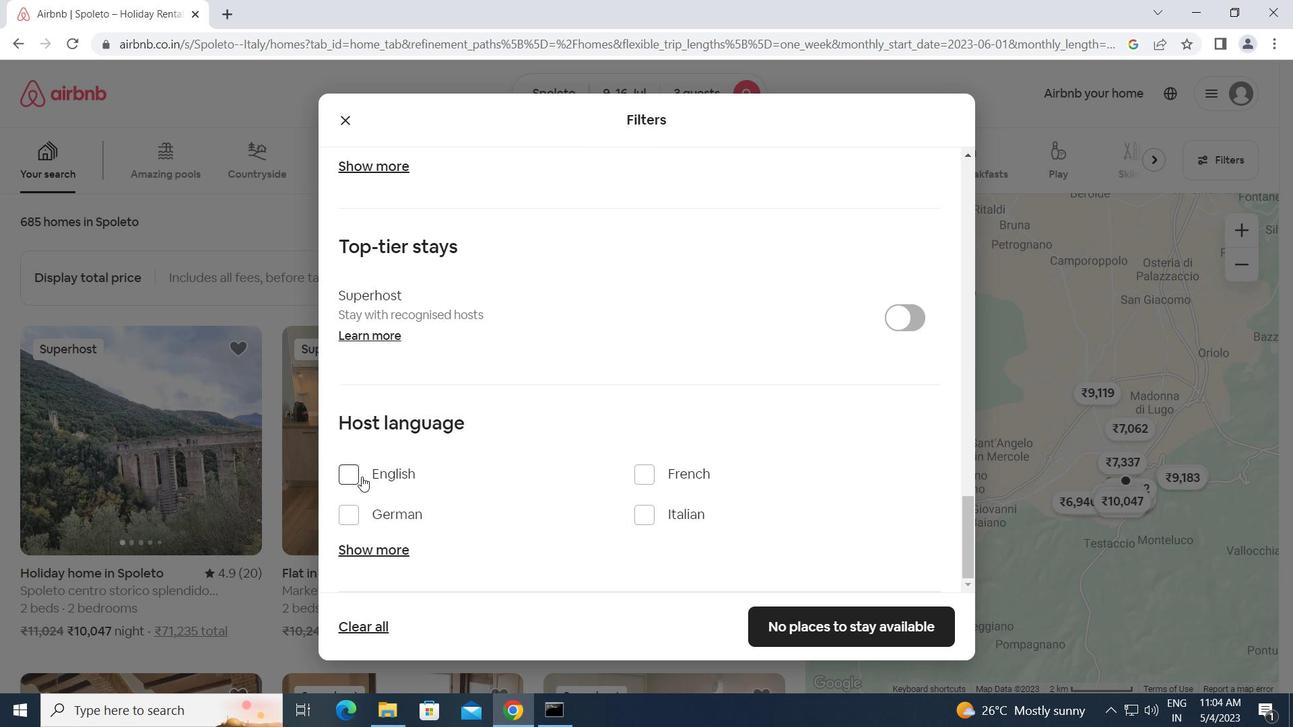 
Action: Mouse pressed left at (344, 477)
Screenshot: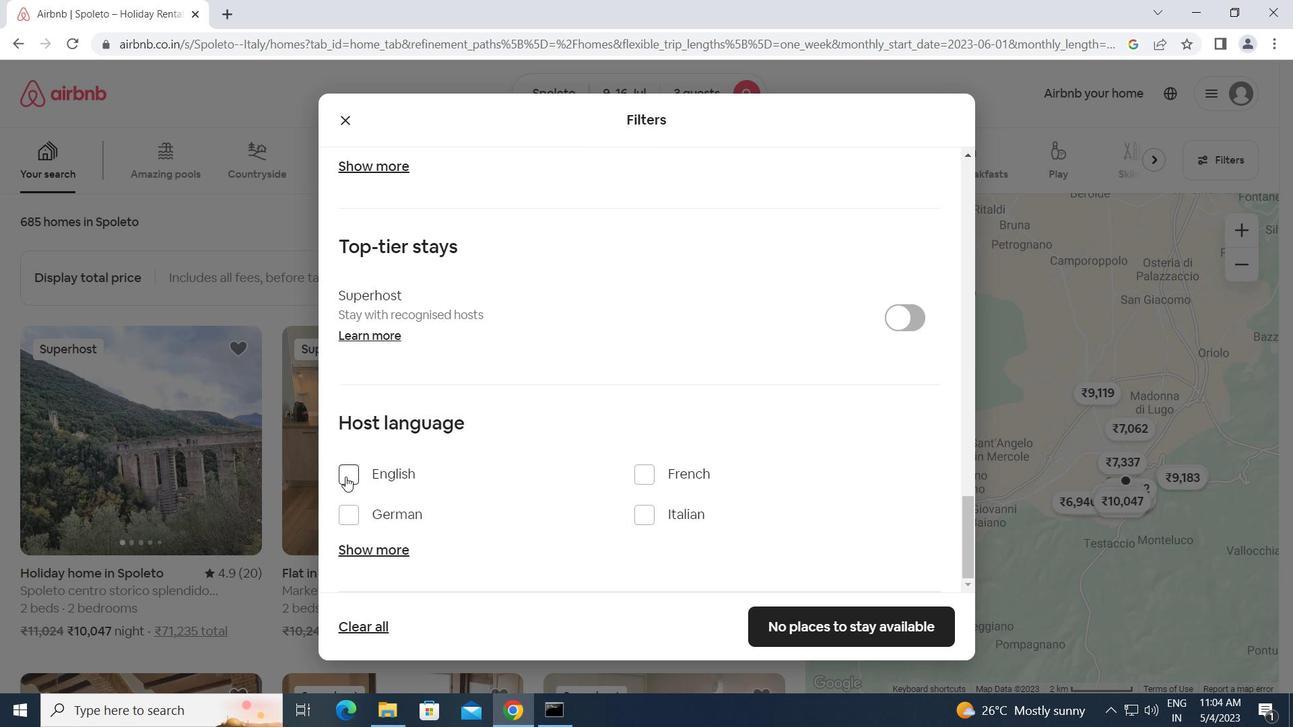 
Action: Mouse moved to (791, 625)
Screenshot: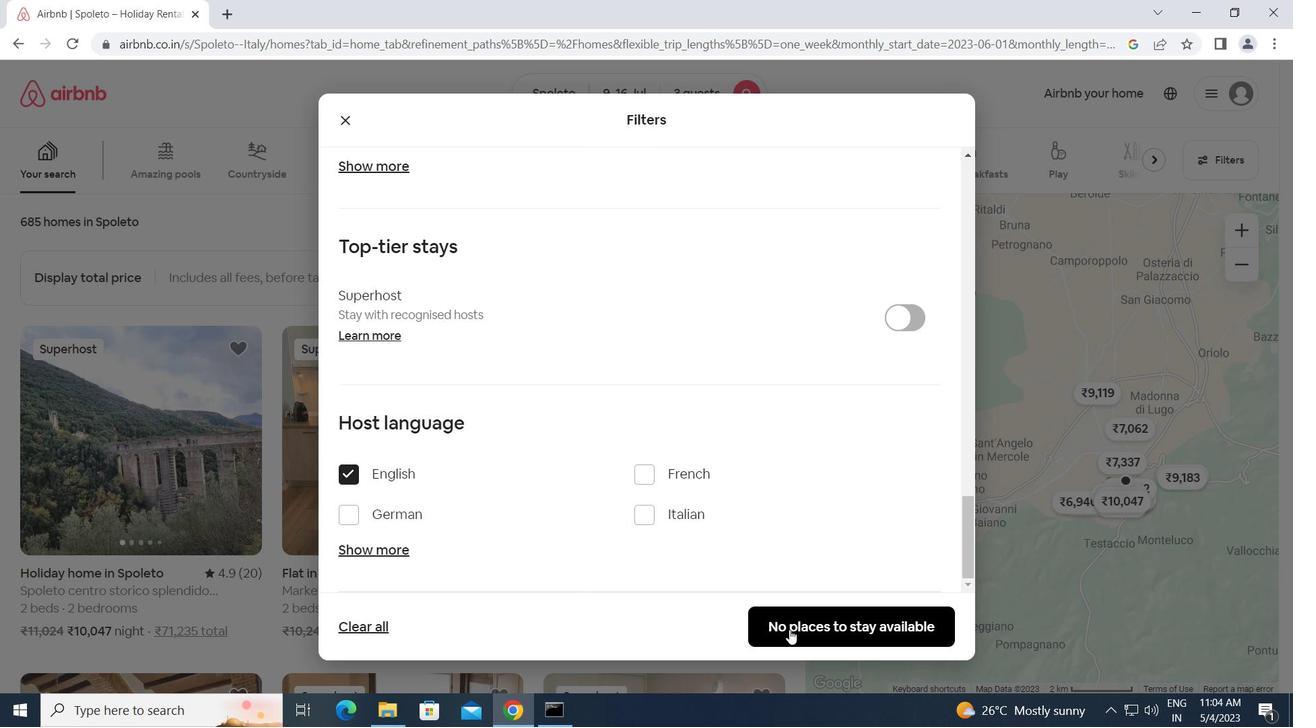 
Action: Mouse pressed left at (791, 625)
Screenshot: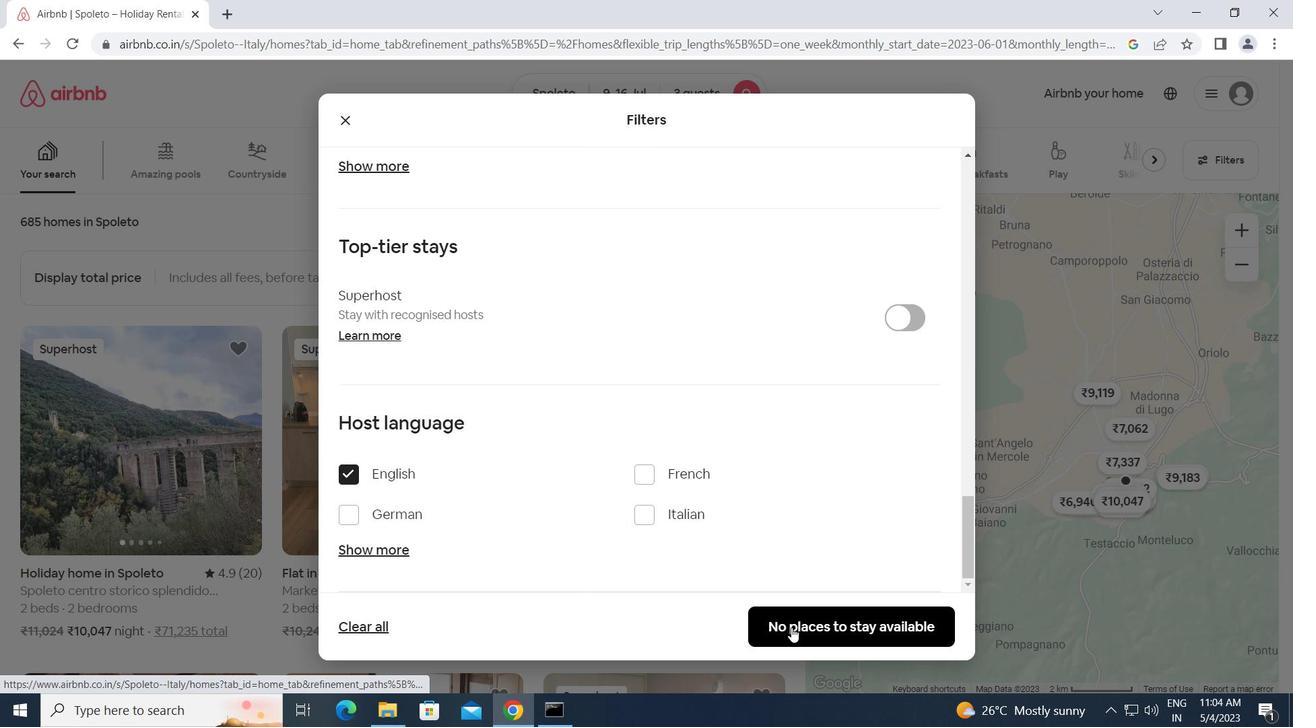 
Action: Mouse moved to (783, 598)
Screenshot: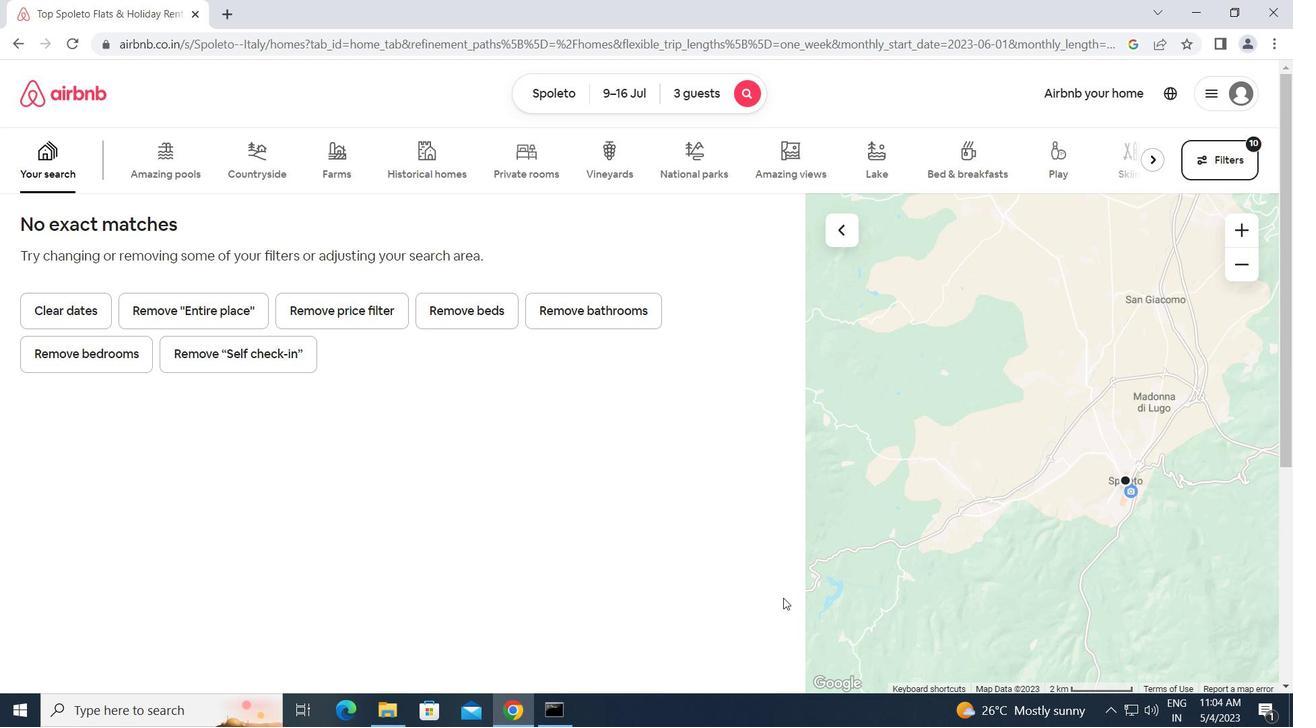 
